 Task: Find connections with filter location Granollers with filter topic #Inspirationwith filter profile language French with filter current company Cadila Pharmaceuticals Limited with filter school Guru Jambheshwar University of Science and Technology, Hissar with filter industry Book and Periodical Publishing with filter service category Software Testing with filter keywords title Program Manager
Action: Mouse moved to (169, 262)
Screenshot: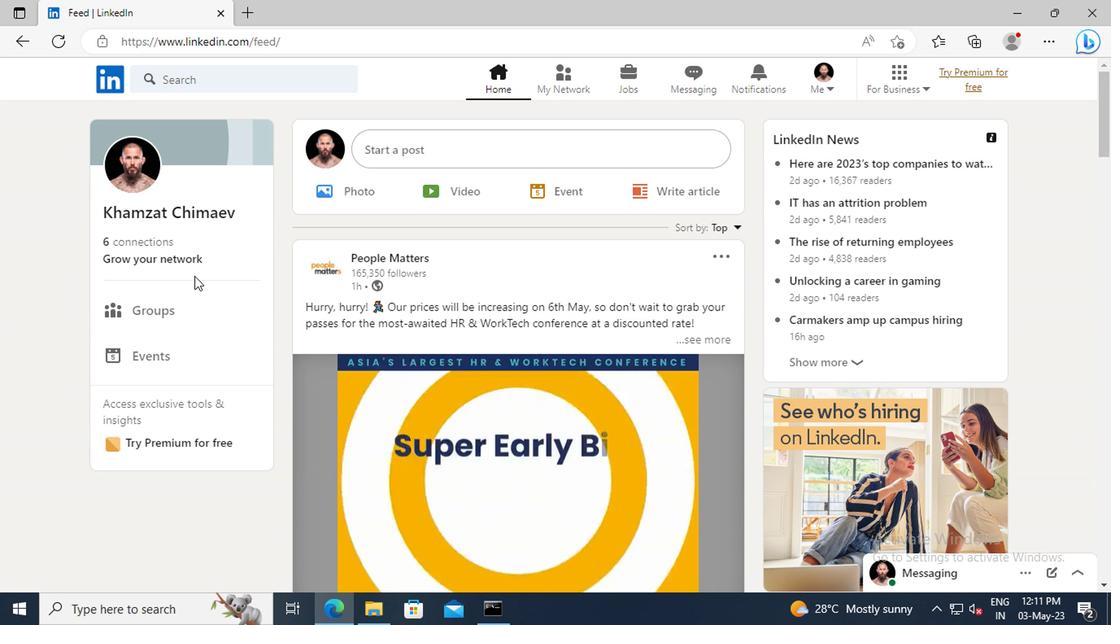 
Action: Mouse pressed left at (169, 262)
Screenshot: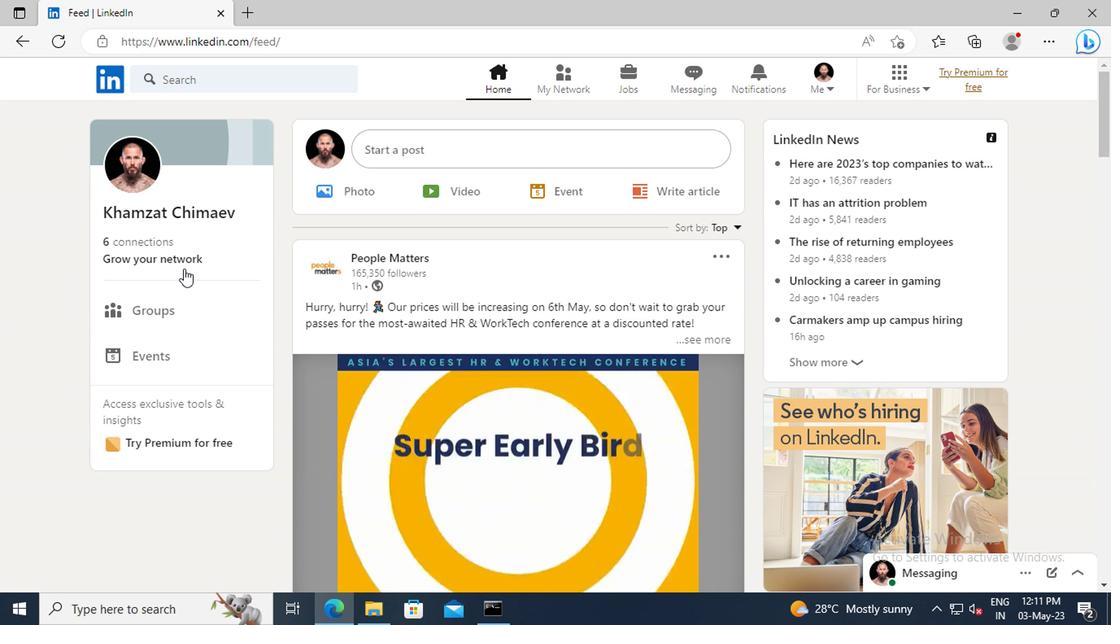 
Action: Mouse moved to (169, 170)
Screenshot: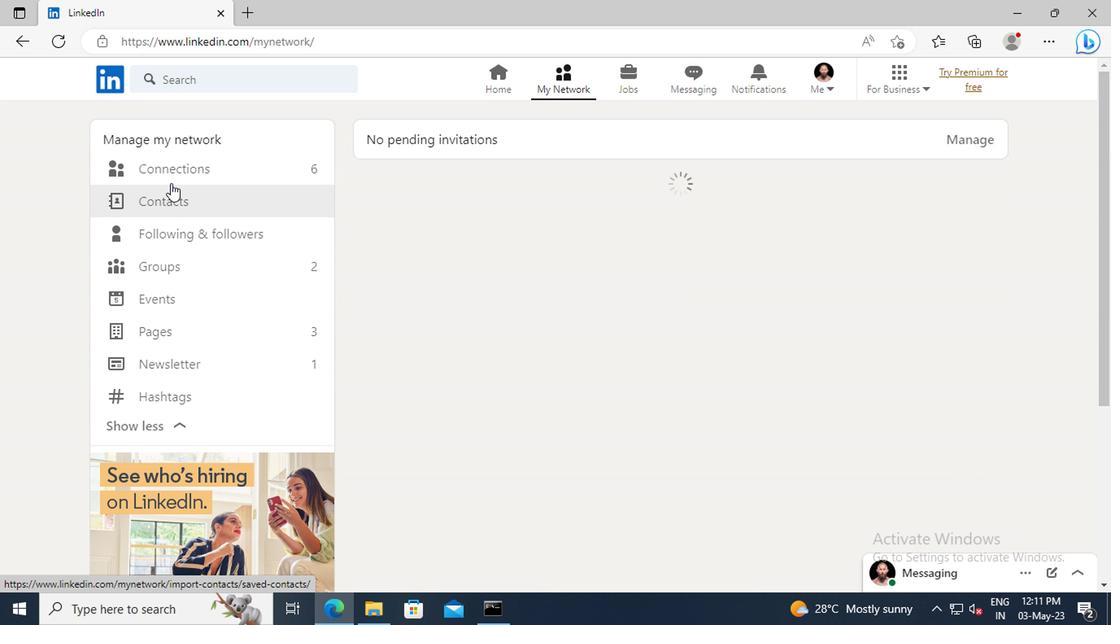 
Action: Mouse pressed left at (169, 170)
Screenshot: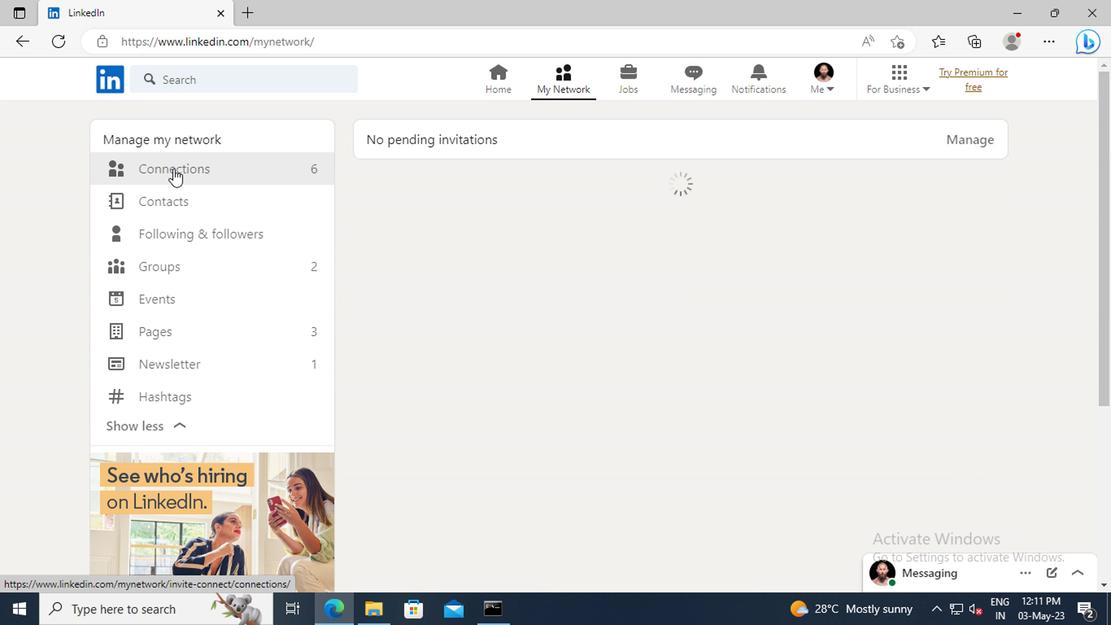 
Action: Mouse moved to (662, 174)
Screenshot: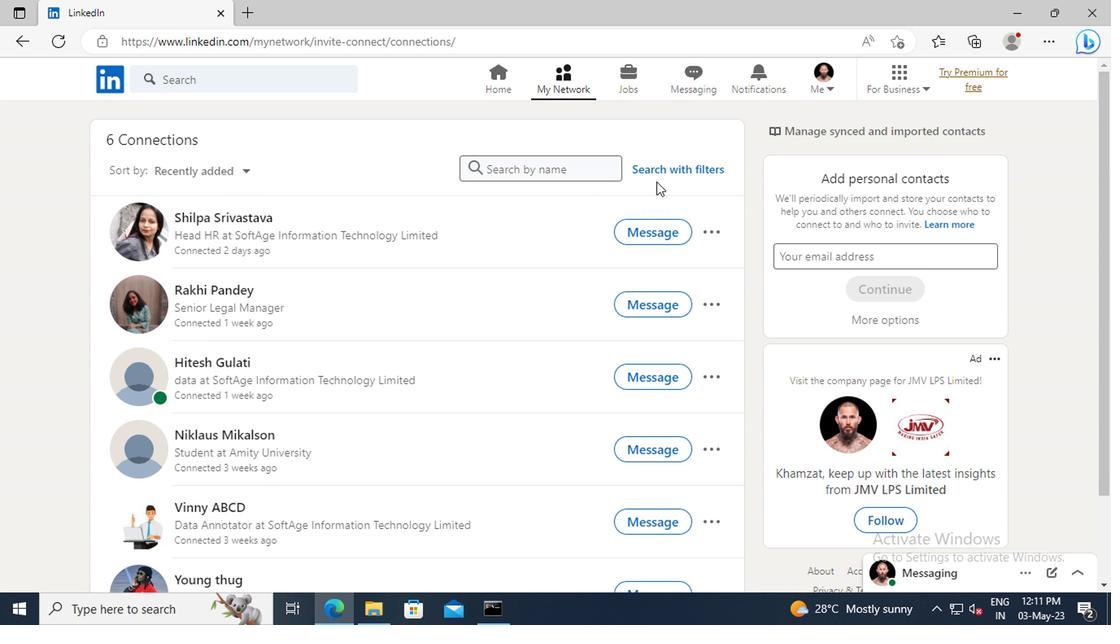 
Action: Mouse pressed left at (662, 174)
Screenshot: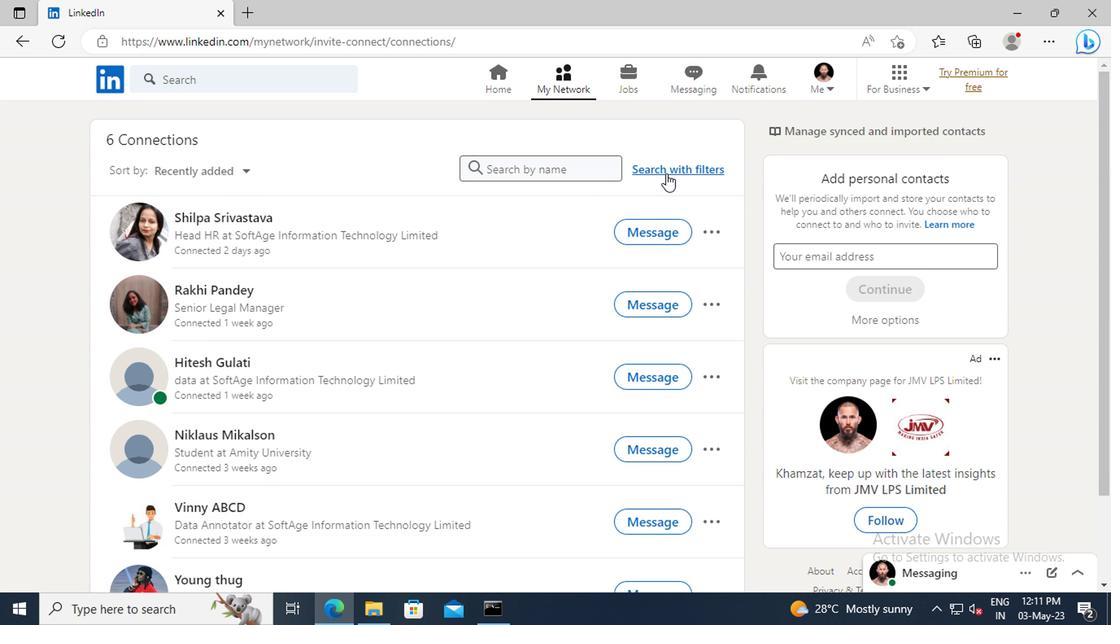 
Action: Mouse moved to (616, 129)
Screenshot: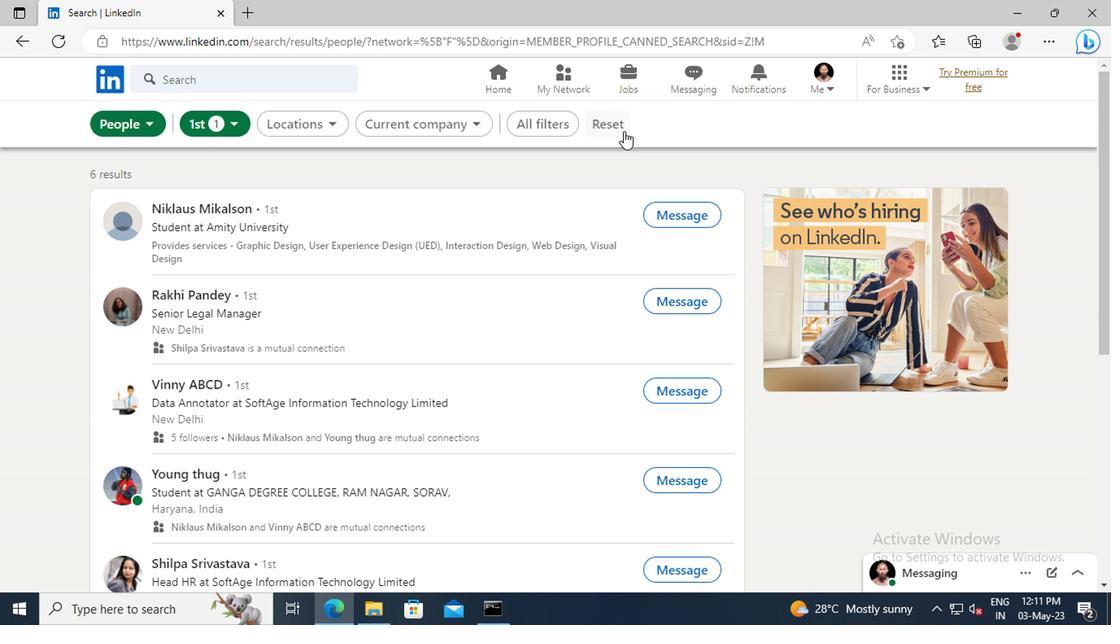 
Action: Mouse pressed left at (616, 129)
Screenshot: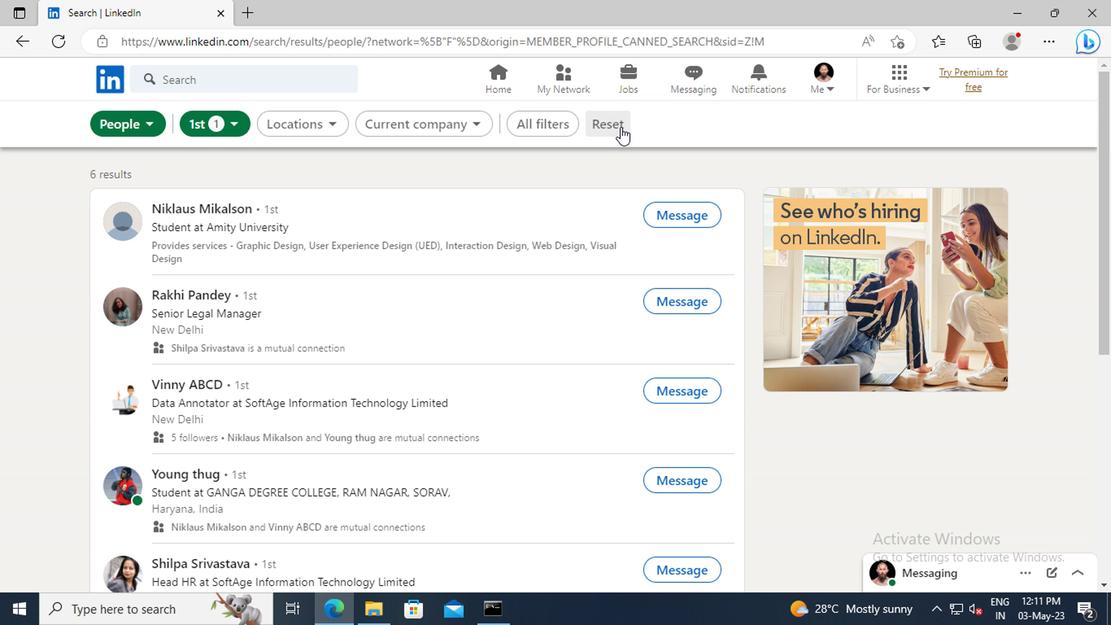 
Action: Mouse moved to (589, 127)
Screenshot: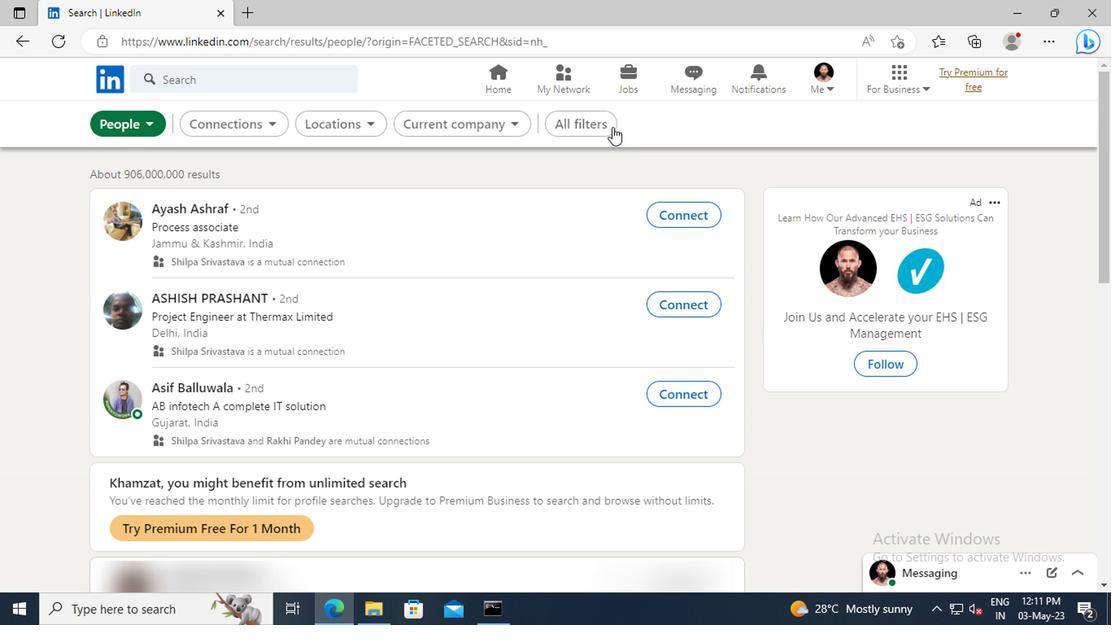 
Action: Mouse pressed left at (589, 127)
Screenshot: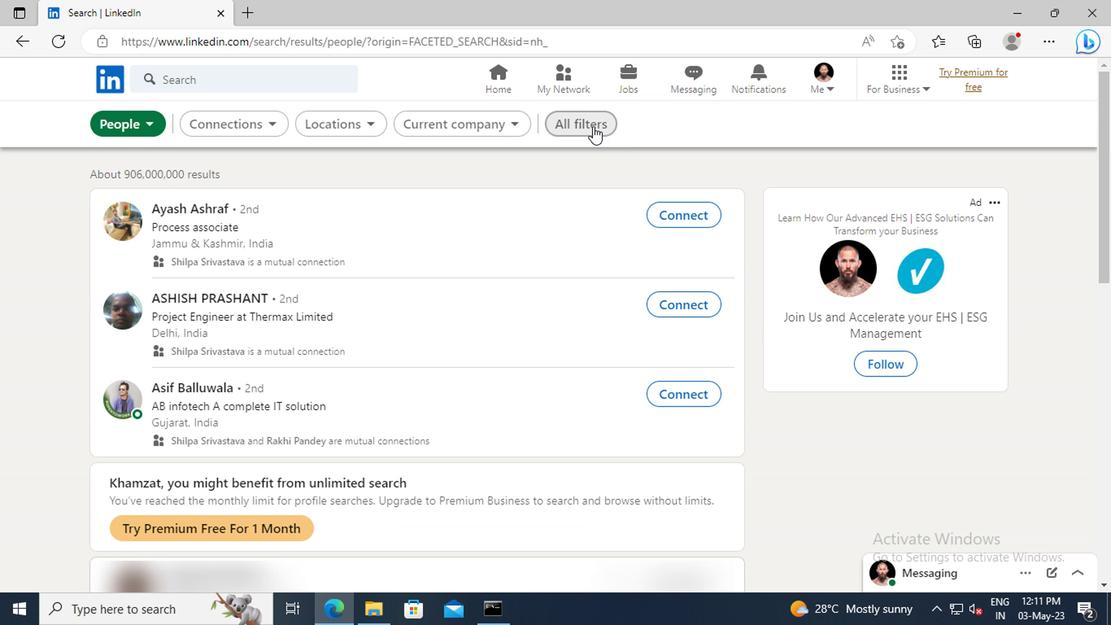 
Action: Mouse moved to (866, 305)
Screenshot: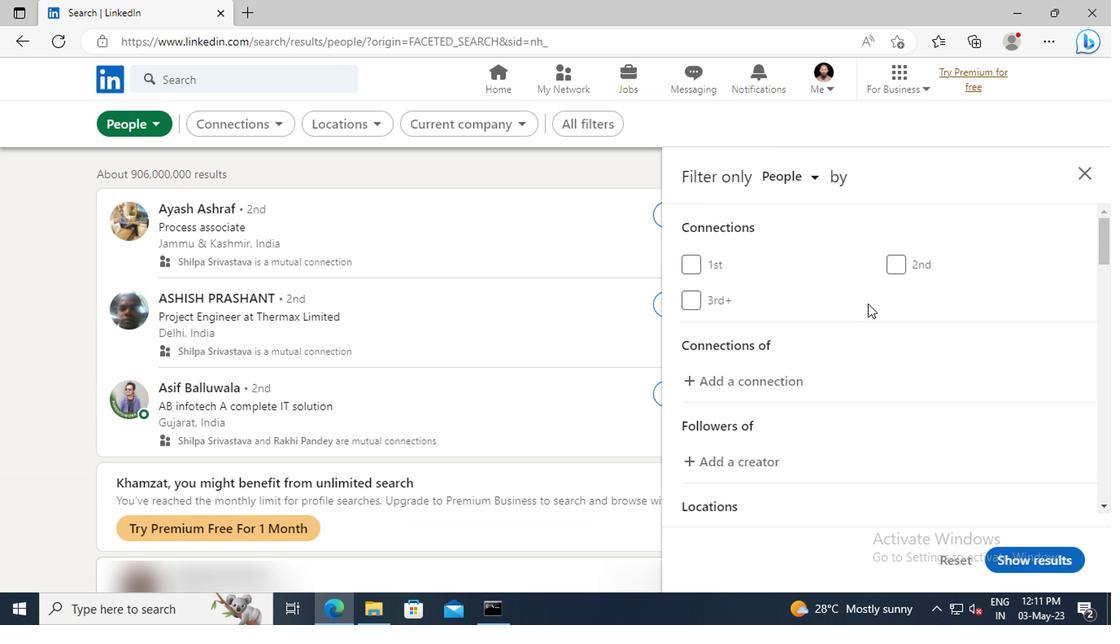 
Action: Mouse scrolled (866, 305) with delta (0, 0)
Screenshot: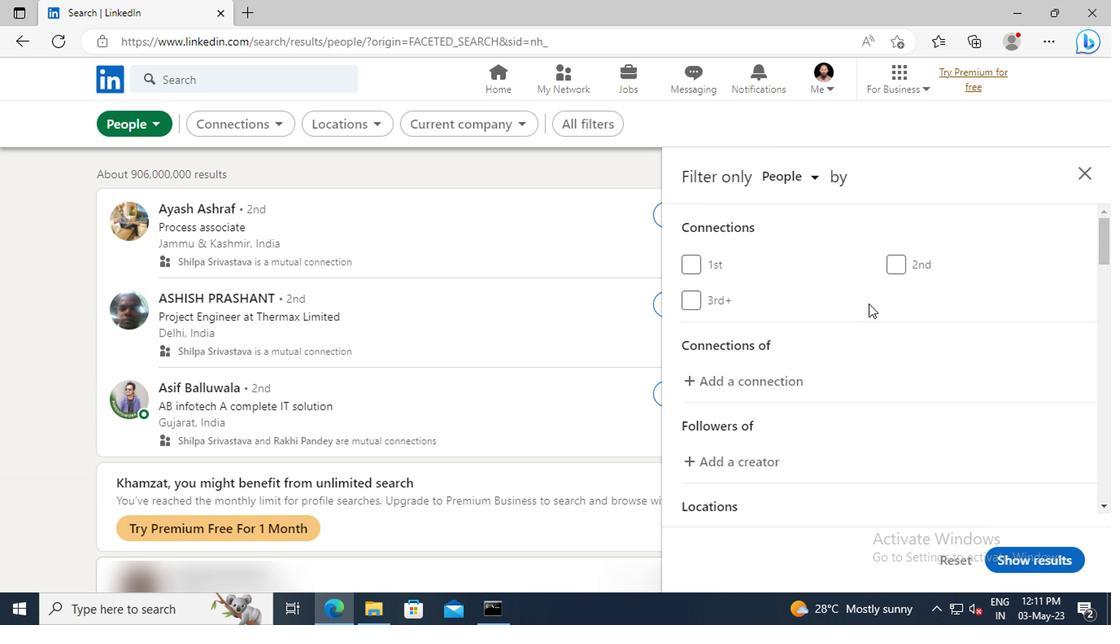 
Action: Mouse moved to (866, 309)
Screenshot: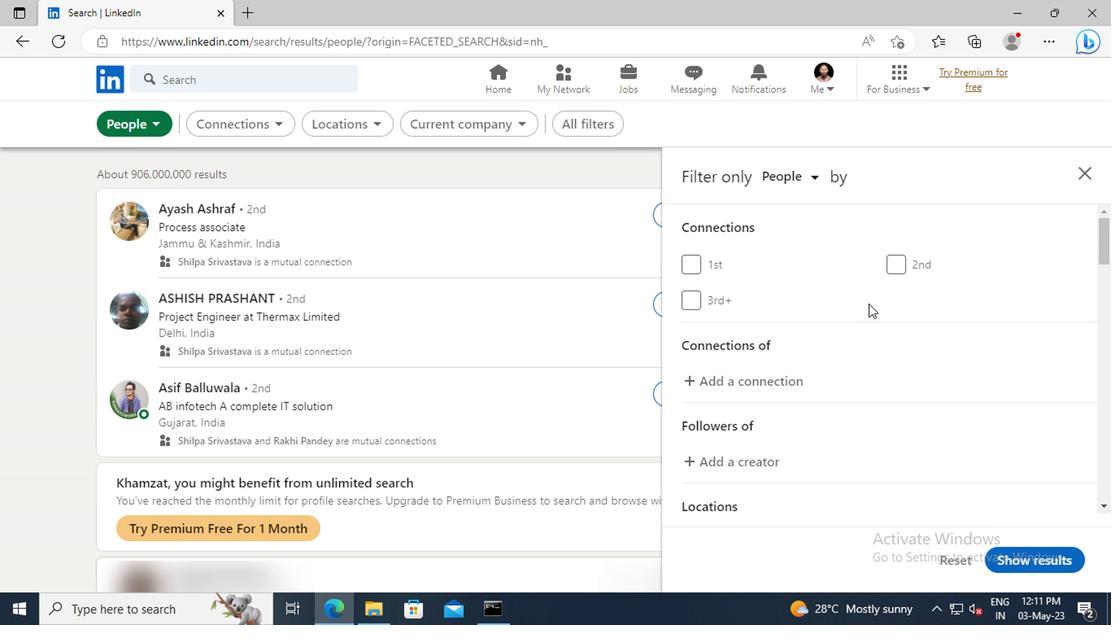 
Action: Mouse scrolled (866, 308) with delta (0, 0)
Screenshot: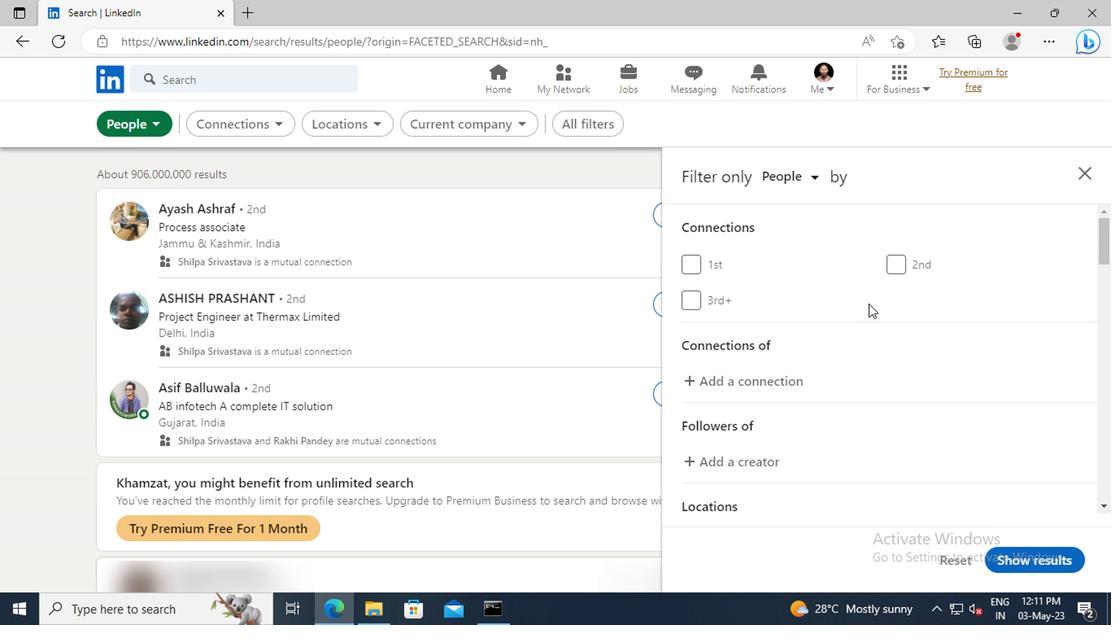 
Action: Mouse scrolled (866, 308) with delta (0, 0)
Screenshot: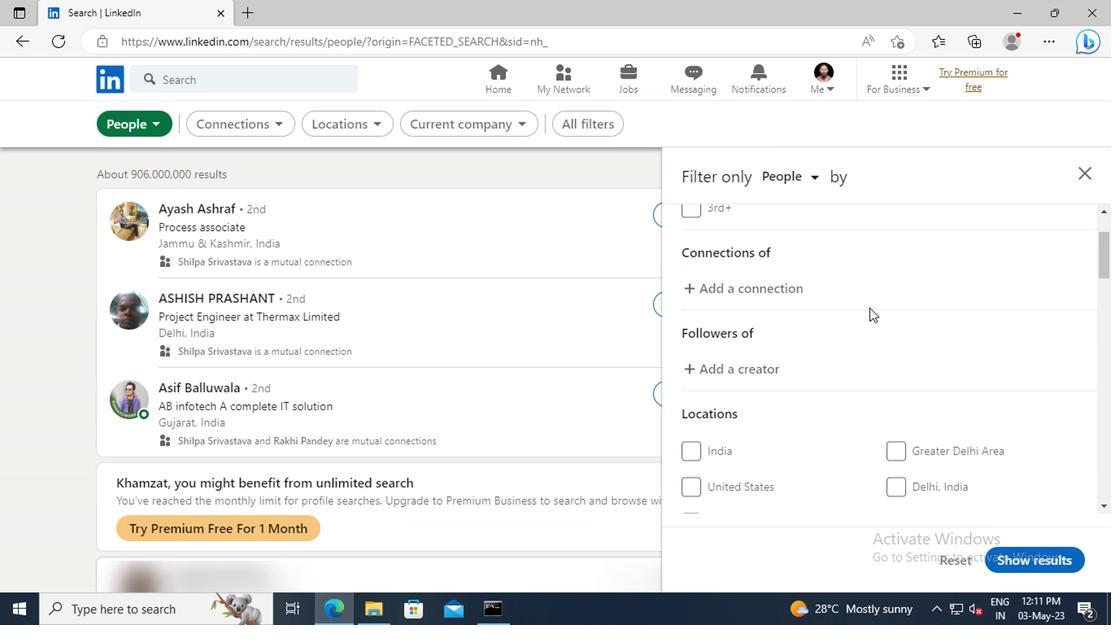 
Action: Mouse moved to (865, 309)
Screenshot: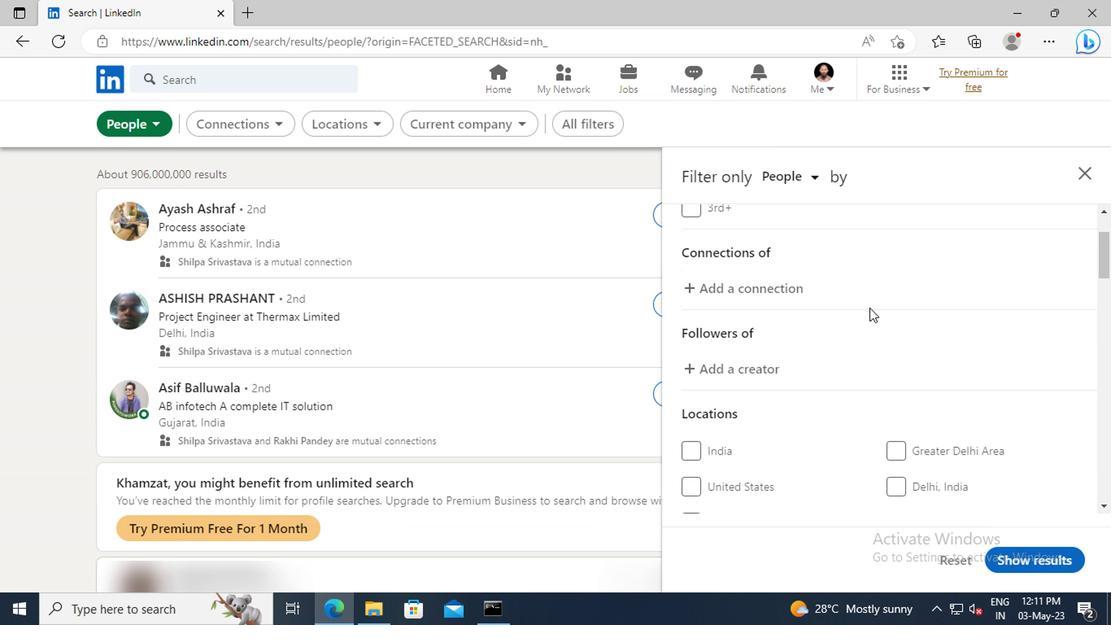 
Action: Mouse scrolled (865, 308) with delta (0, 0)
Screenshot: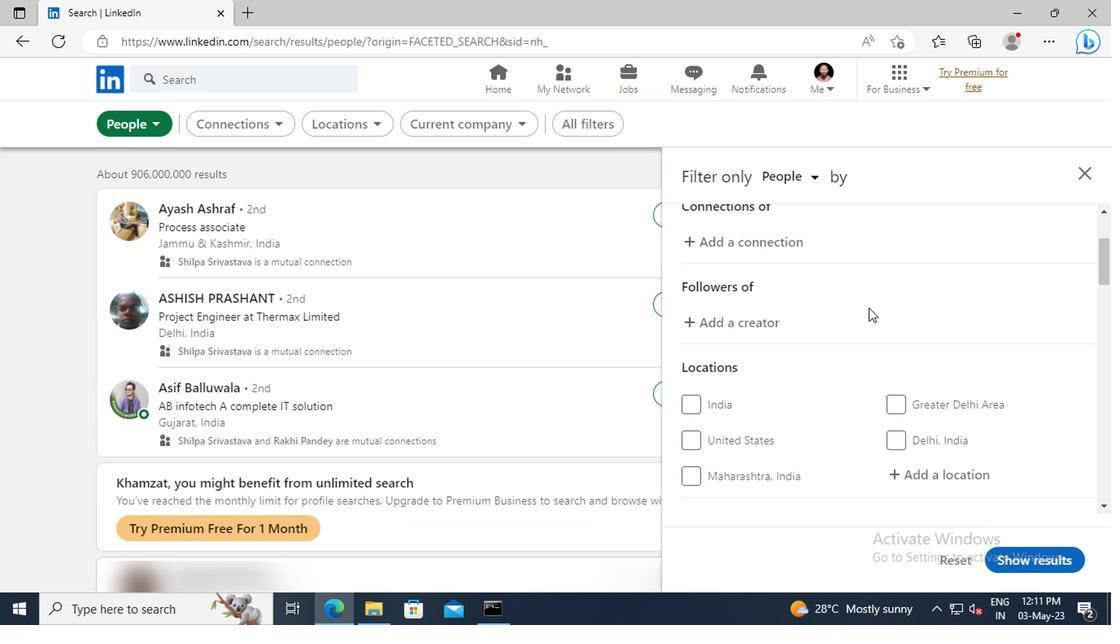 
Action: Mouse scrolled (865, 308) with delta (0, 0)
Screenshot: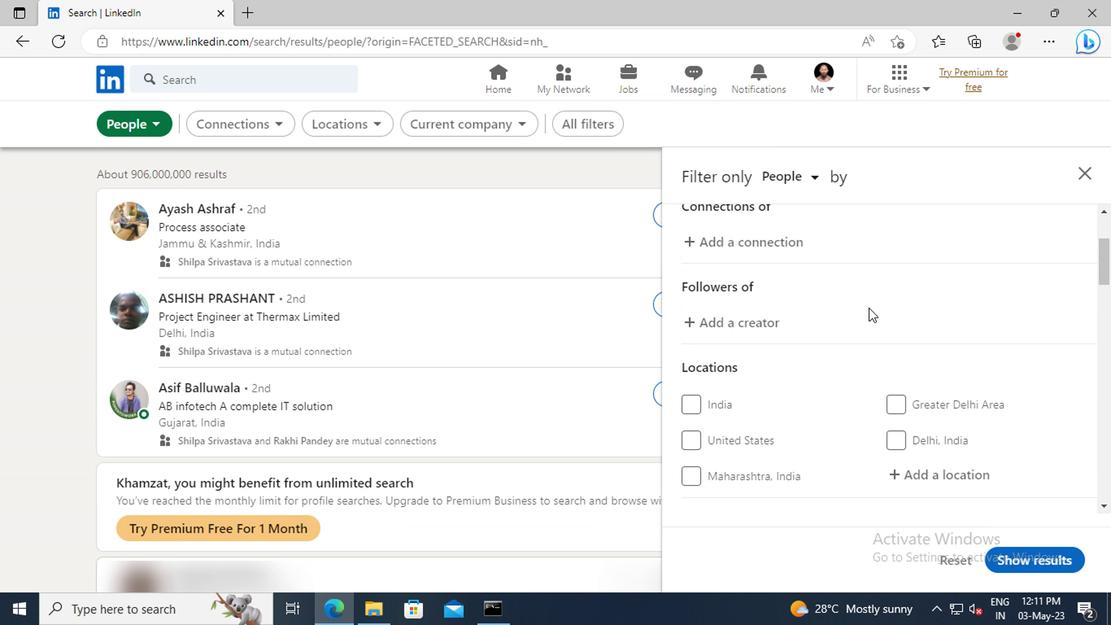 
Action: Mouse moved to (902, 383)
Screenshot: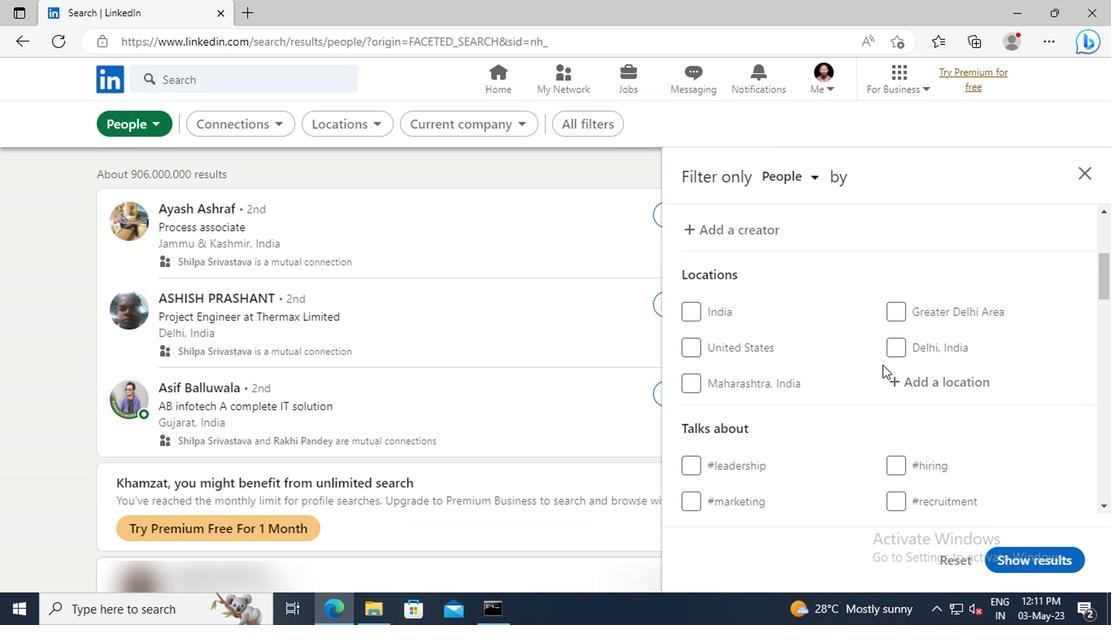 
Action: Mouse pressed left at (902, 383)
Screenshot: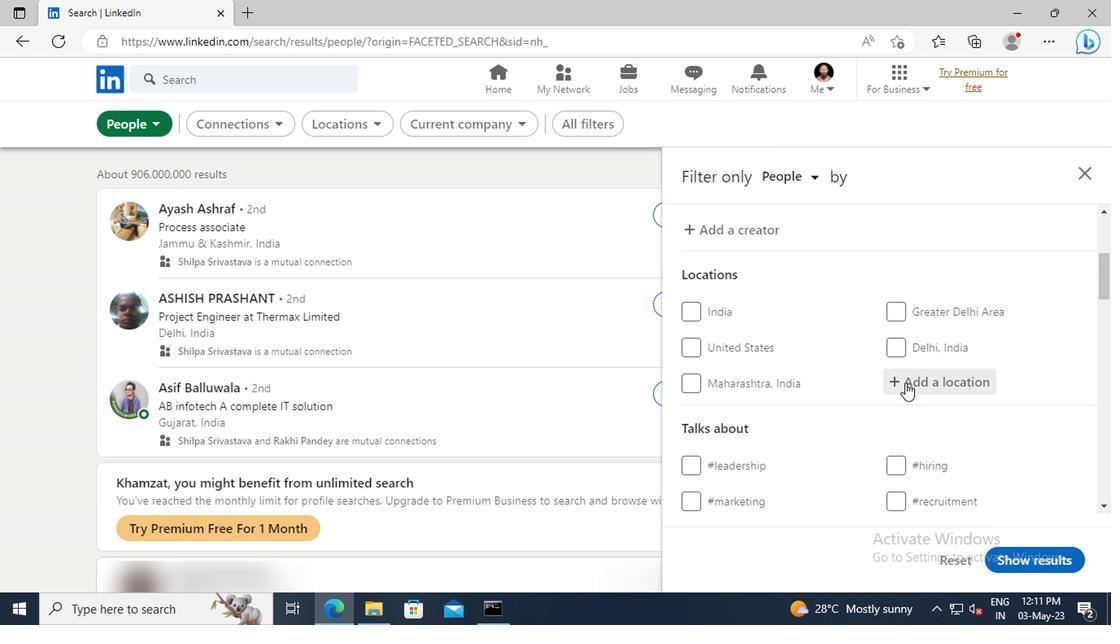 
Action: Key pressed <Key.shift>GRANOLL
Screenshot: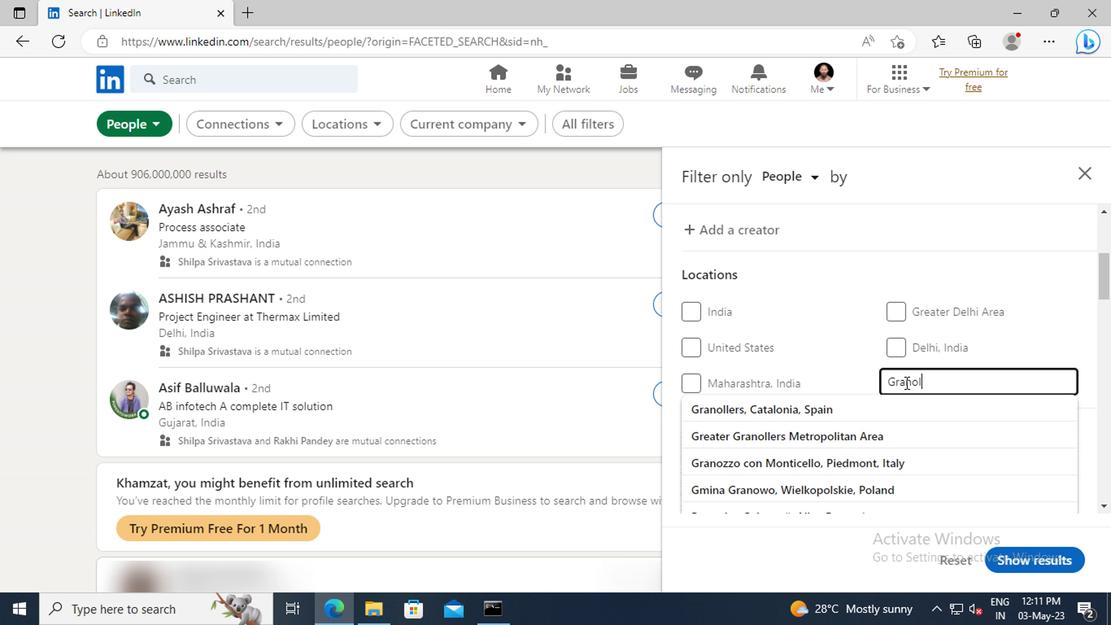 
Action: Mouse moved to (905, 400)
Screenshot: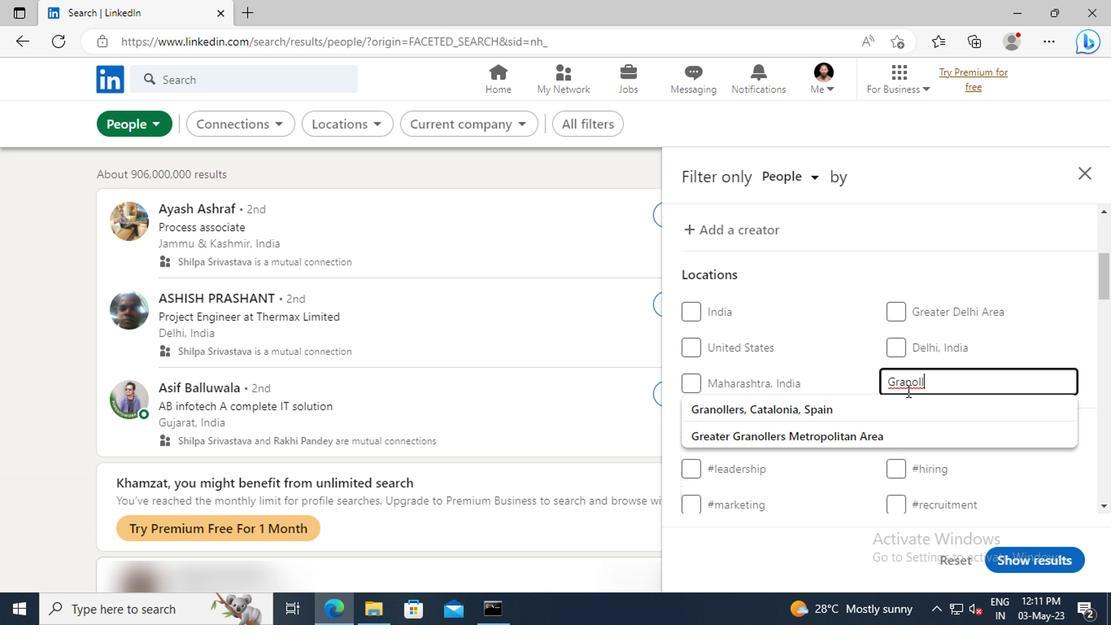 
Action: Mouse pressed left at (905, 400)
Screenshot: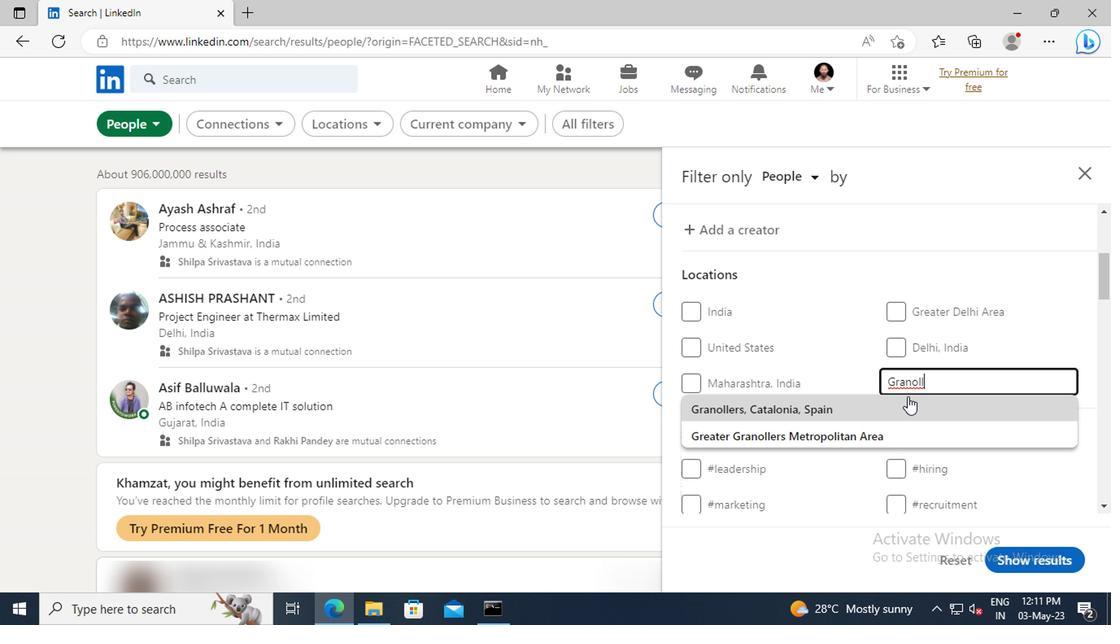 
Action: Mouse scrolled (905, 399) with delta (0, 0)
Screenshot: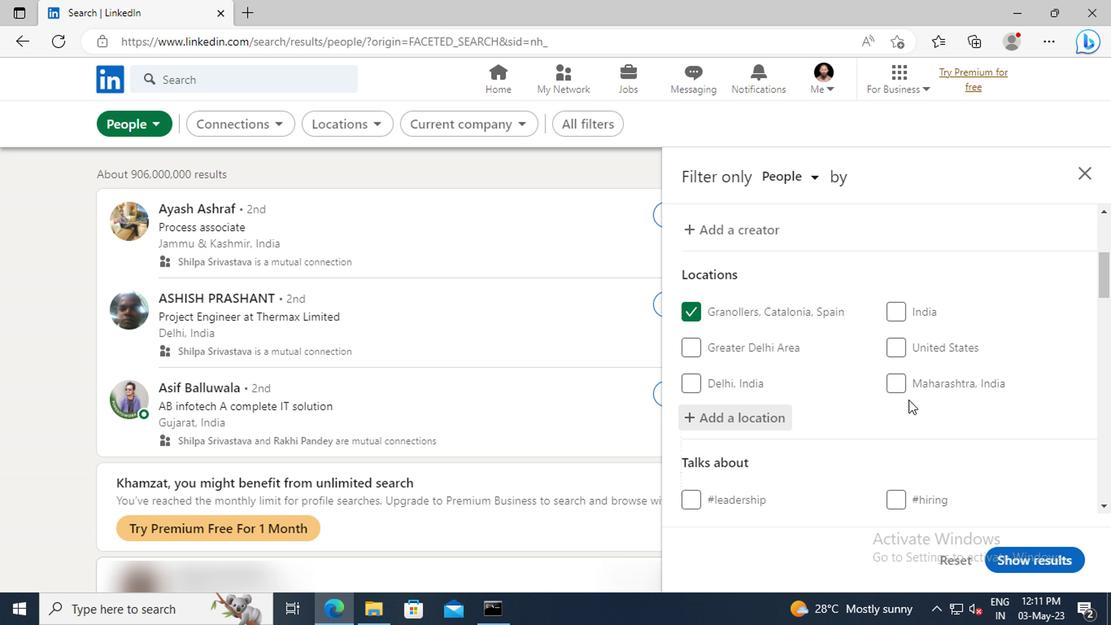 
Action: Mouse scrolled (905, 399) with delta (0, 0)
Screenshot: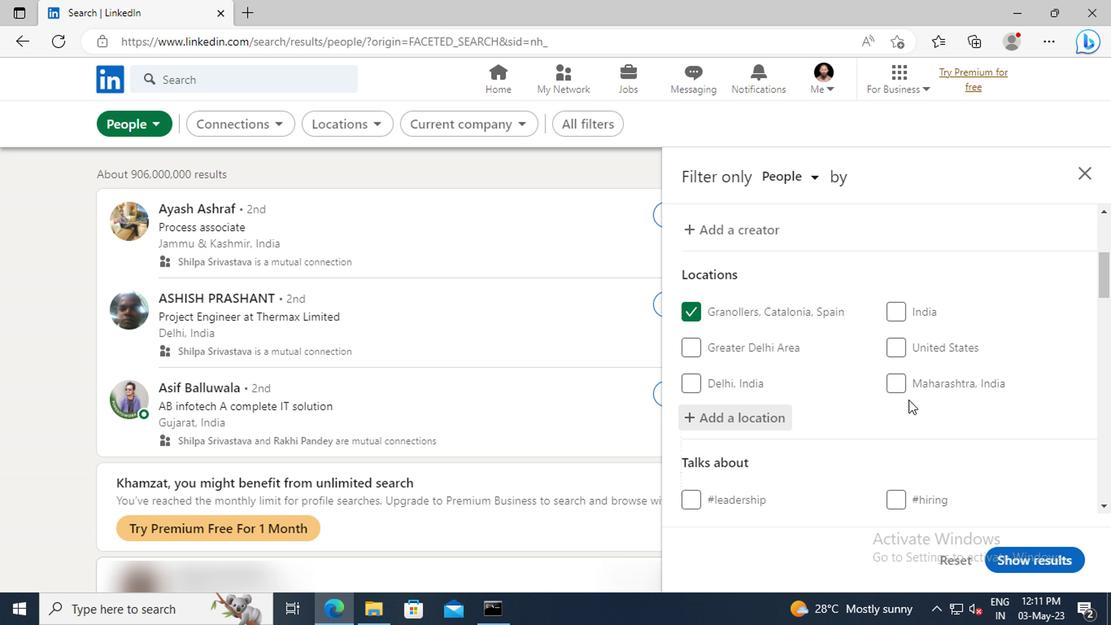 
Action: Mouse moved to (890, 349)
Screenshot: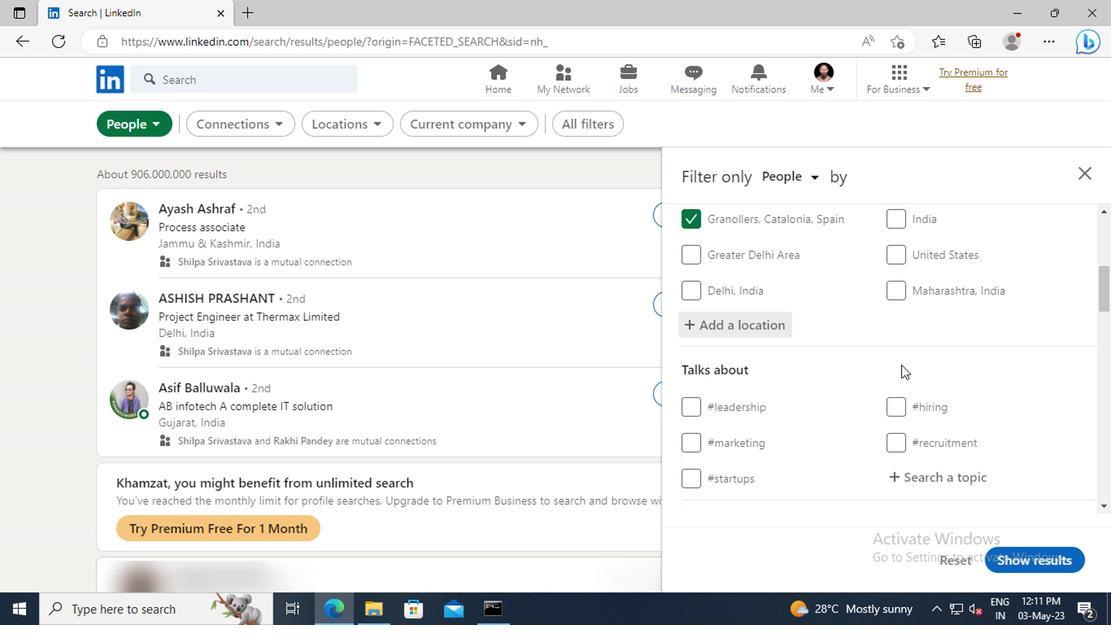 
Action: Mouse scrolled (890, 348) with delta (0, 0)
Screenshot: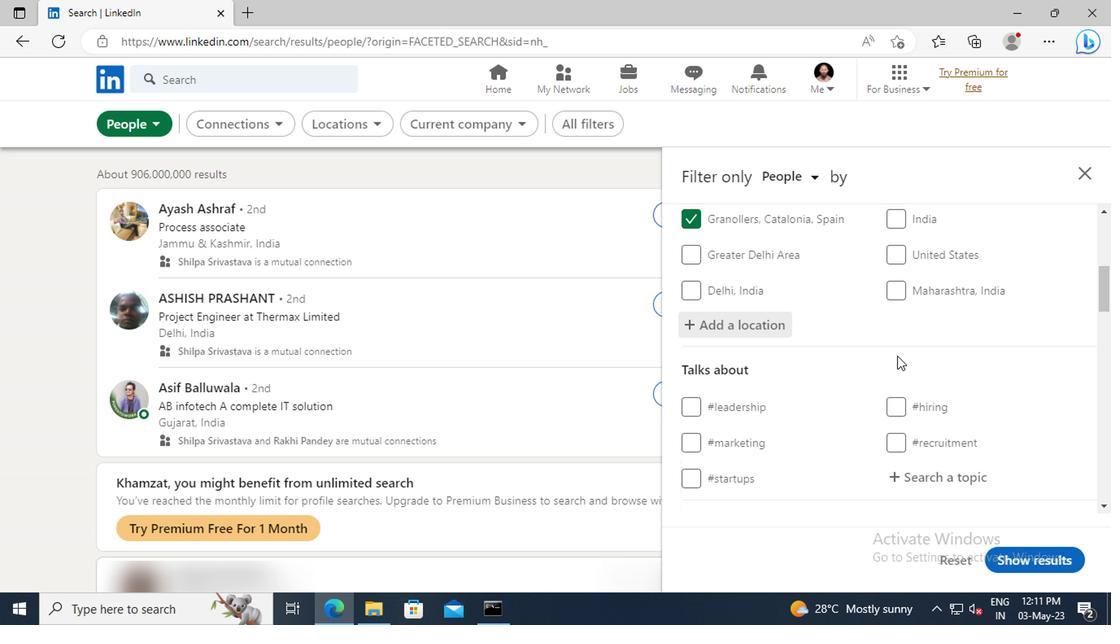 
Action: Mouse moved to (887, 346)
Screenshot: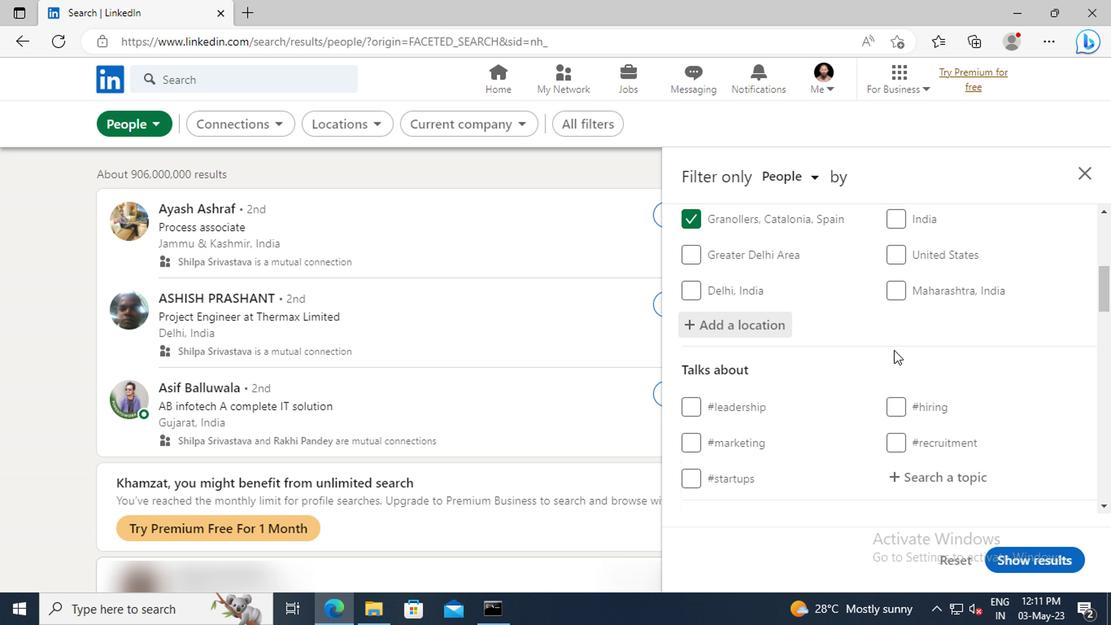 
Action: Mouse scrolled (887, 345) with delta (0, 0)
Screenshot: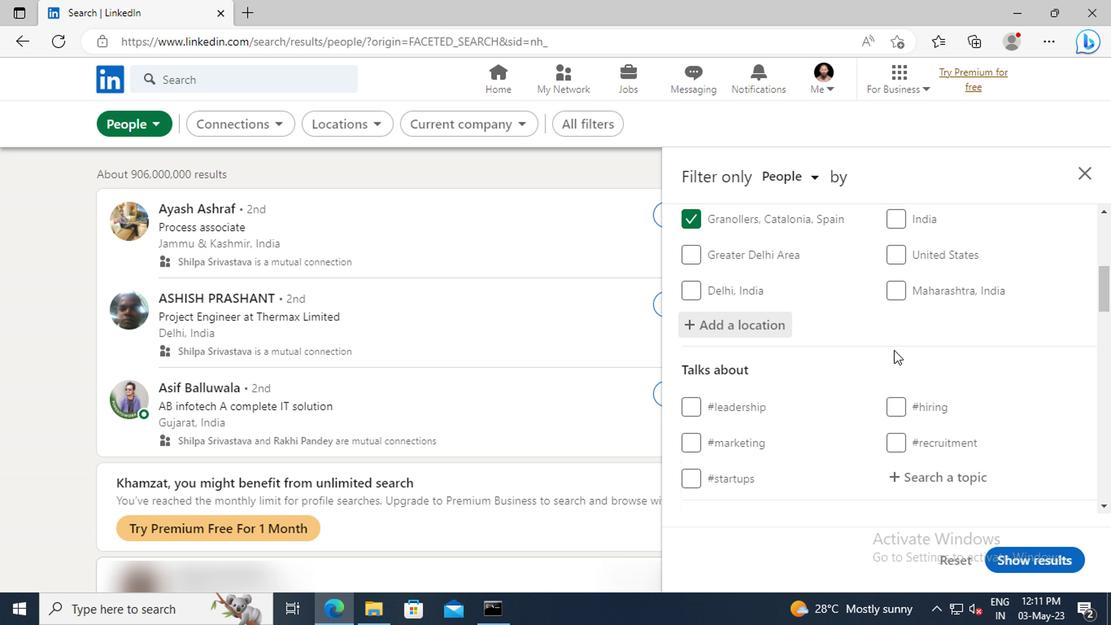
Action: Mouse moved to (886, 344)
Screenshot: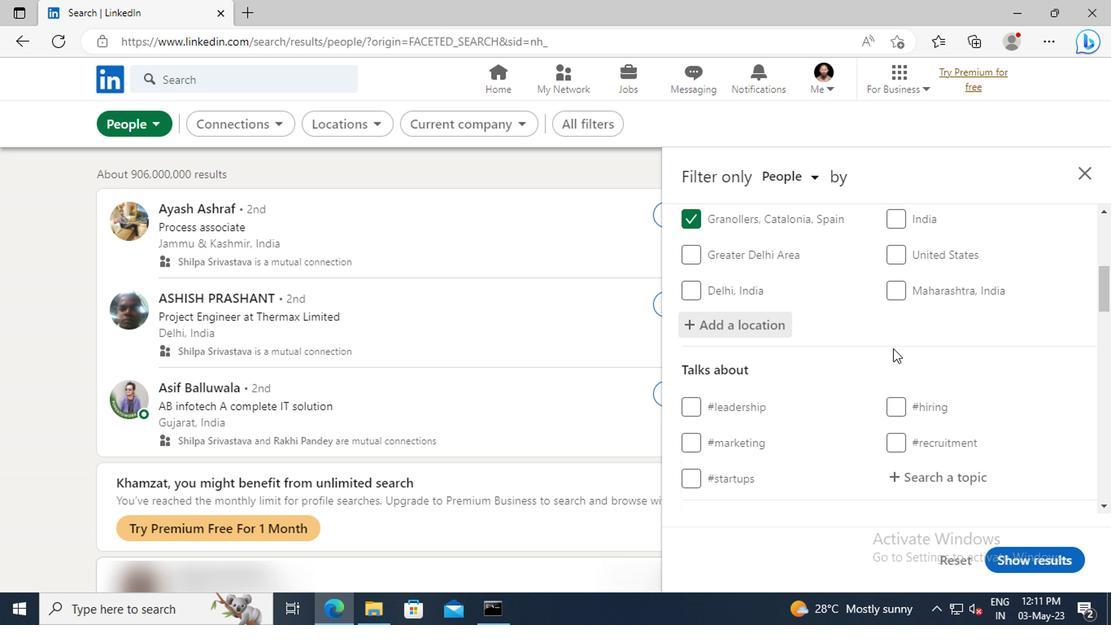 
Action: Mouse scrolled (886, 343) with delta (0, -1)
Screenshot: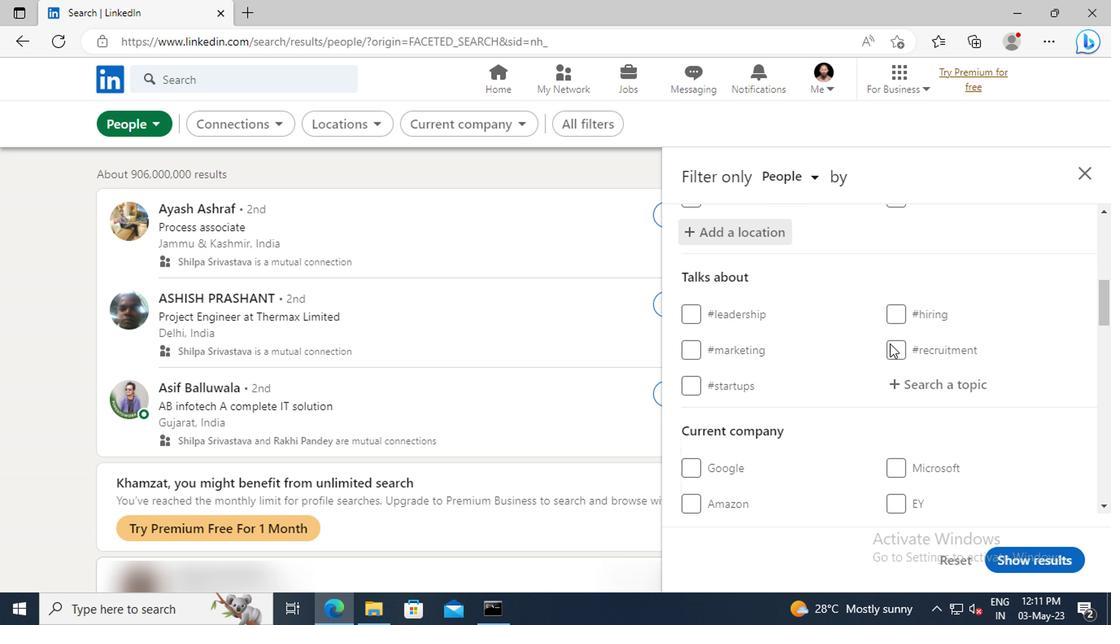 
Action: Mouse moved to (894, 347)
Screenshot: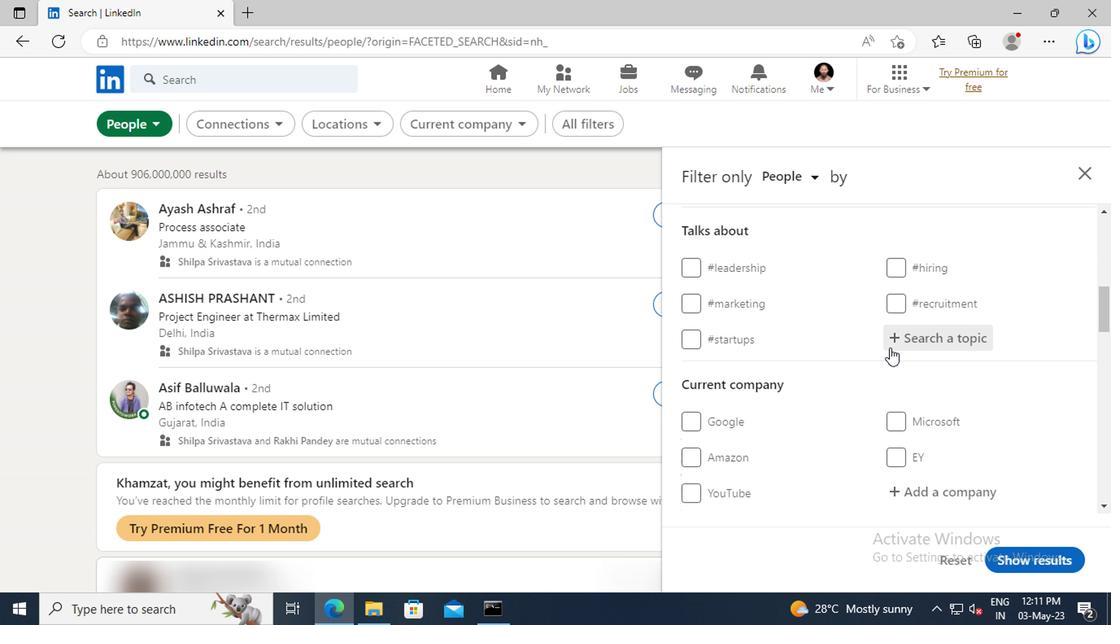 
Action: Mouse pressed left at (894, 347)
Screenshot: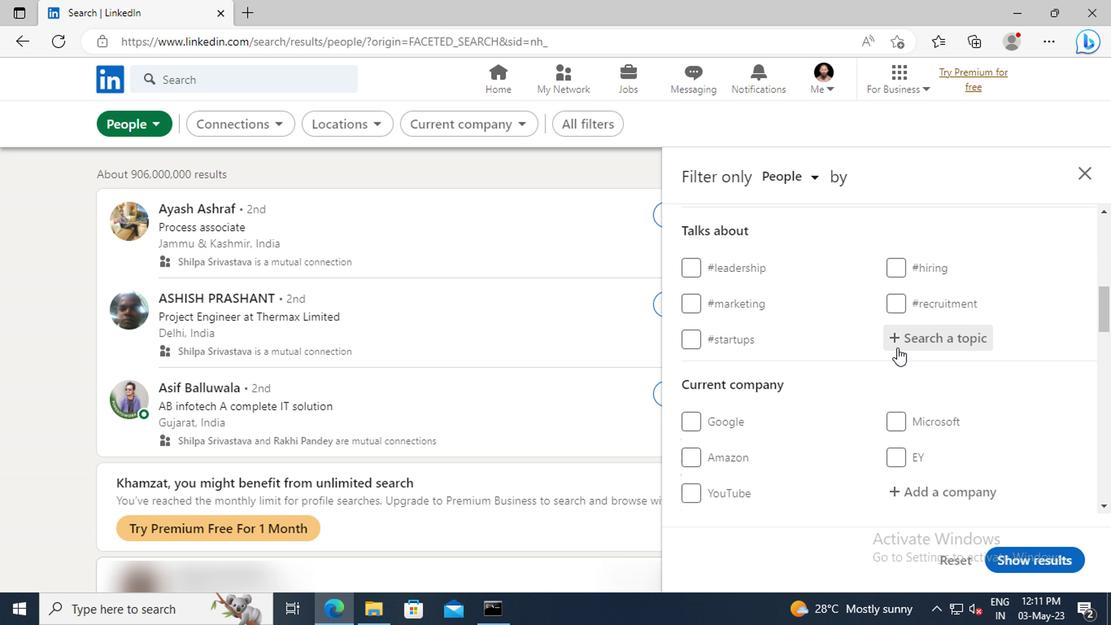 
Action: Key pressed <Key.shift>INSPI
Screenshot: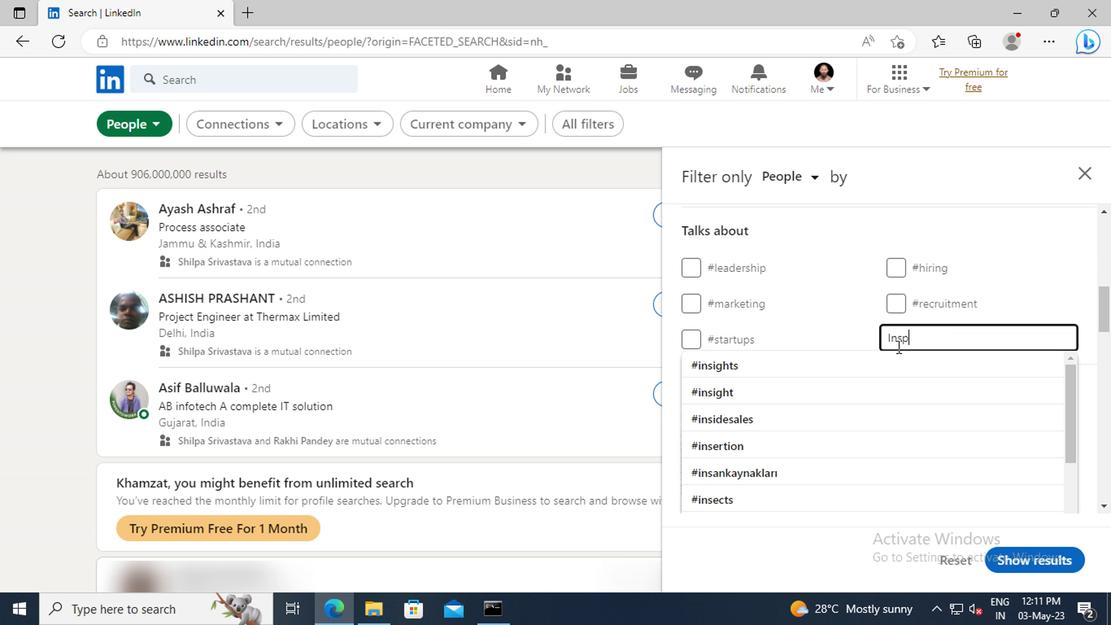 
Action: Mouse moved to (894, 358)
Screenshot: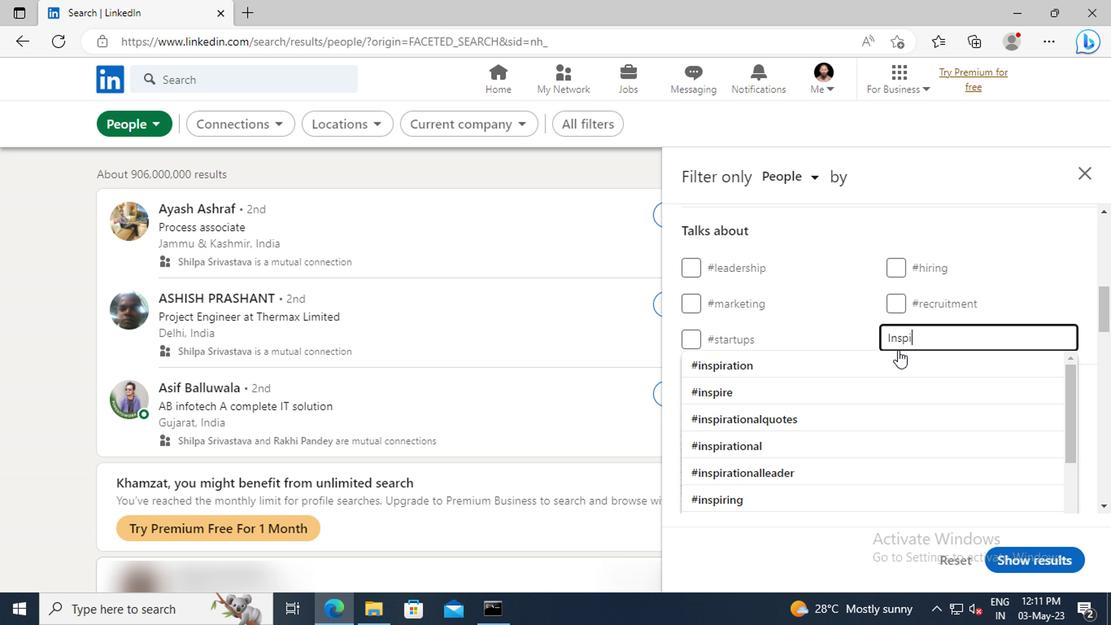 
Action: Mouse pressed left at (894, 358)
Screenshot: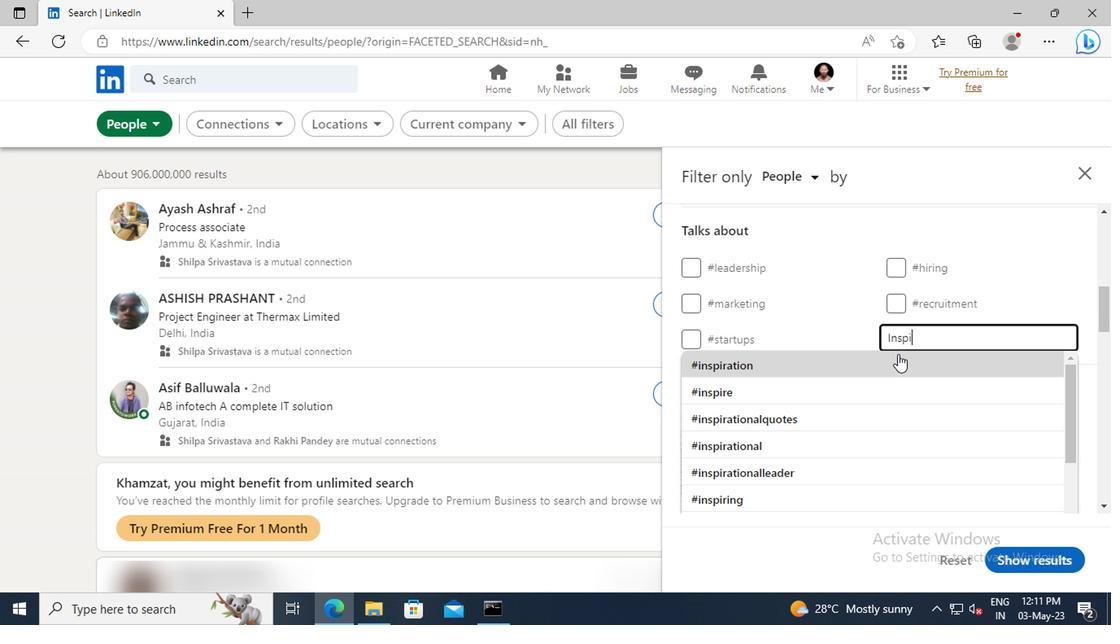 
Action: Mouse scrolled (894, 357) with delta (0, -1)
Screenshot: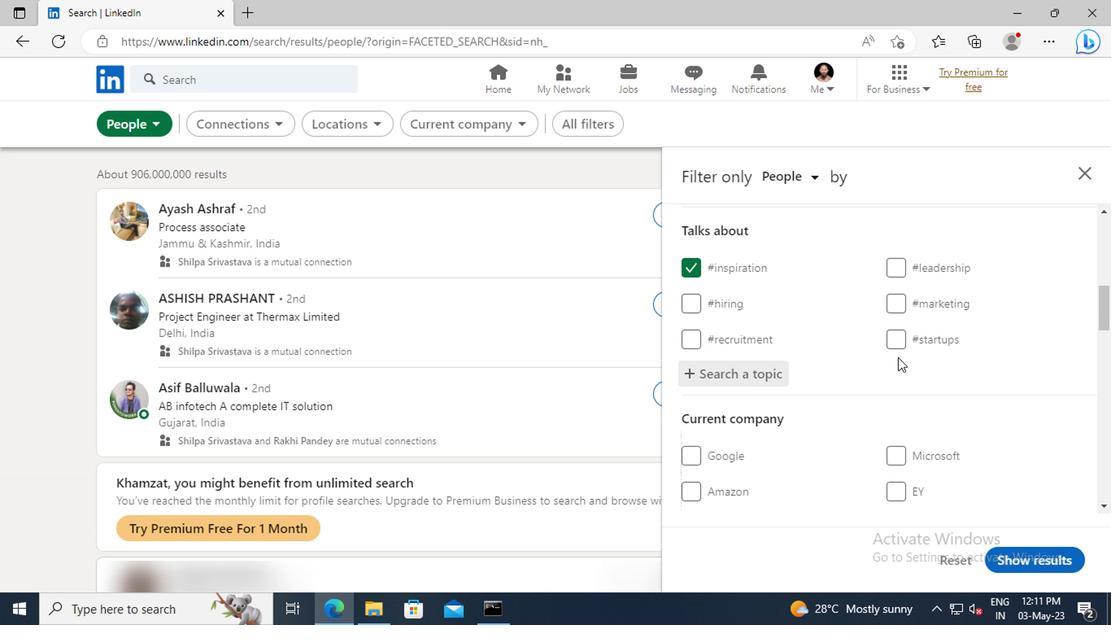 
Action: Mouse scrolled (894, 357) with delta (0, -1)
Screenshot: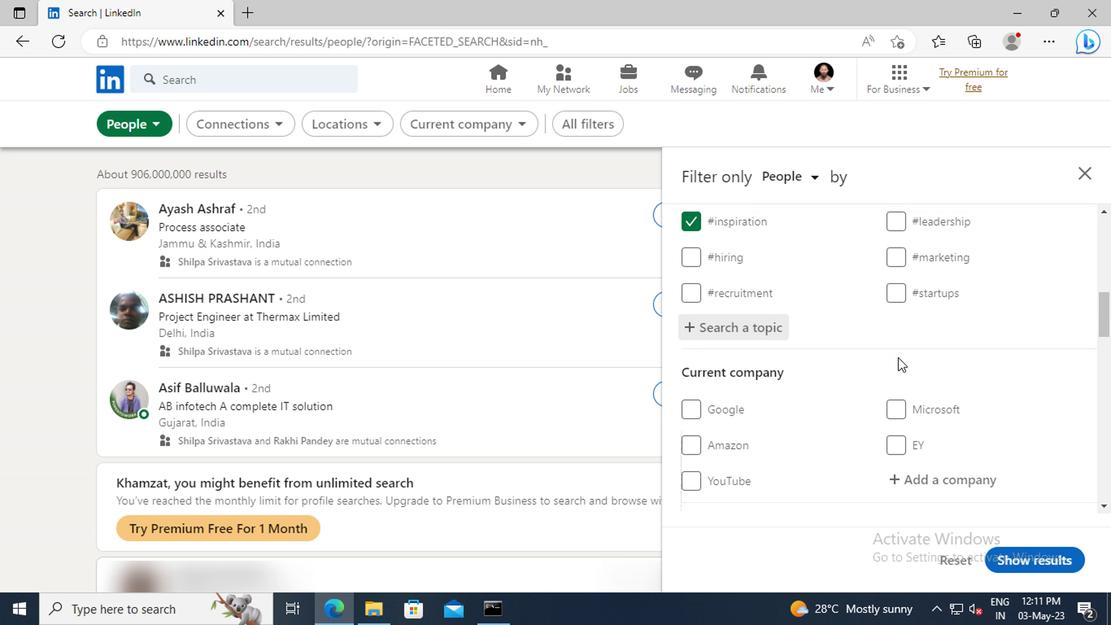 
Action: Mouse scrolled (894, 357) with delta (0, -1)
Screenshot: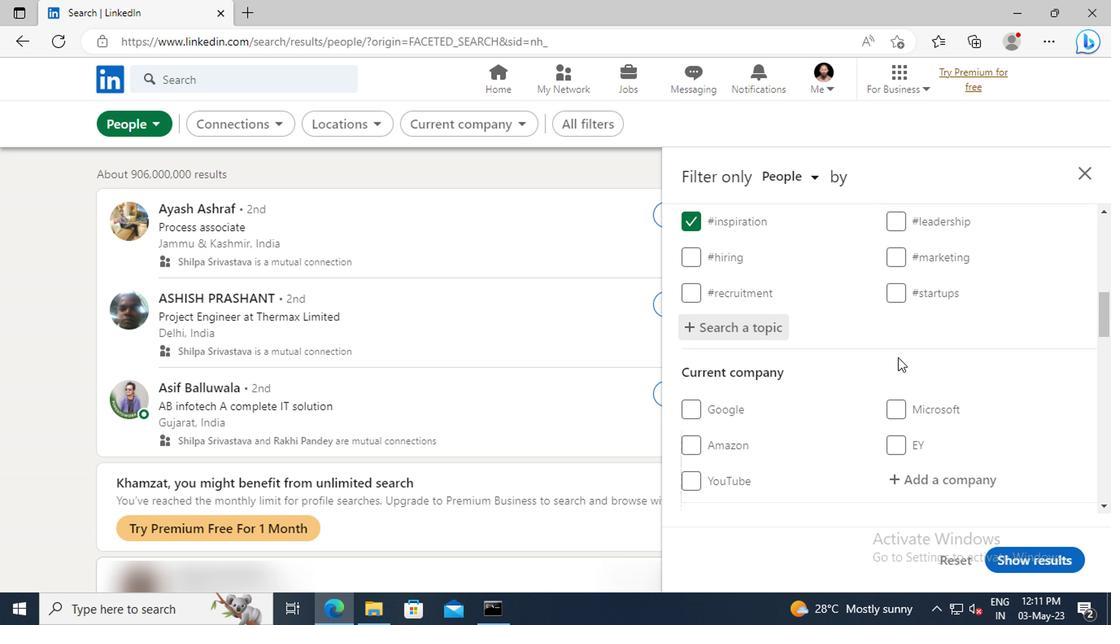 
Action: Mouse scrolled (894, 357) with delta (0, -1)
Screenshot: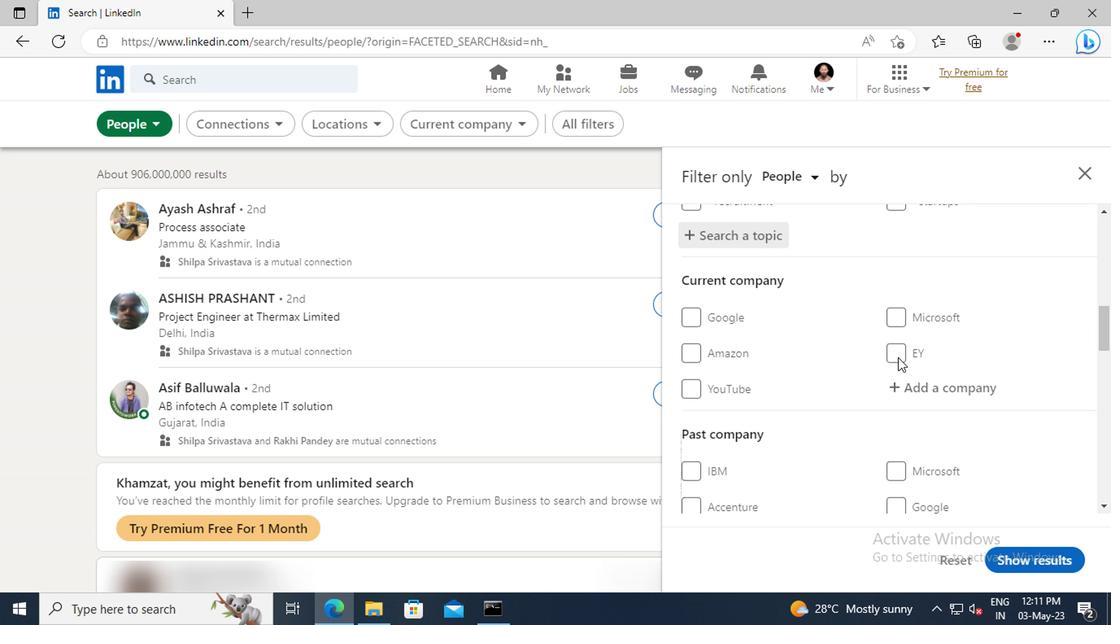 
Action: Mouse scrolled (894, 357) with delta (0, -1)
Screenshot: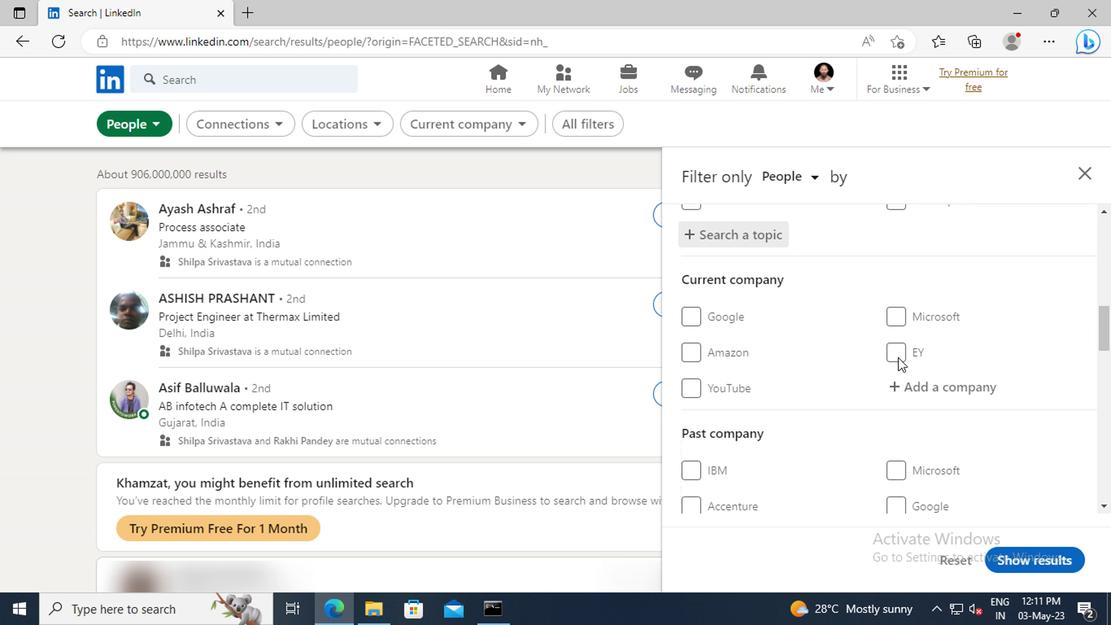 
Action: Mouse scrolled (894, 357) with delta (0, -1)
Screenshot: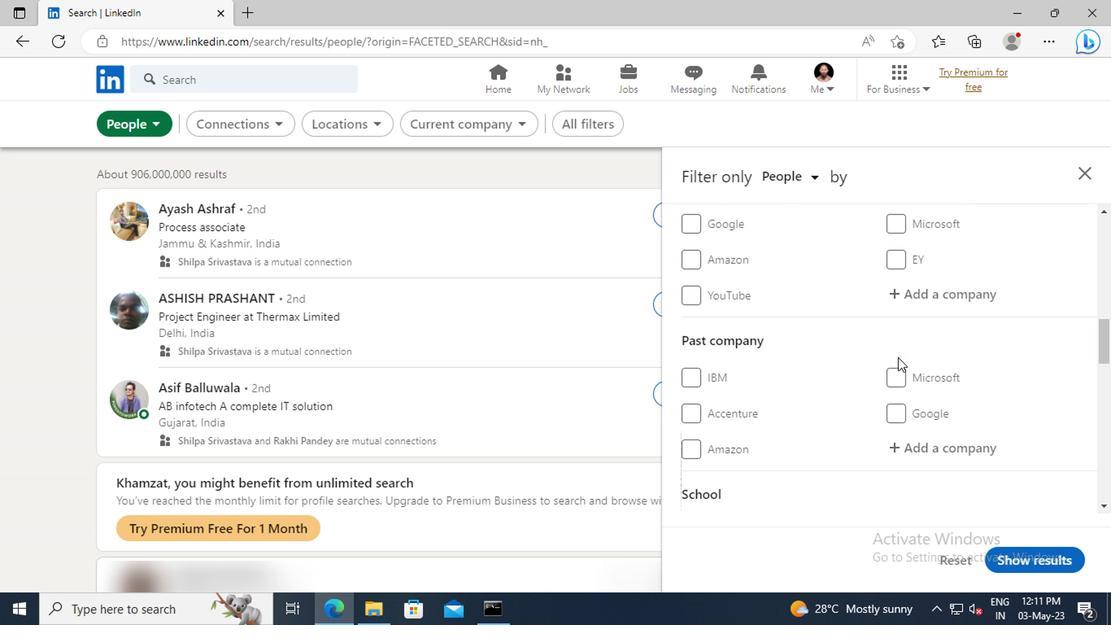 
Action: Mouse scrolled (894, 357) with delta (0, -1)
Screenshot: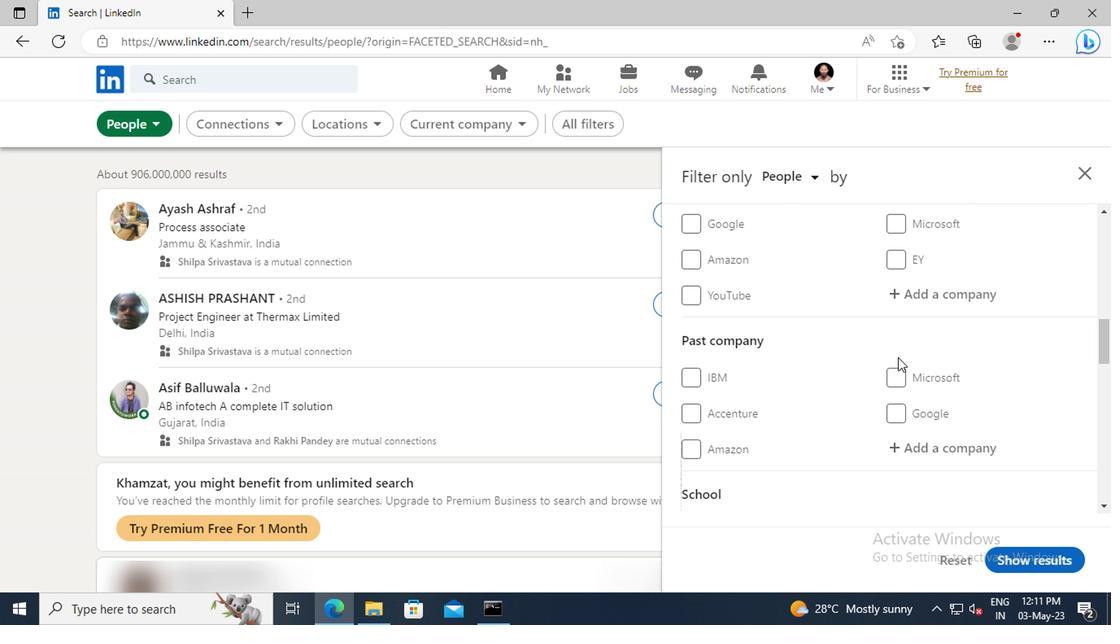 
Action: Mouse scrolled (894, 357) with delta (0, -1)
Screenshot: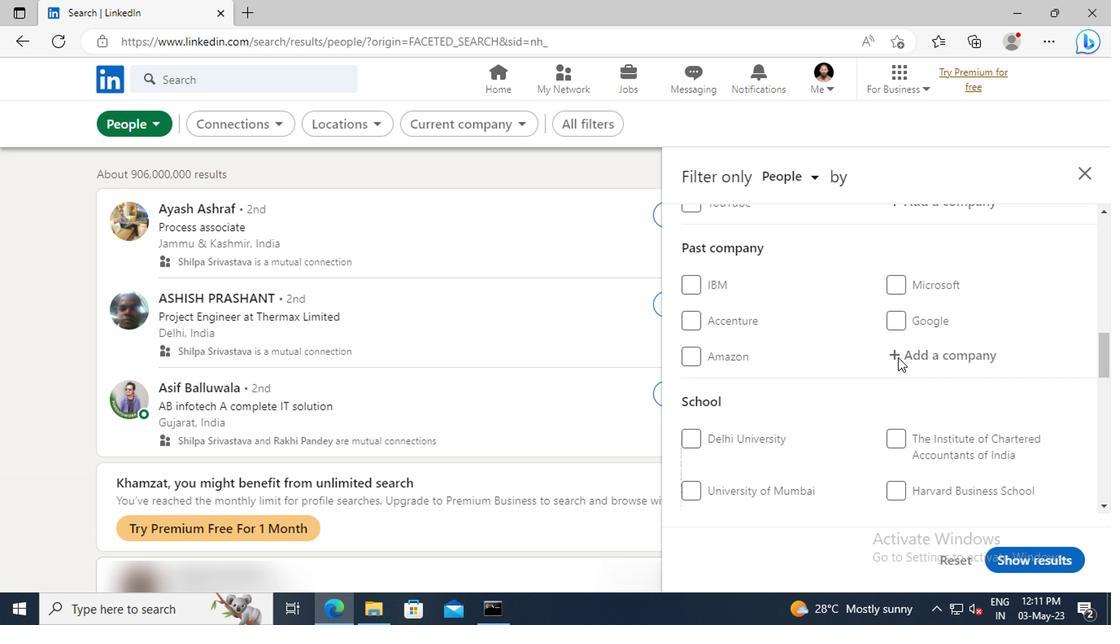 
Action: Mouse scrolled (894, 357) with delta (0, -1)
Screenshot: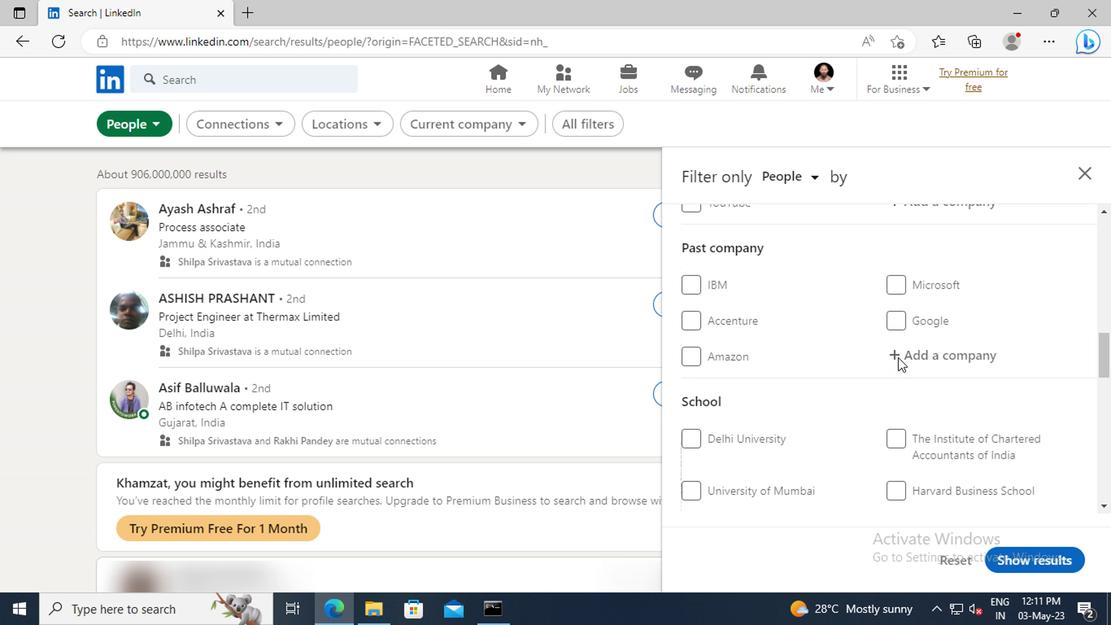
Action: Mouse scrolled (894, 357) with delta (0, -1)
Screenshot: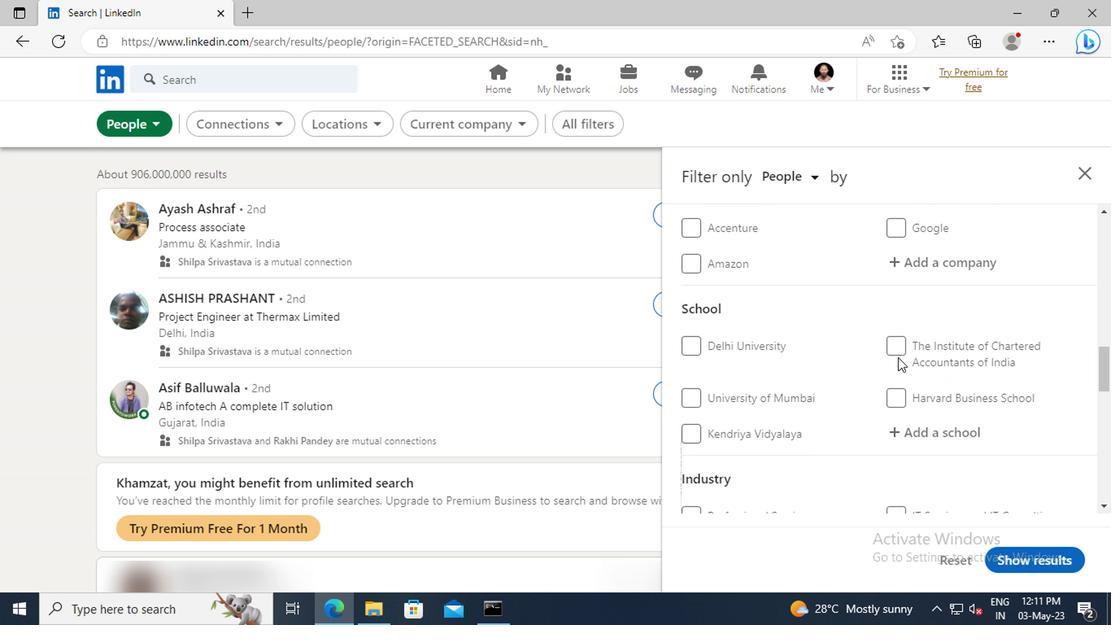 
Action: Mouse scrolled (894, 357) with delta (0, -1)
Screenshot: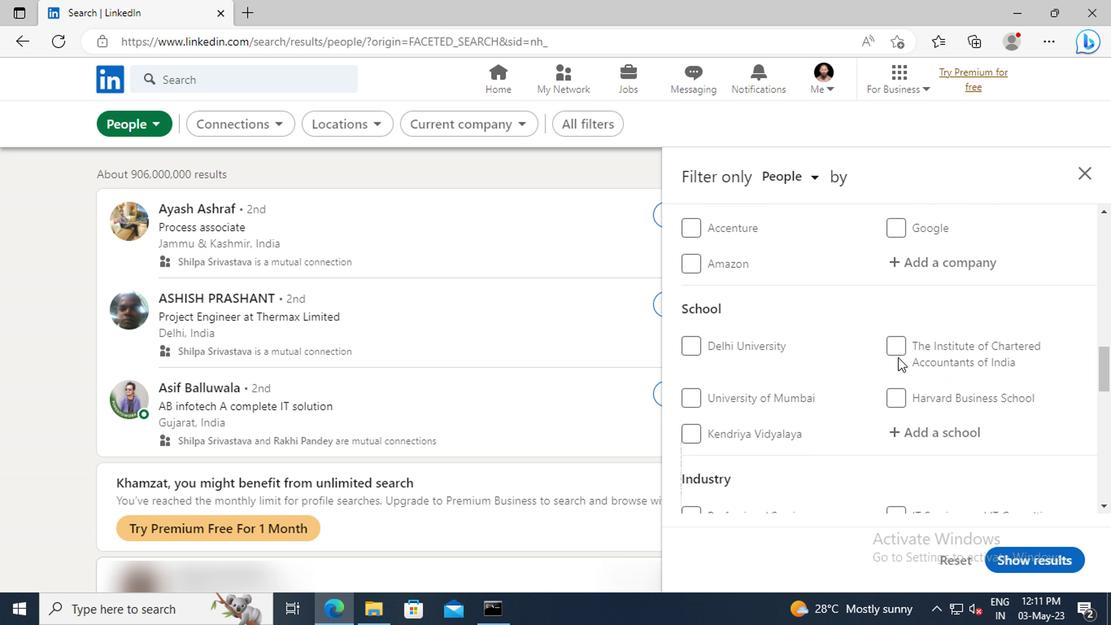 
Action: Mouse scrolled (894, 357) with delta (0, -1)
Screenshot: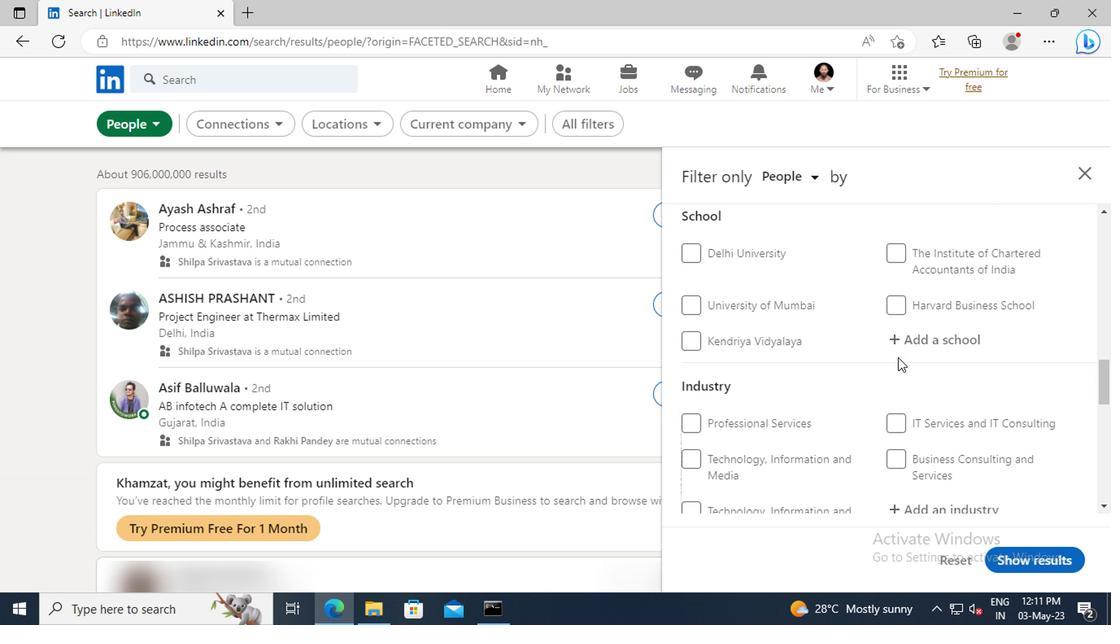 
Action: Mouse scrolled (894, 357) with delta (0, -1)
Screenshot: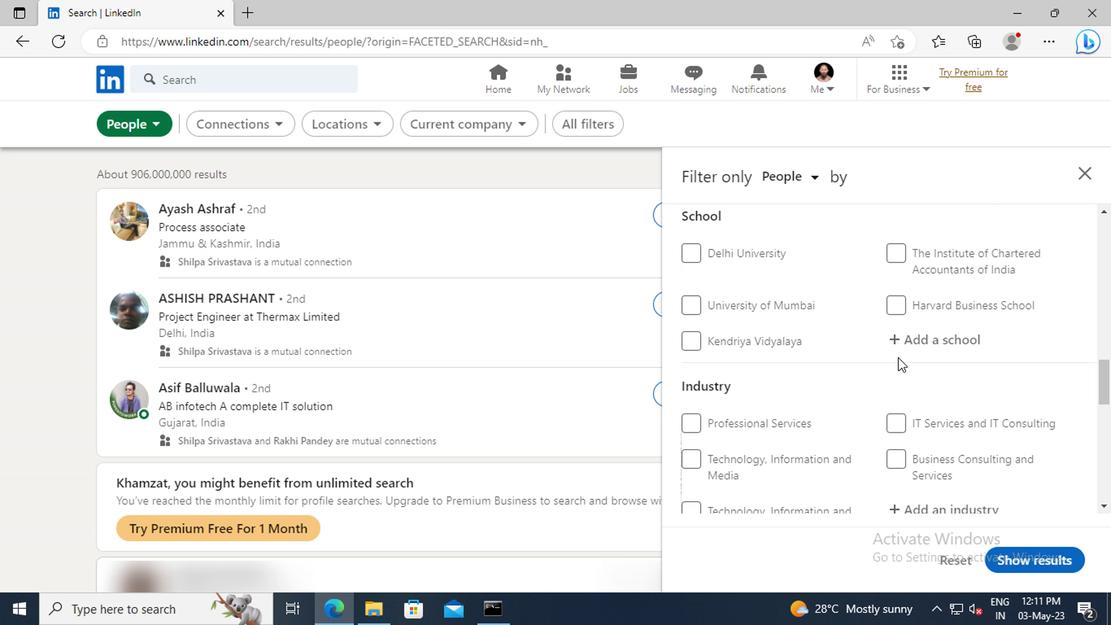 
Action: Mouse scrolled (894, 357) with delta (0, -1)
Screenshot: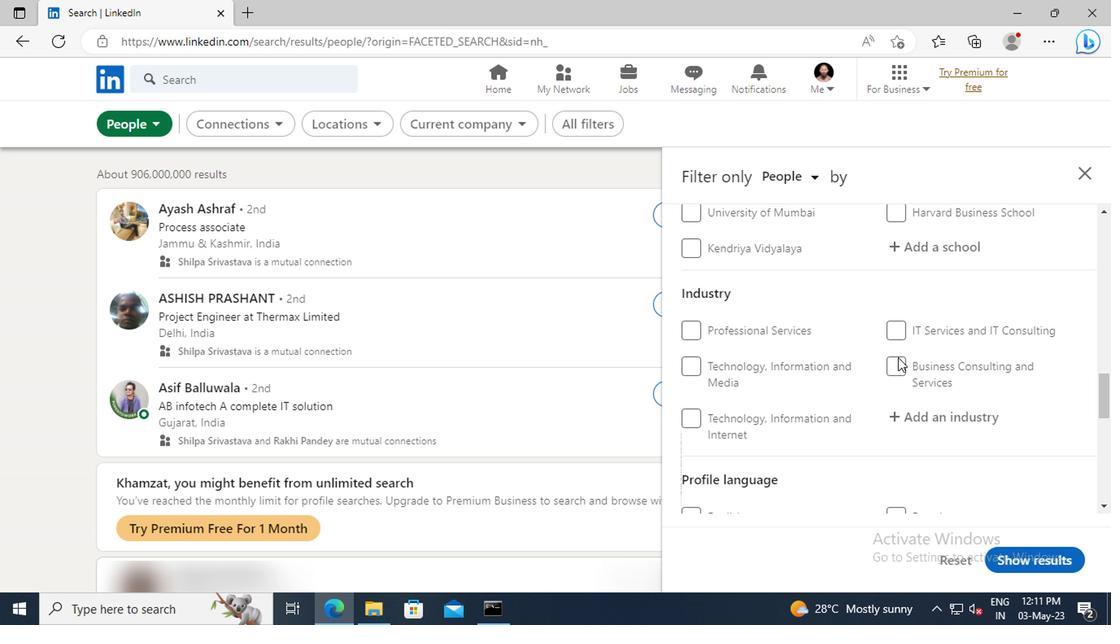 
Action: Mouse scrolled (894, 357) with delta (0, -1)
Screenshot: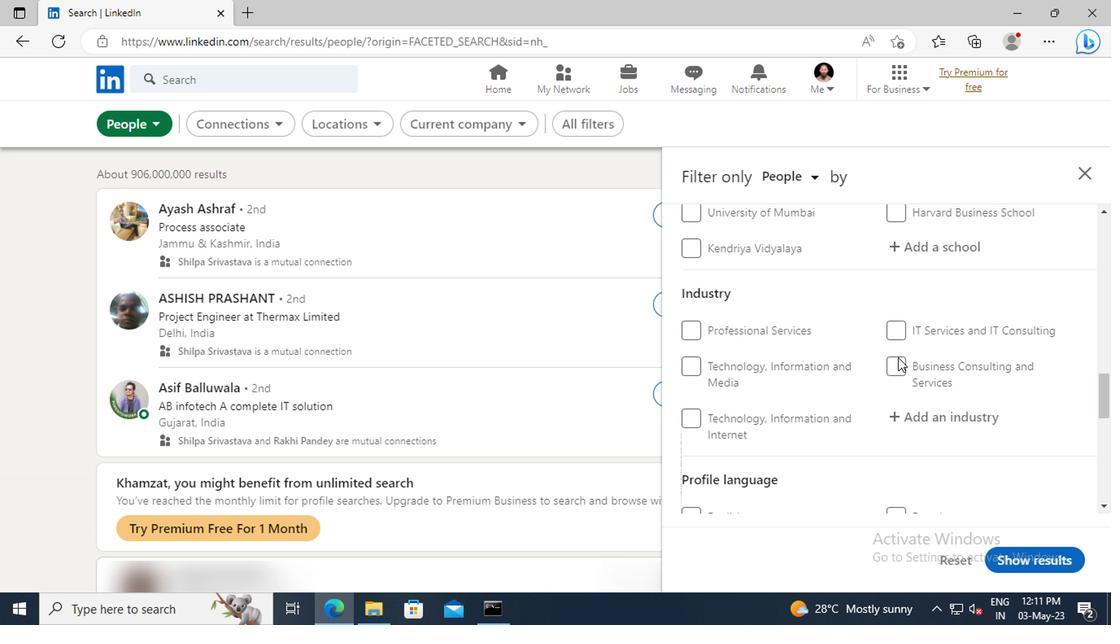 
Action: Mouse scrolled (894, 357) with delta (0, -1)
Screenshot: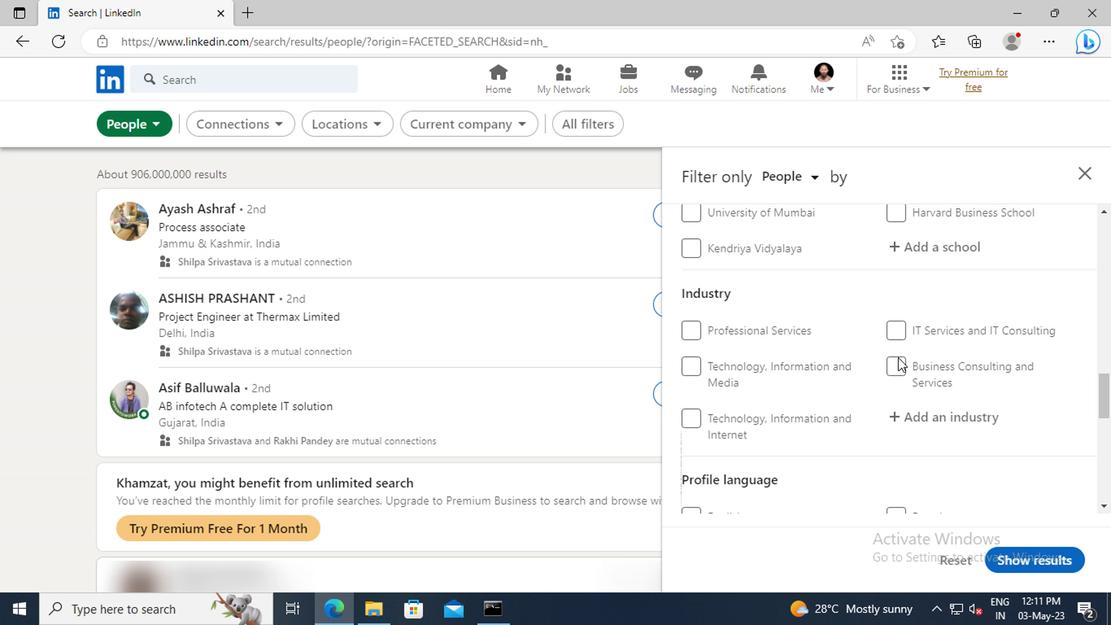 
Action: Mouse moved to (894, 381)
Screenshot: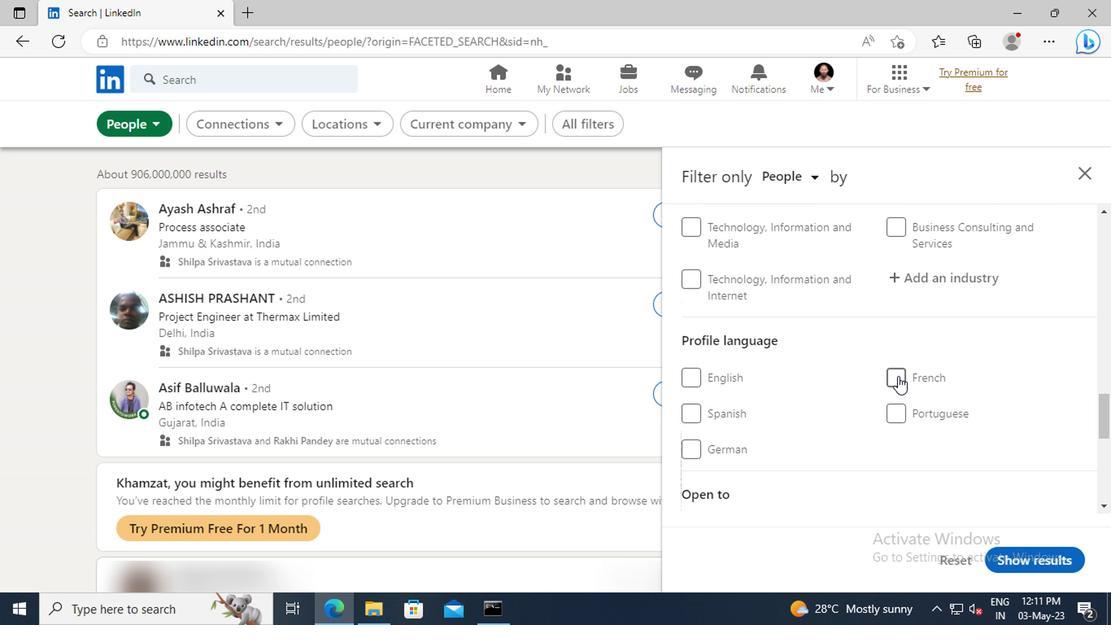 
Action: Mouse pressed left at (894, 381)
Screenshot: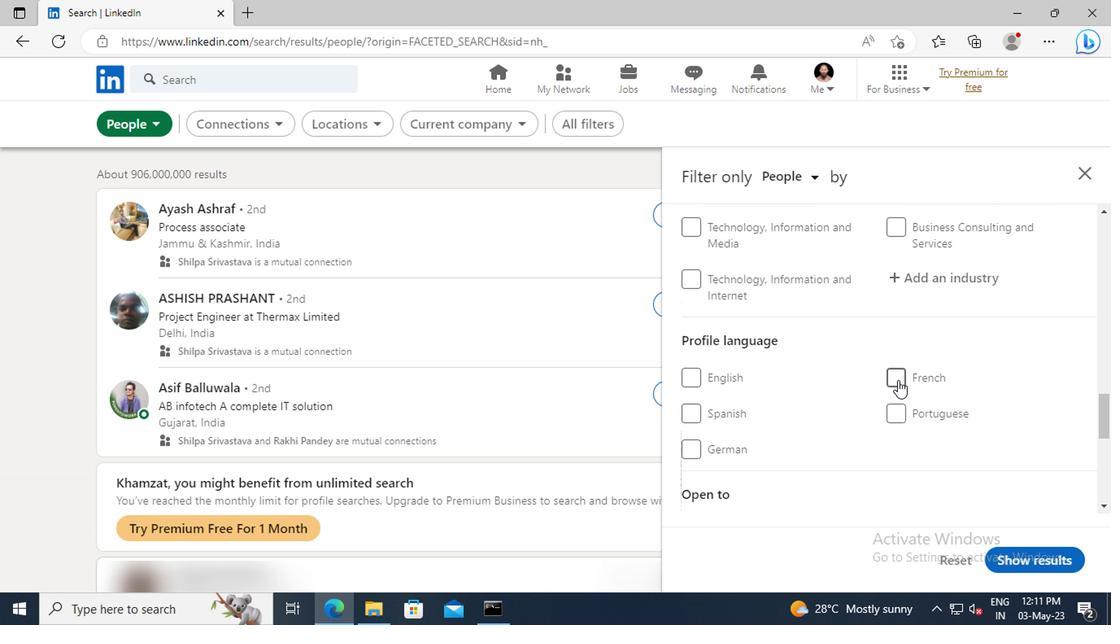 
Action: Mouse moved to (898, 357)
Screenshot: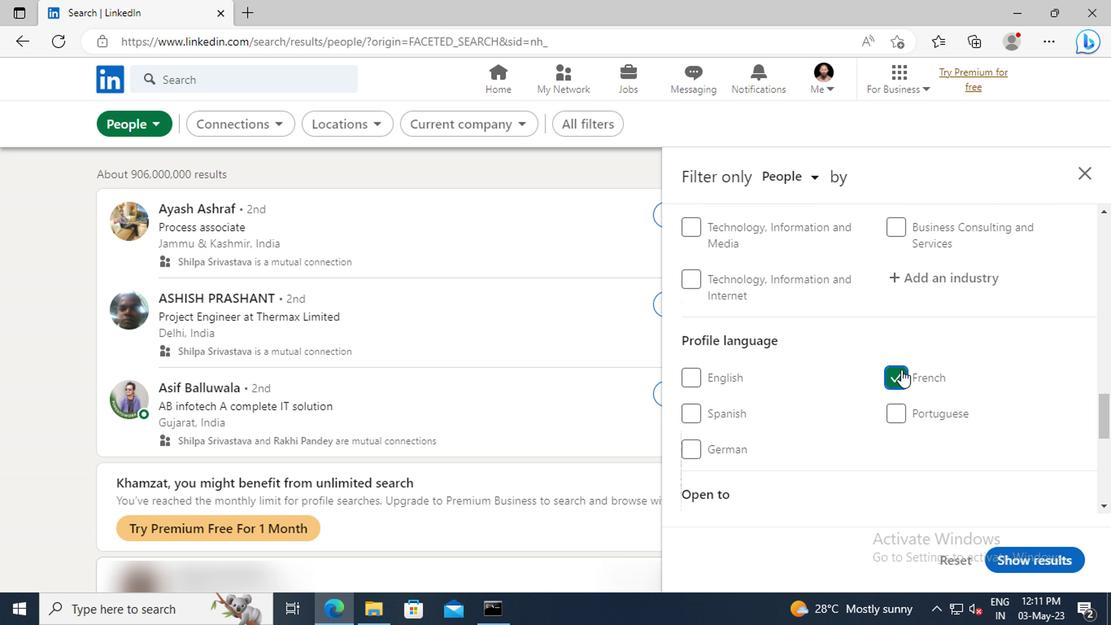 
Action: Mouse scrolled (898, 358) with delta (0, 1)
Screenshot: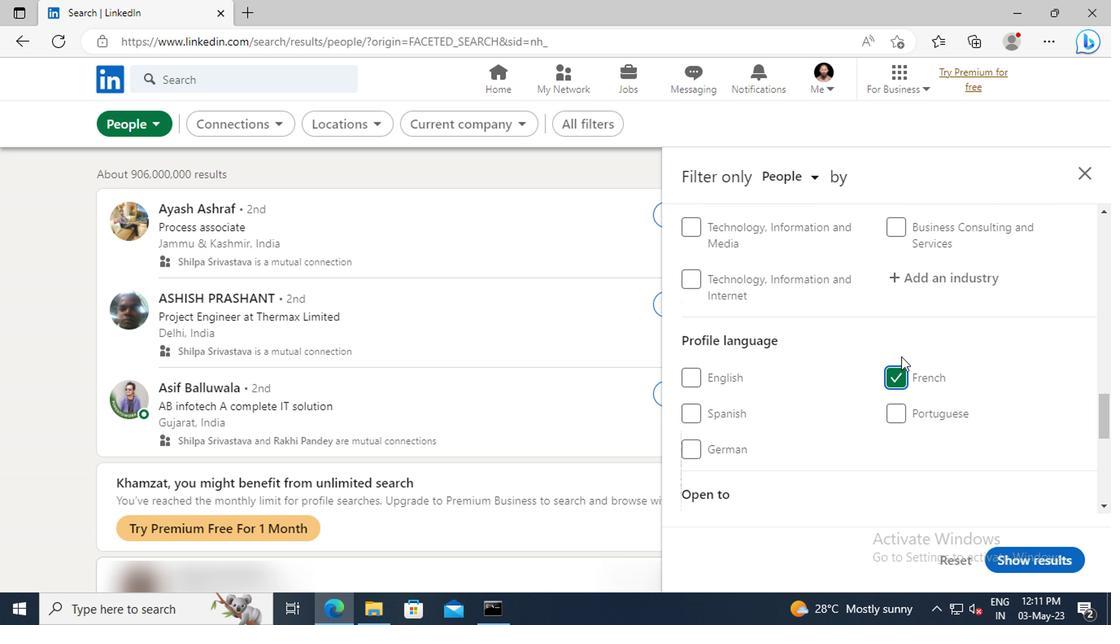 
Action: Mouse scrolled (898, 358) with delta (0, 1)
Screenshot: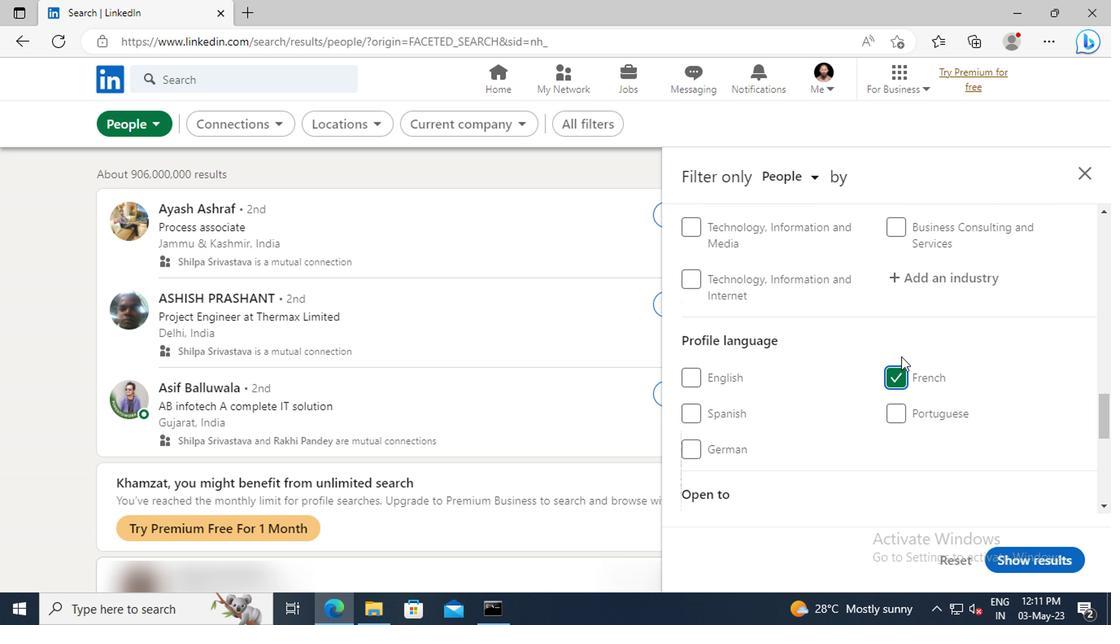 
Action: Mouse scrolled (898, 358) with delta (0, 1)
Screenshot: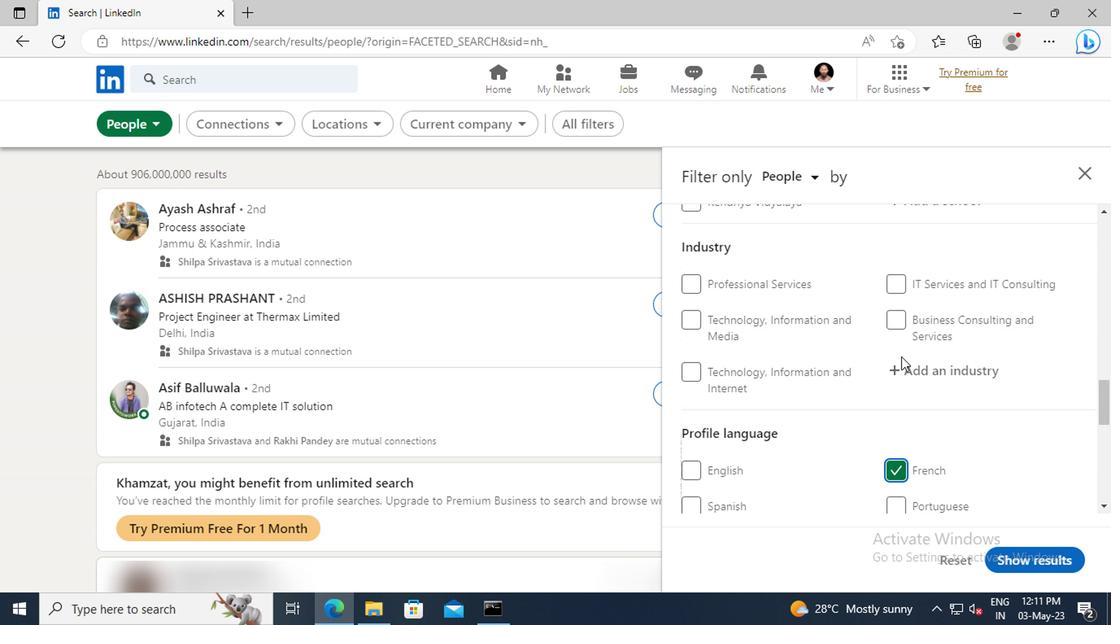 
Action: Mouse scrolled (898, 358) with delta (0, 1)
Screenshot: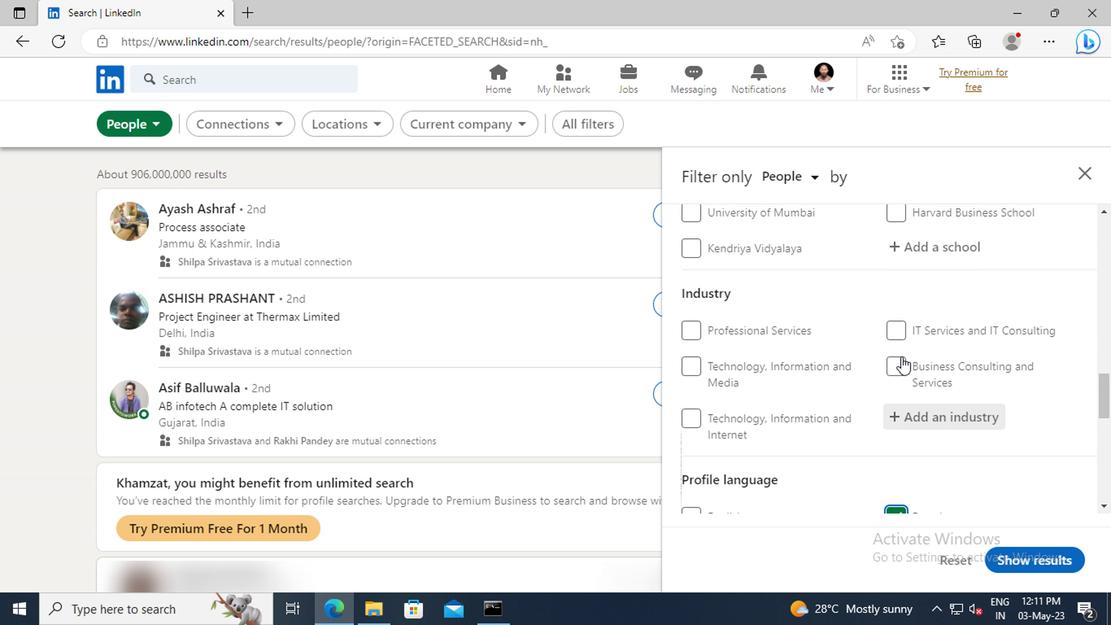 
Action: Mouse scrolled (898, 358) with delta (0, 1)
Screenshot: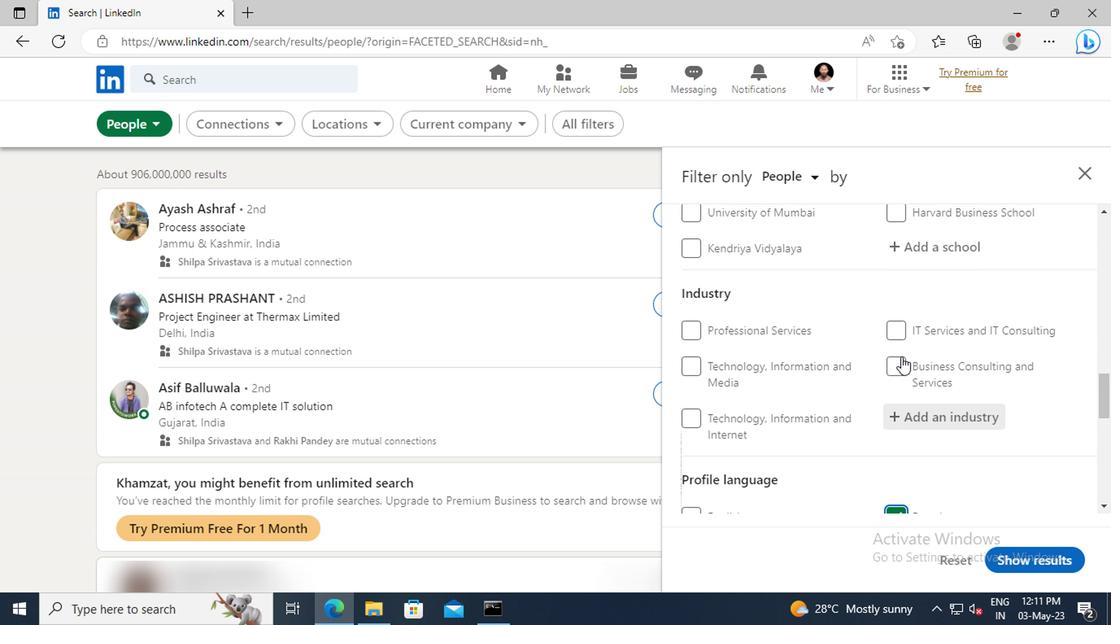 
Action: Mouse scrolled (898, 358) with delta (0, 1)
Screenshot: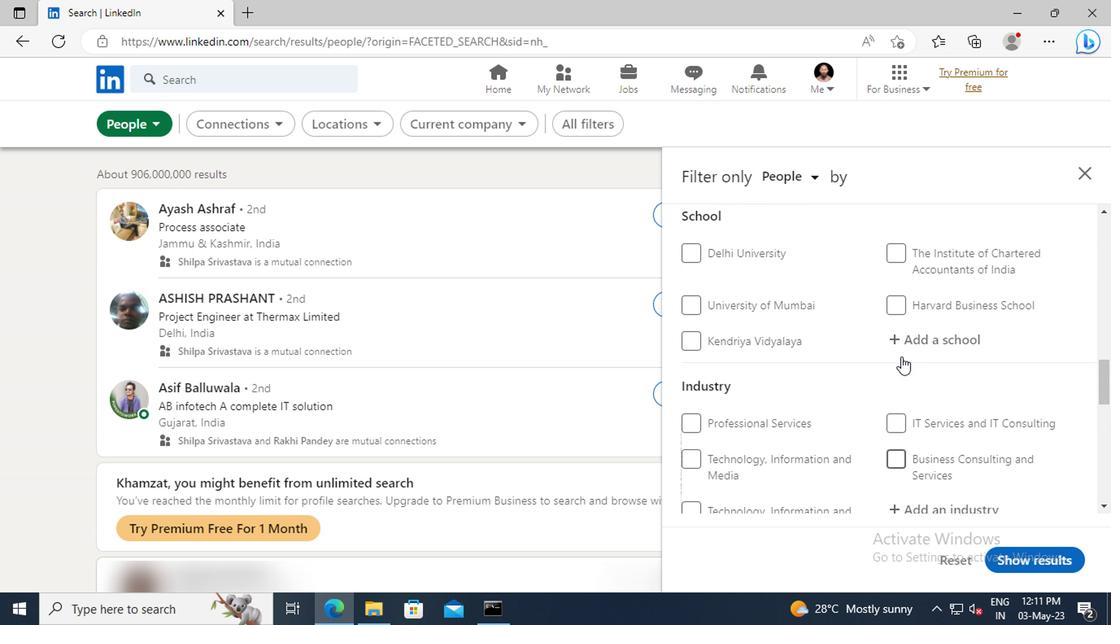 
Action: Mouse scrolled (898, 358) with delta (0, 1)
Screenshot: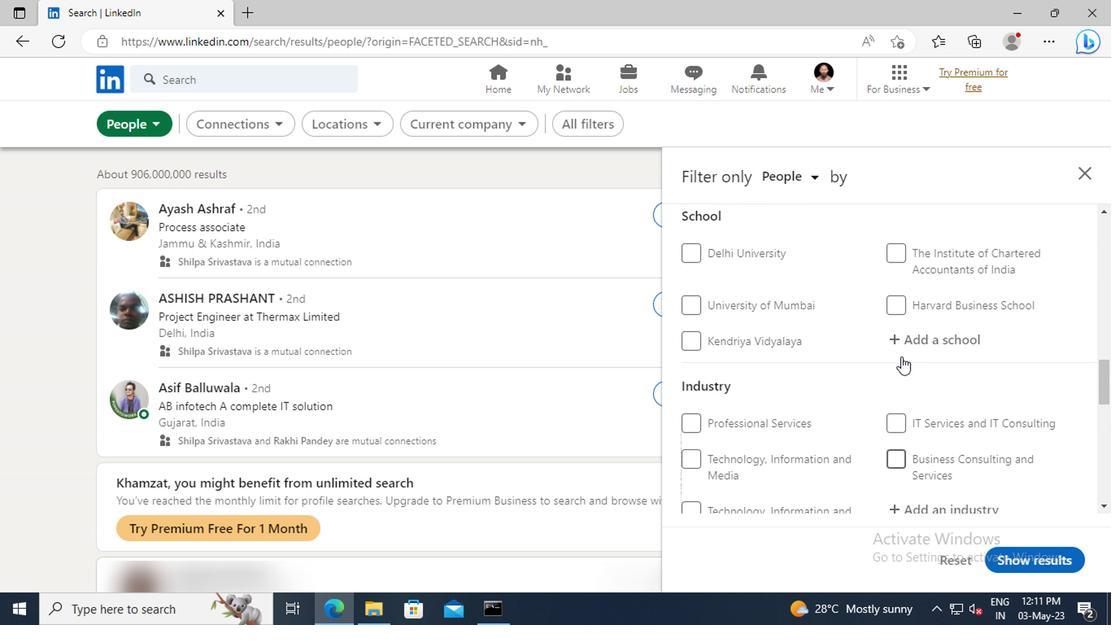 
Action: Mouse scrolled (898, 358) with delta (0, 1)
Screenshot: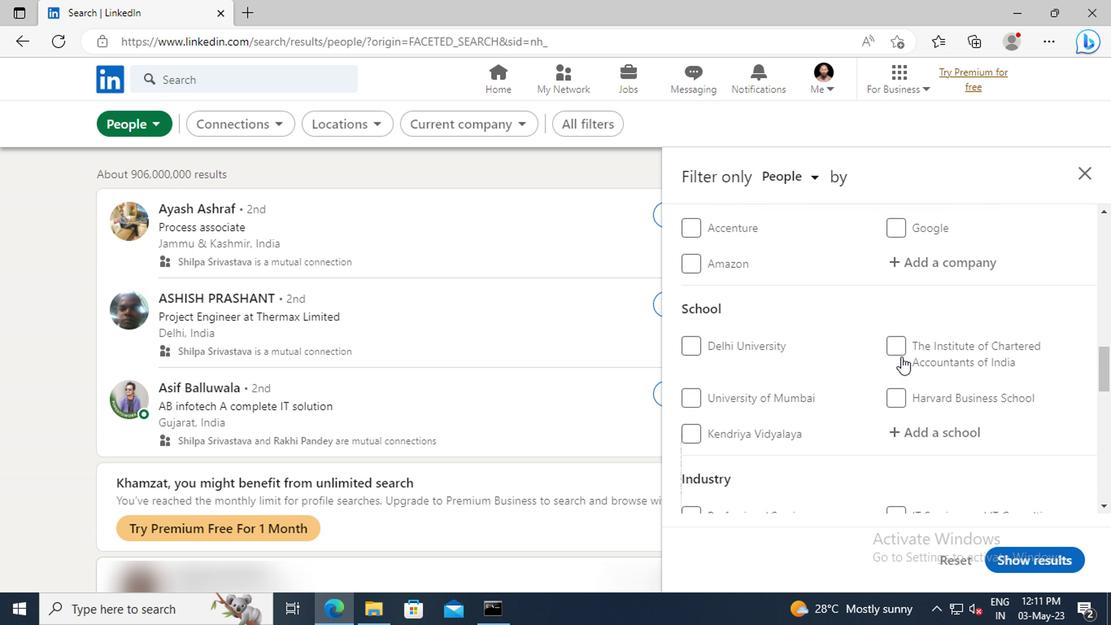 
Action: Mouse scrolled (898, 358) with delta (0, 1)
Screenshot: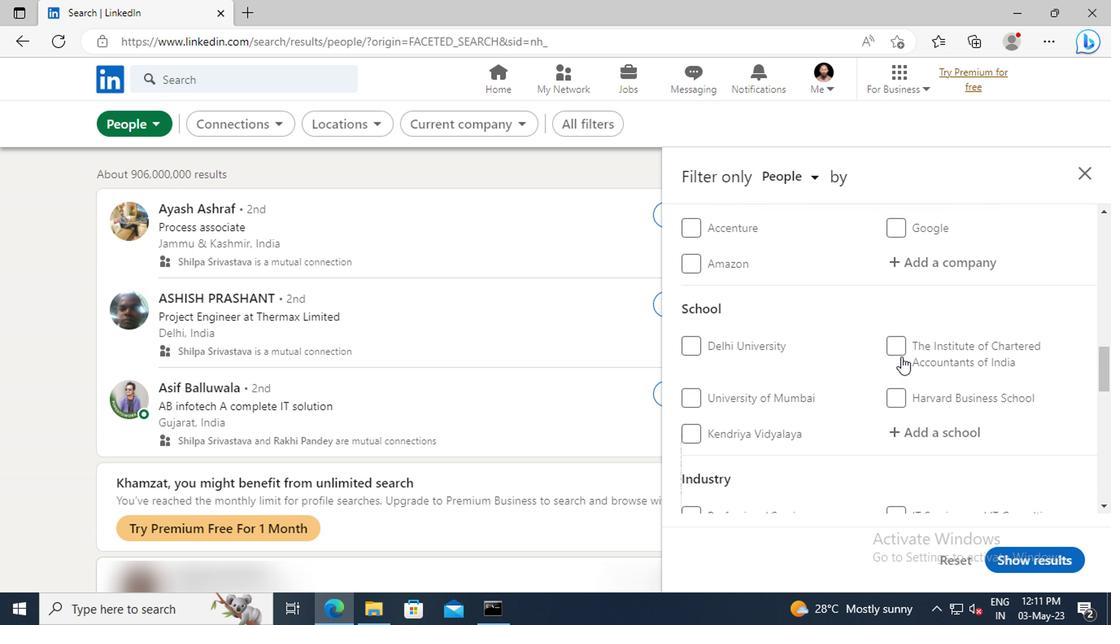 
Action: Mouse scrolled (898, 358) with delta (0, 1)
Screenshot: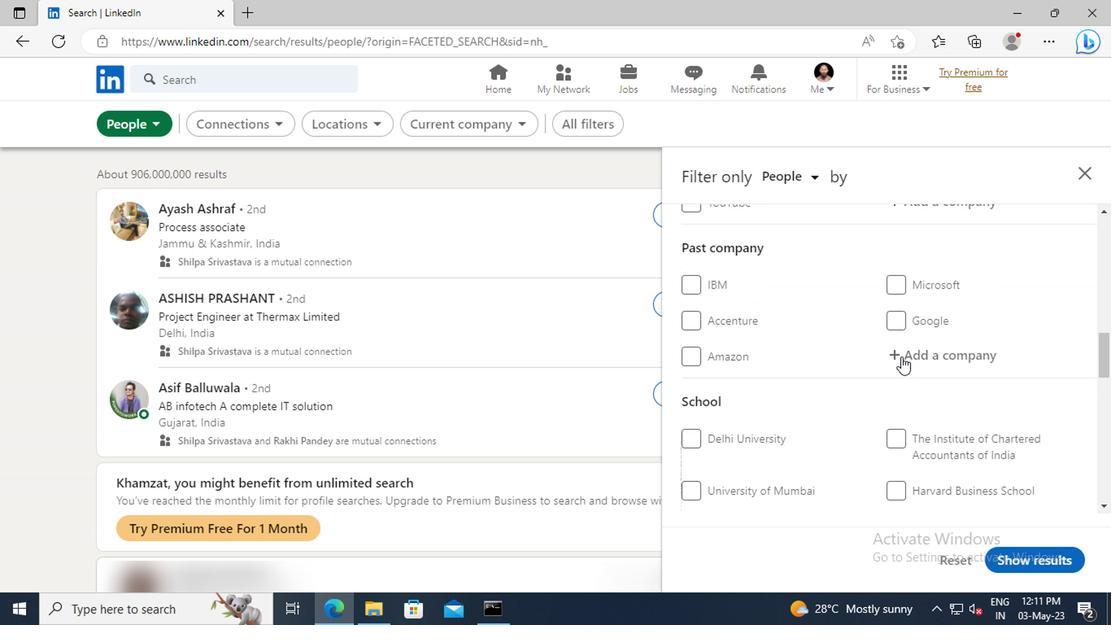 
Action: Mouse scrolled (898, 358) with delta (0, 1)
Screenshot: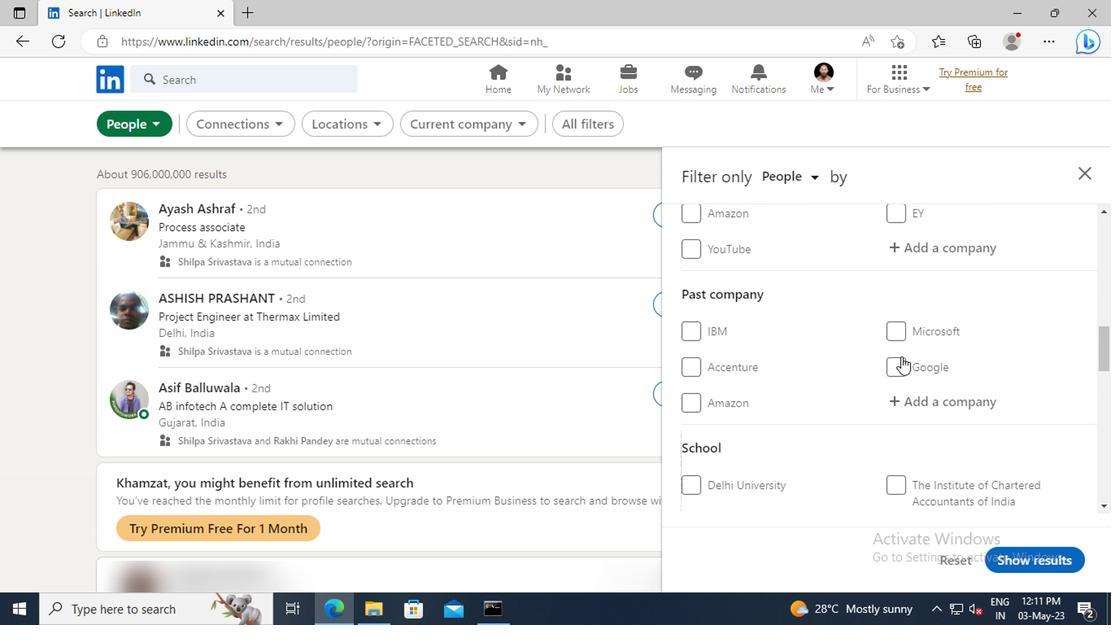 
Action: Mouse scrolled (898, 358) with delta (0, 1)
Screenshot: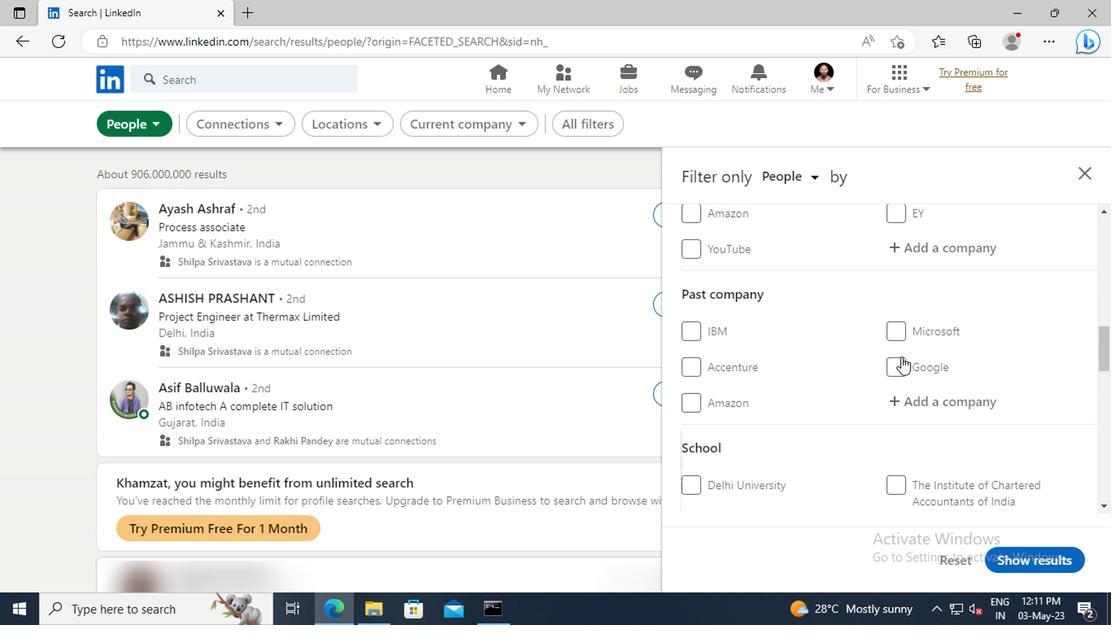 
Action: Mouse moved to (900, 348)
Screenshot: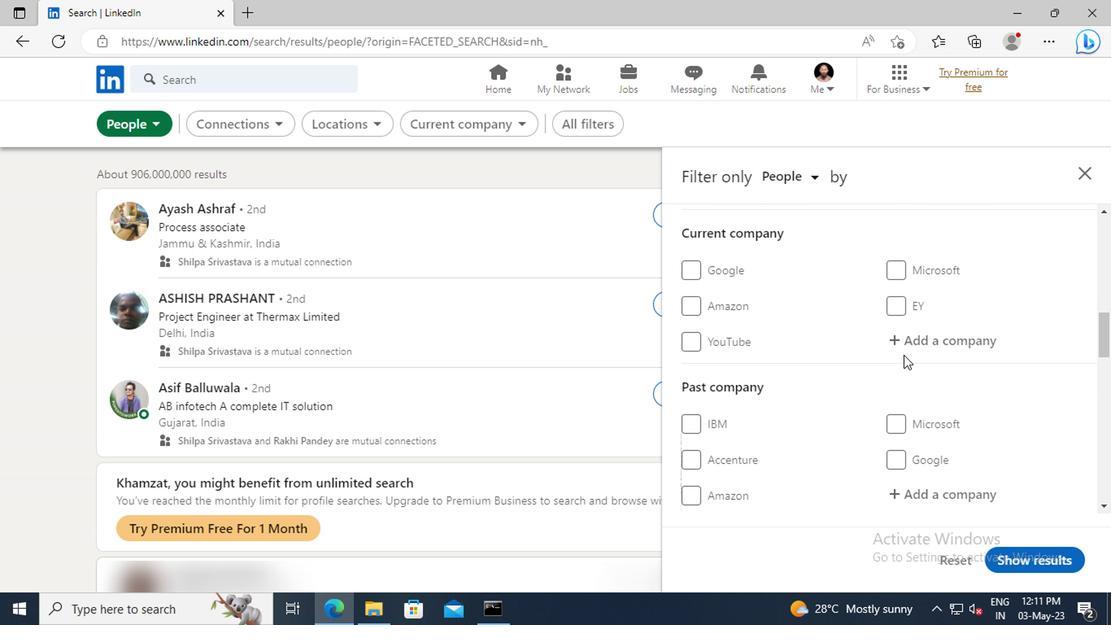 
Action: Mouse pressed left at (900, 348)
Screenshot: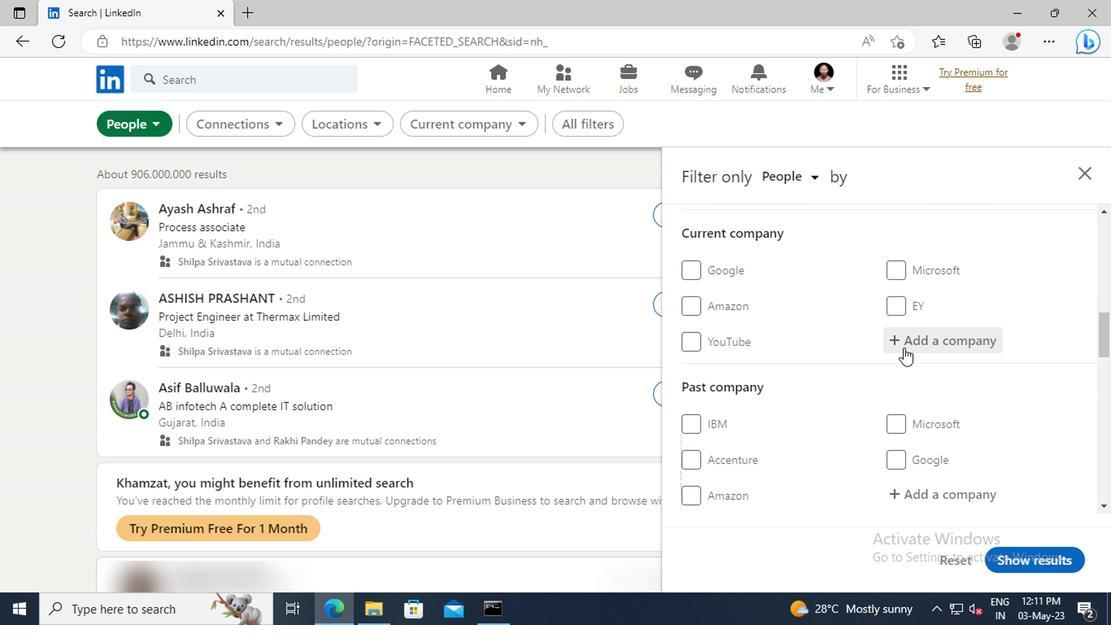 
Action: Key pressed <Key.shift>
Screenshot: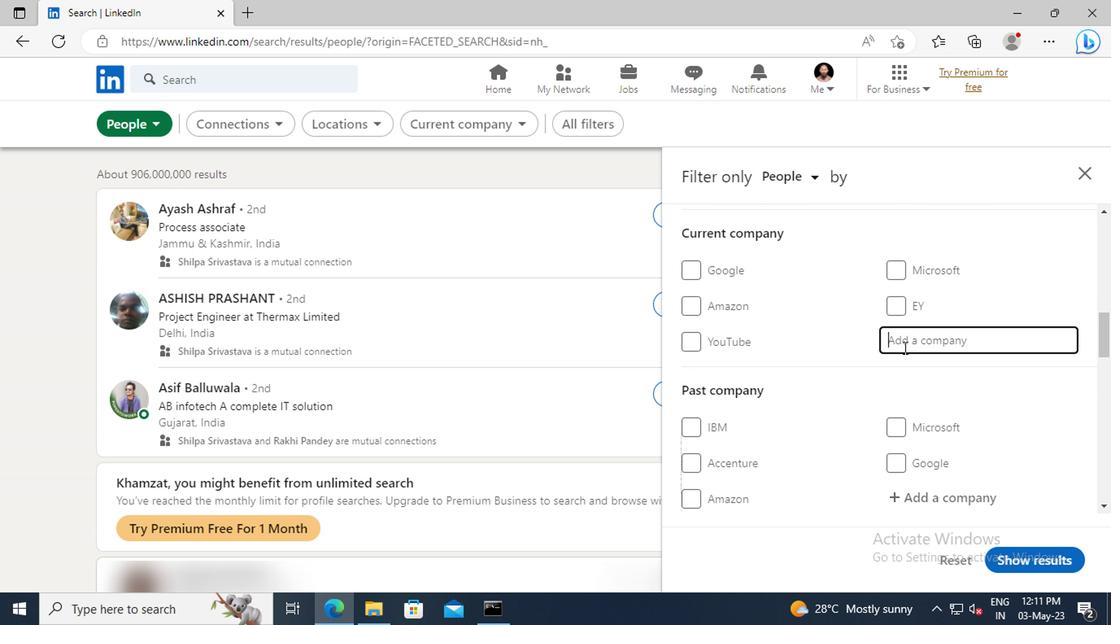 
Action: Mouse moved to (854, 320)
Screenshot: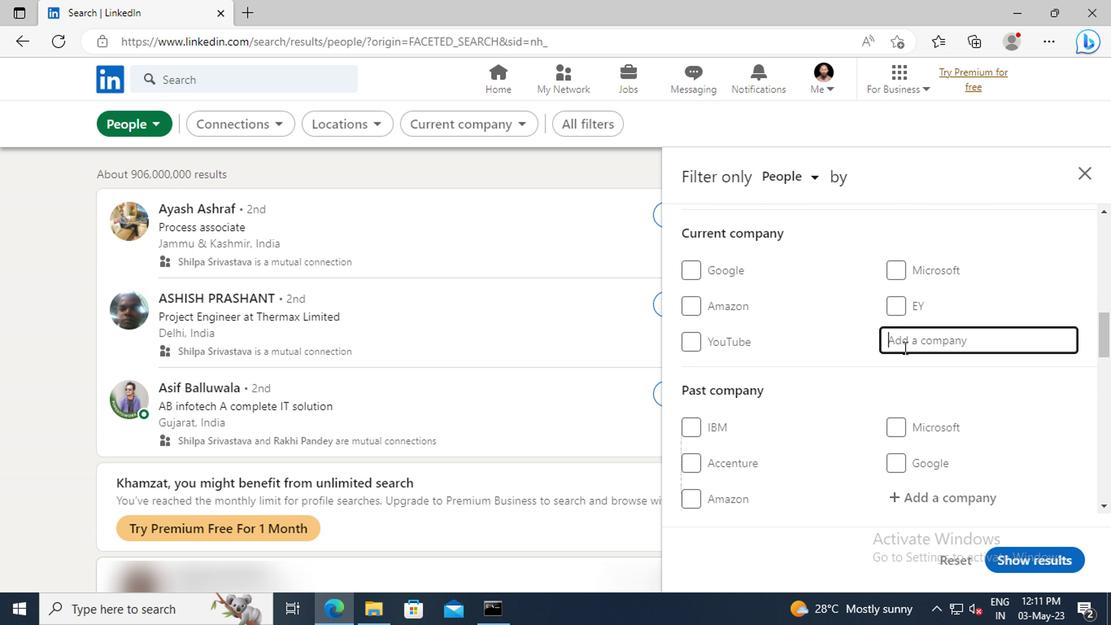 
Action: Key pressed CADILA
Screenshot: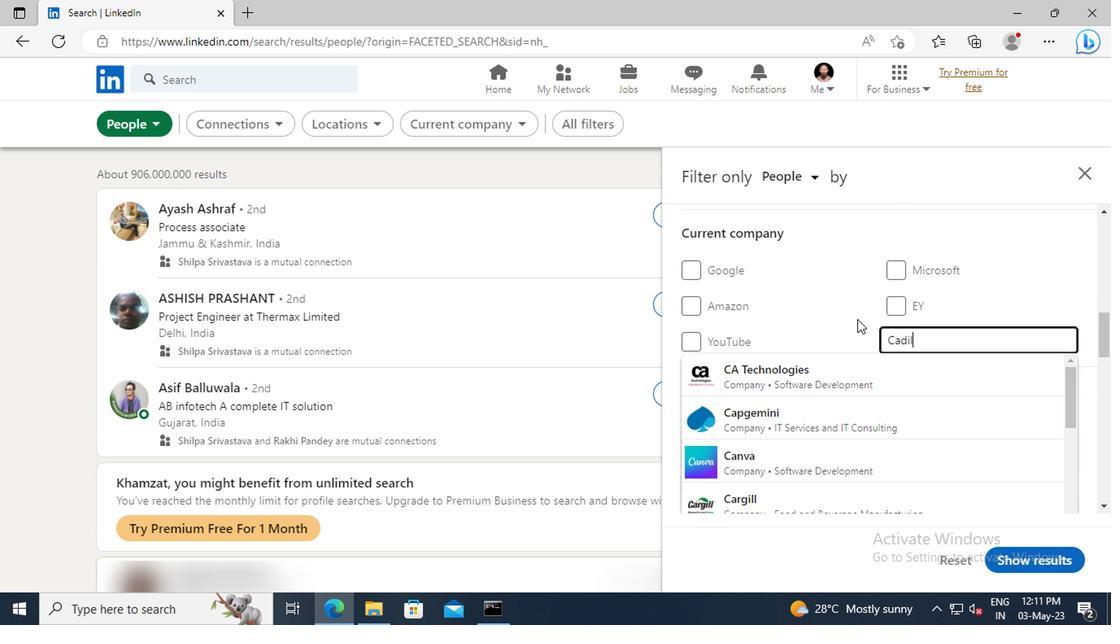 
Action: Mouse moved to (853, 319)
Screenshot: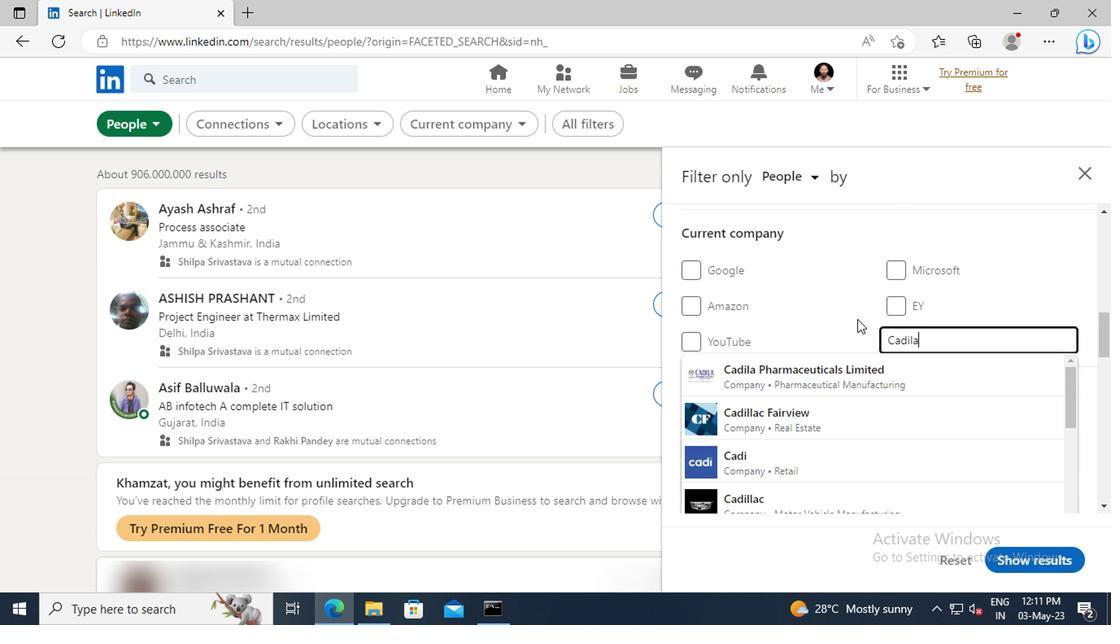
Action: Key pressed <Key.space>
Screenshot: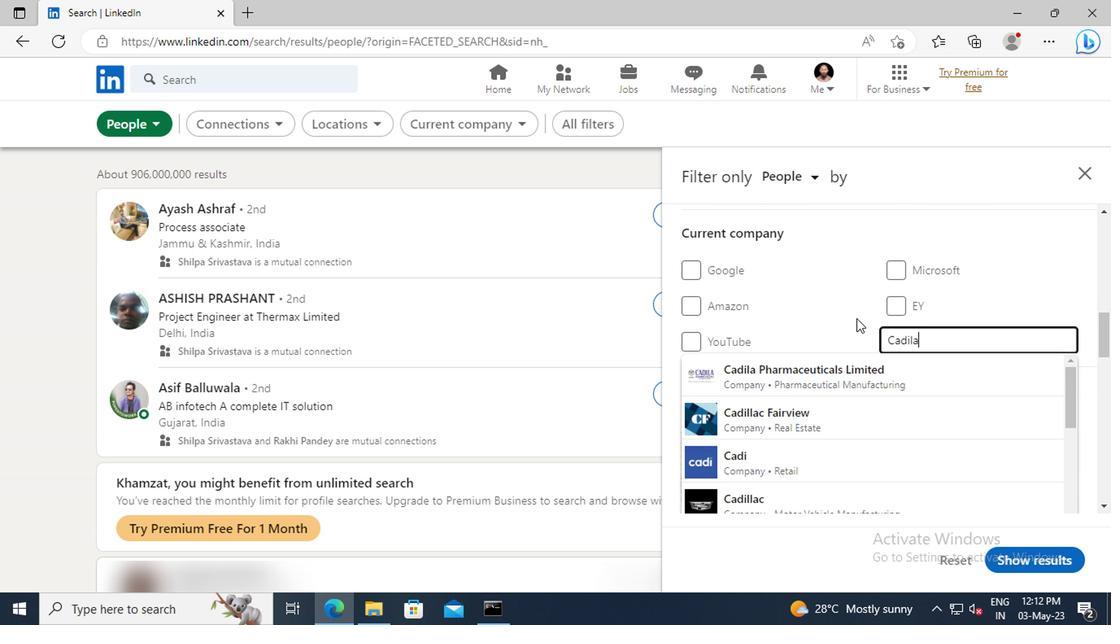 
Action: Mouse moved to (862, 368)
Screenshot: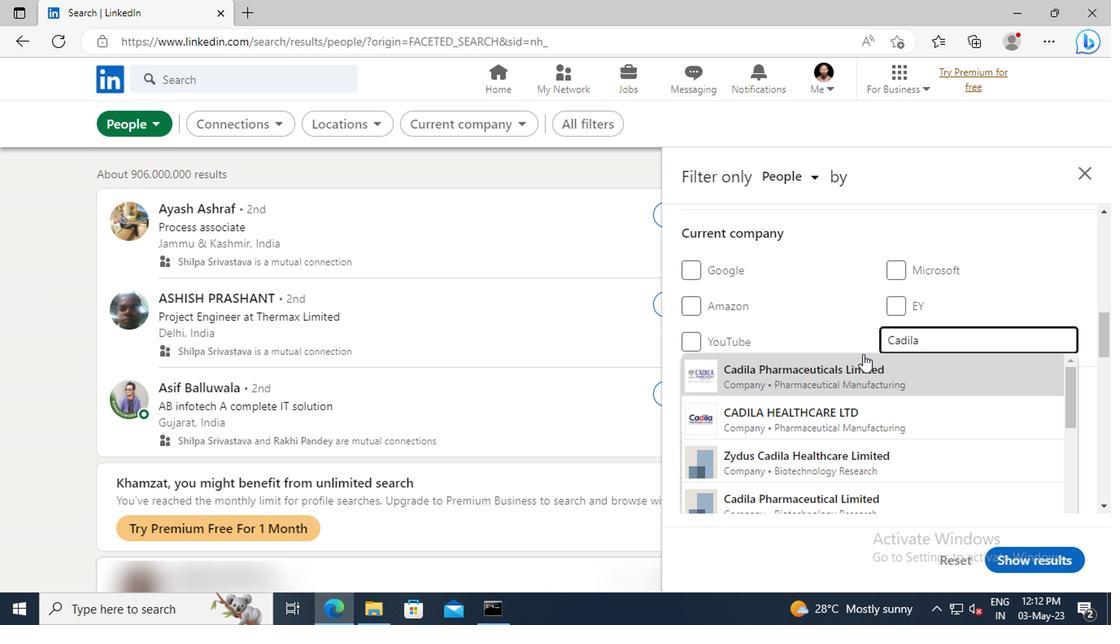 
Action: Mouse pressed left at (862, 368)
Screenshot: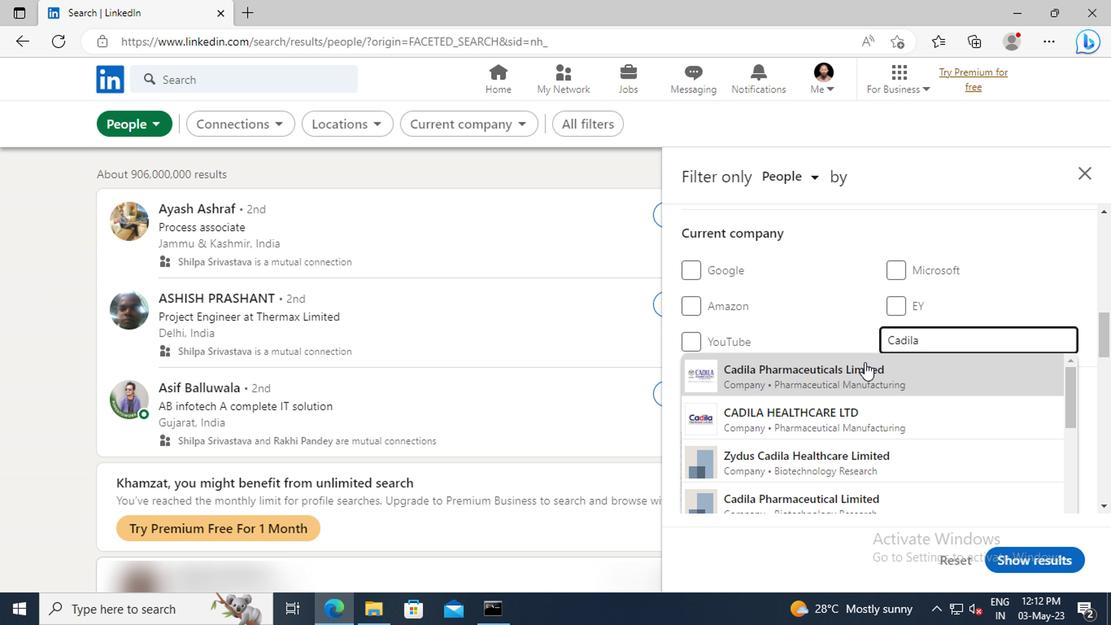
Action: Mouse scrolled (862, 367) with delta (0, 0)
Screenshot: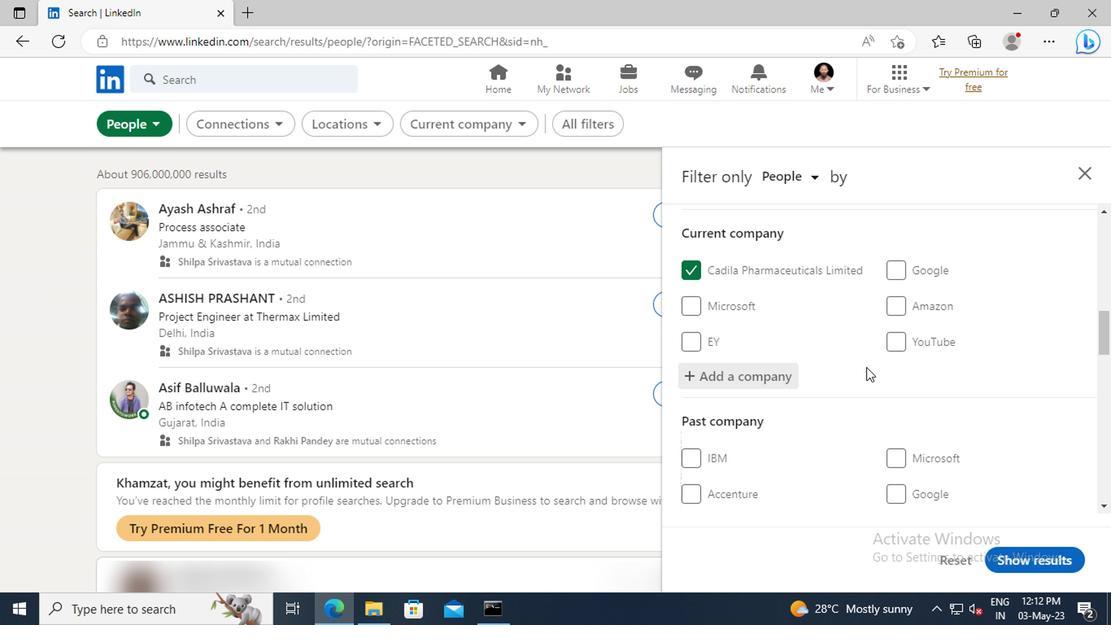 
Action: Mouse scrolled (862, 367) with delta (0, 0)
Screenshot: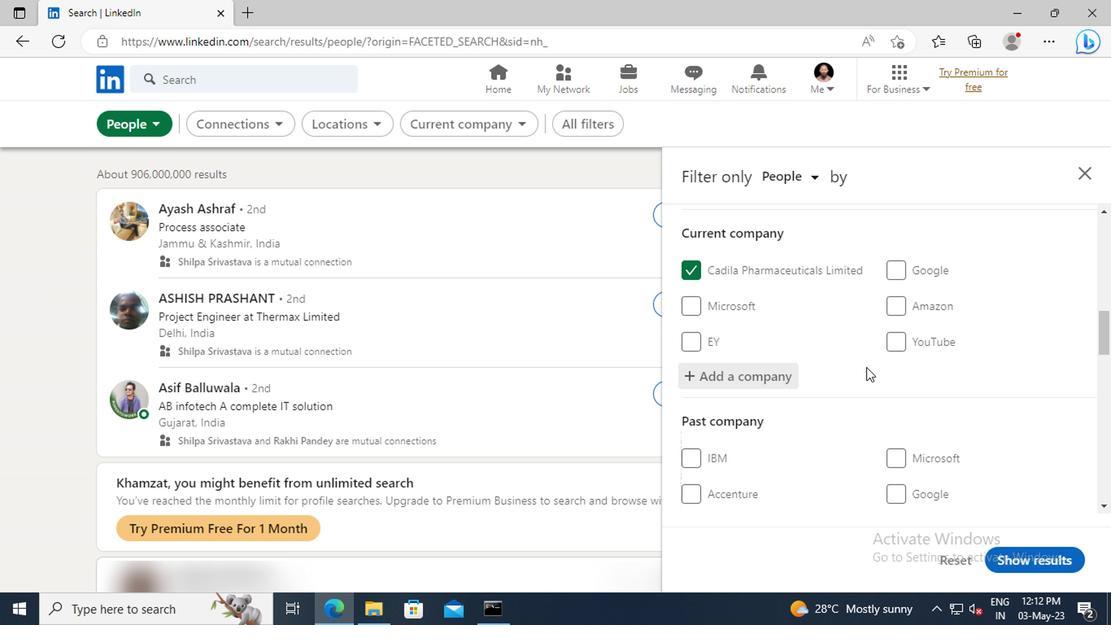 
Action: Mouse moved to (862, 345)
Screenshot: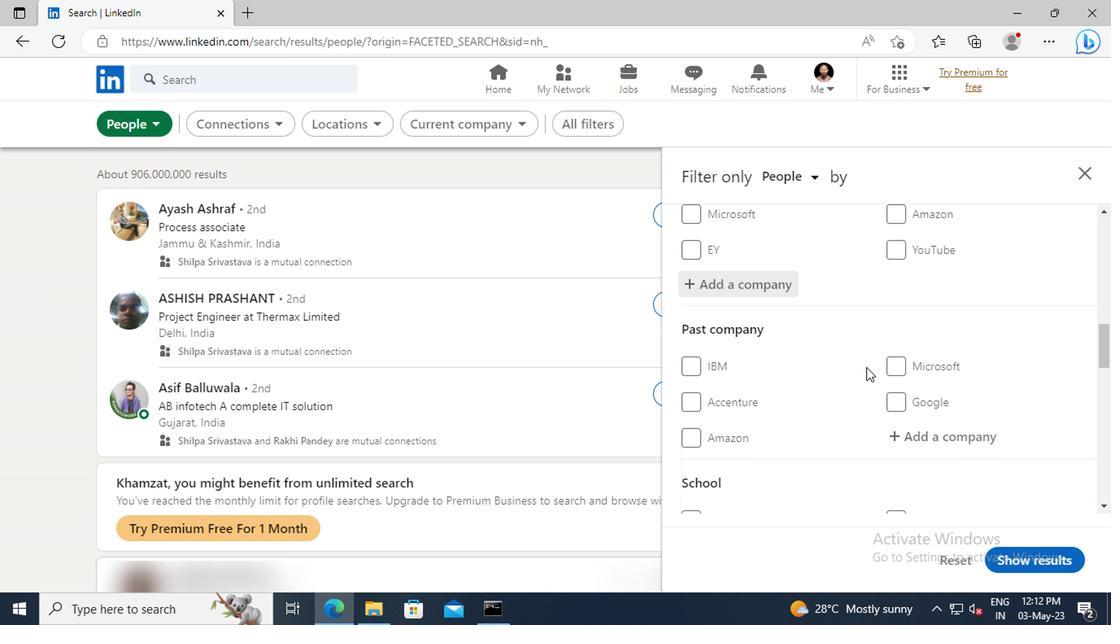 
Action: Mouse scrolled (862, 344) with delta (0, 0)
Screenshot: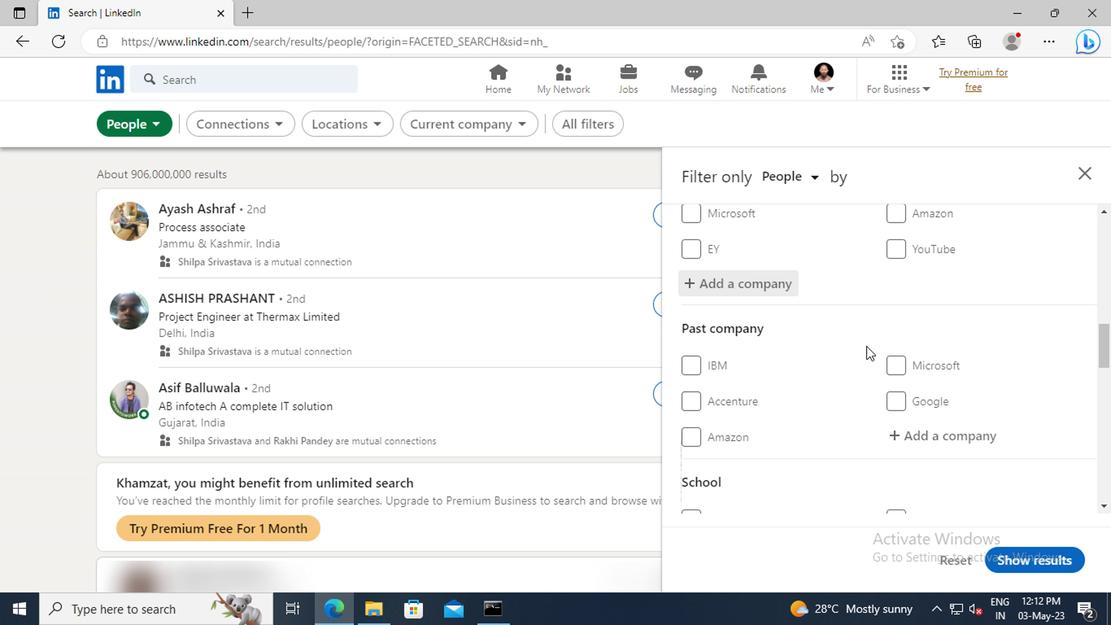 
Action: Mouse scrolled (862, 344) with delta (0, 0)
Screenshot: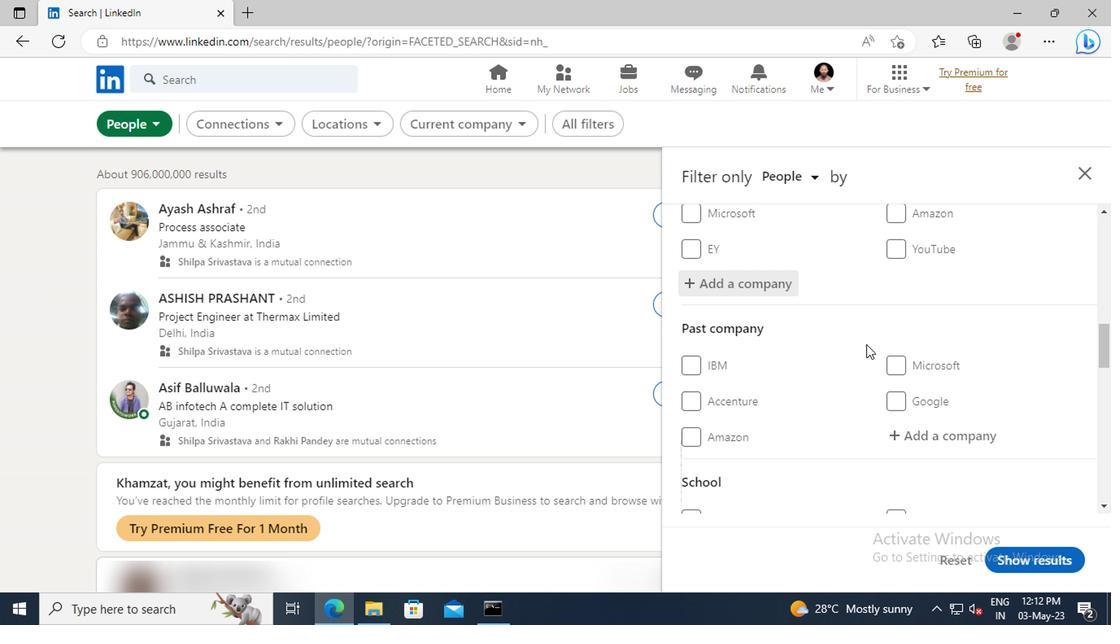 
Action: Mouse scrolled (862, 344) with delta (0, 0)
Screenshot: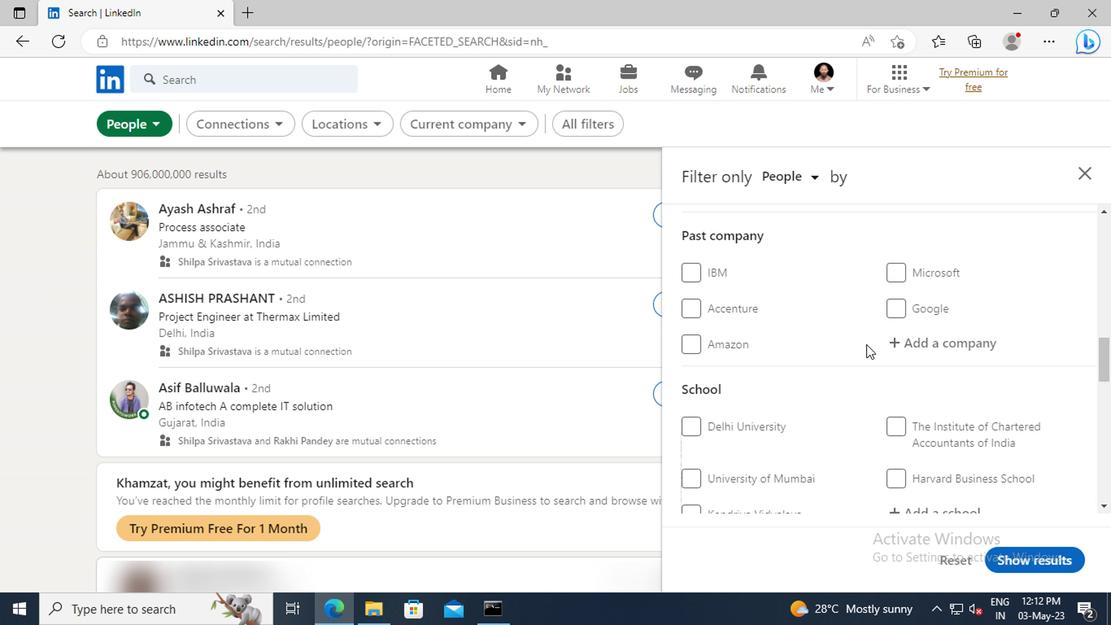 
Action: Mouse scrolled (862, 344) with delta (0, 0)
Screenshot: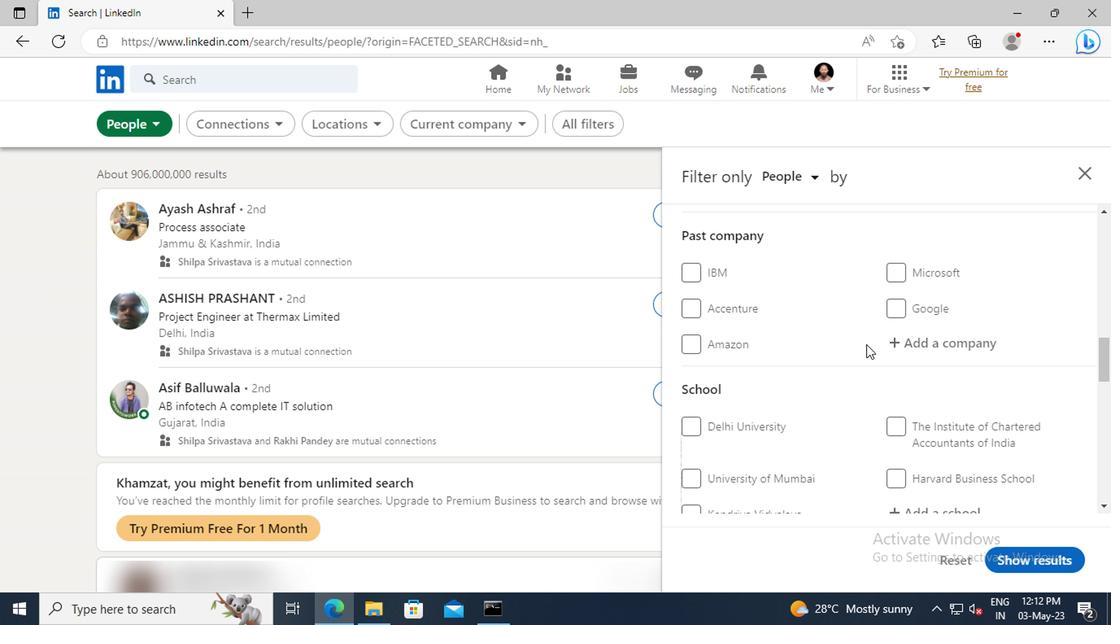 
Action: Mouse scrolled (862, 344) with delta (0, 0)
Screenshot: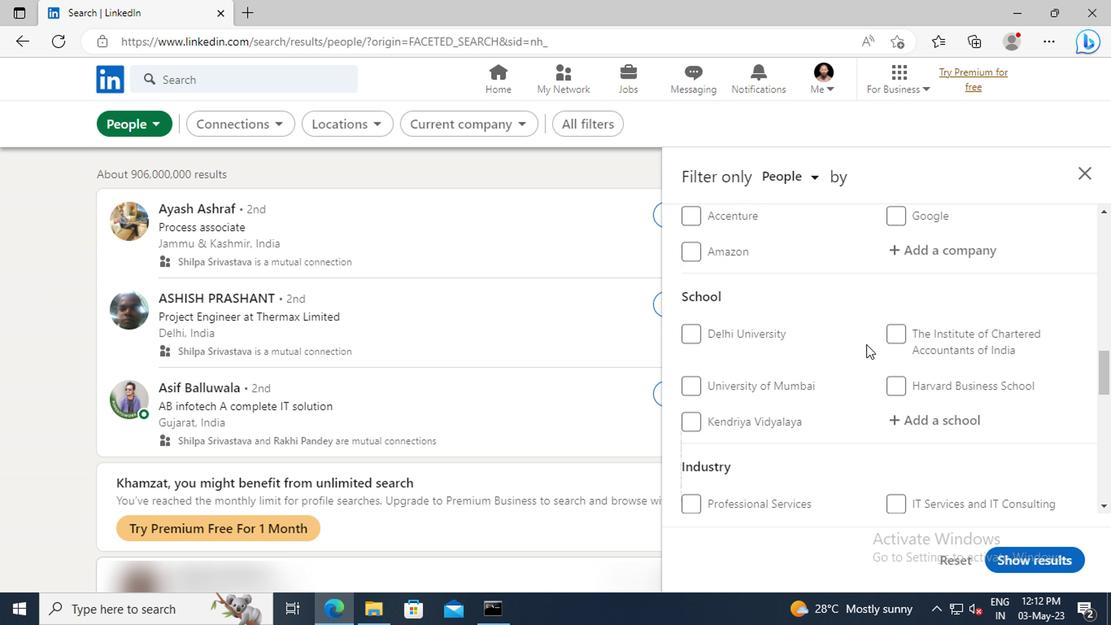 
Action: Mouse scrolled (862, 344) with delta (0, 0)
Screenshot: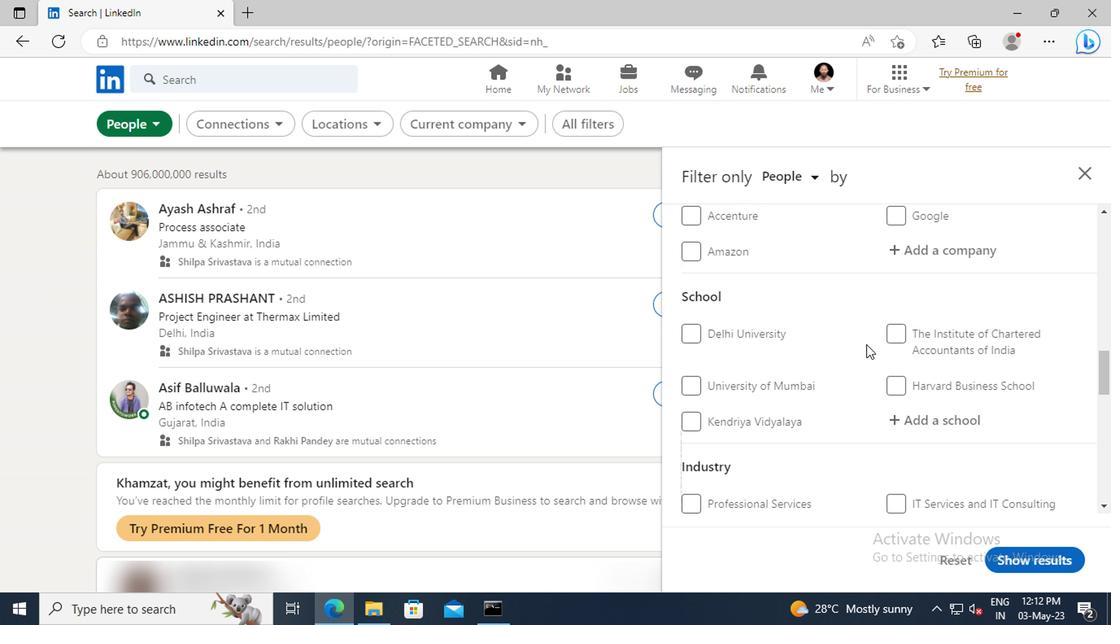 
Action: Mouse moved to (902, 335)
Screenshot: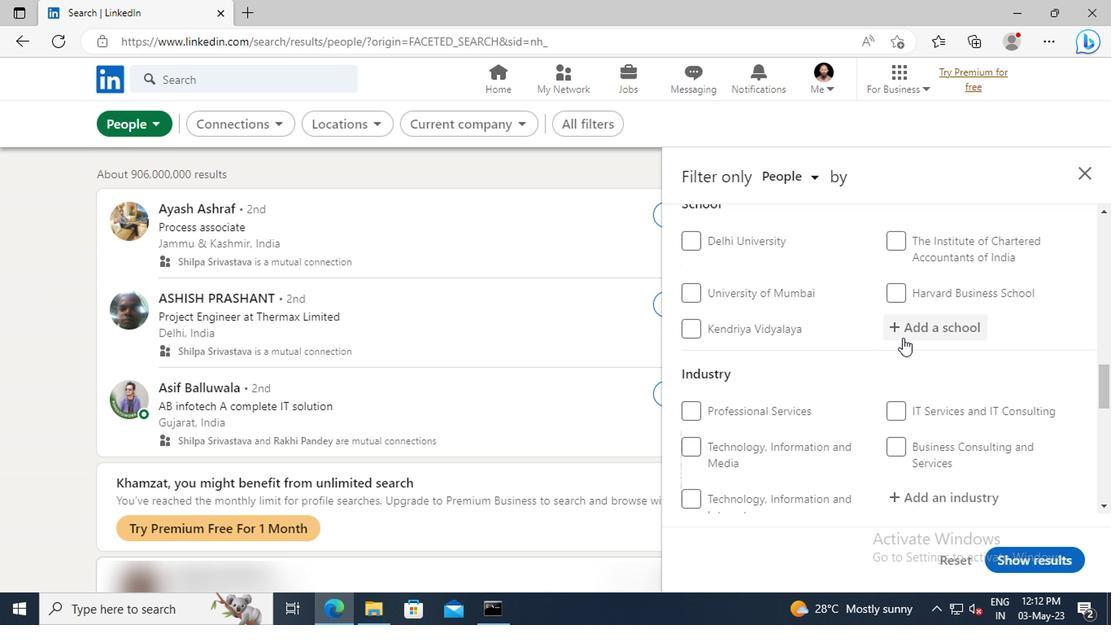 
Action: Mouse pressed left at (902, 335)
Screenshot: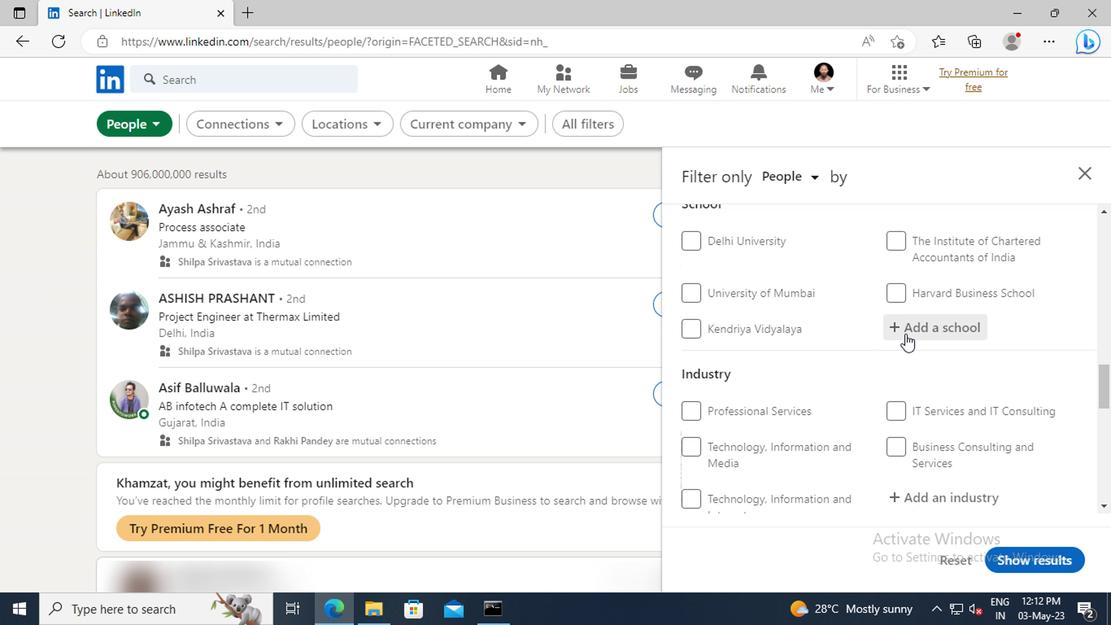 
Action: Mouse moved to (884, 323)
Screenshot: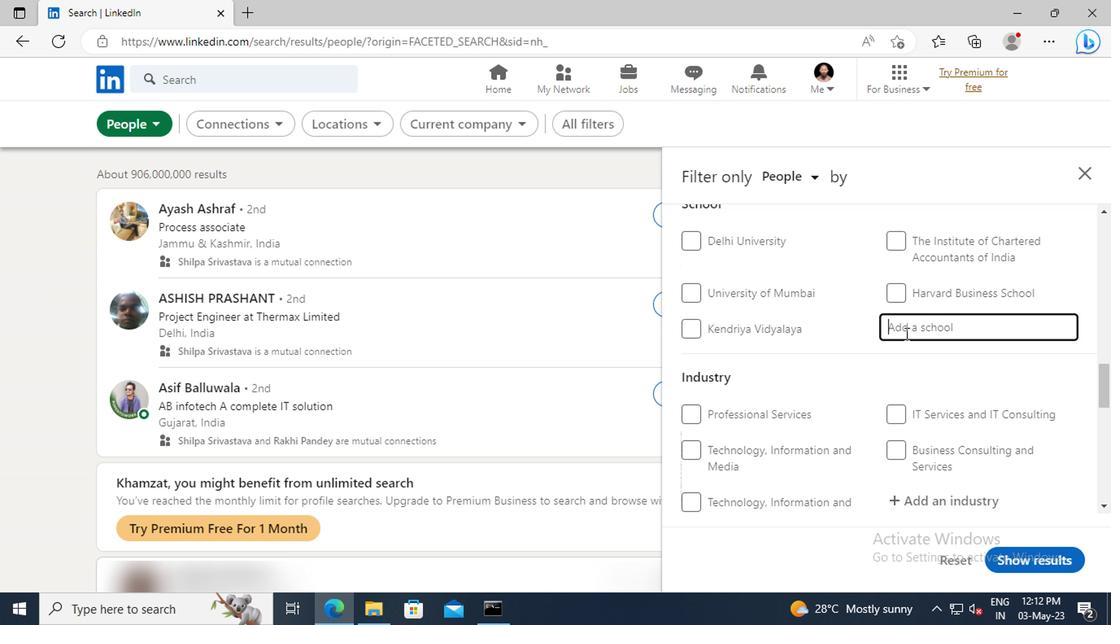 
Action: Key pressed <Key.shift>GURU<Key.space><Key.shift>JAMBH
Screenshot: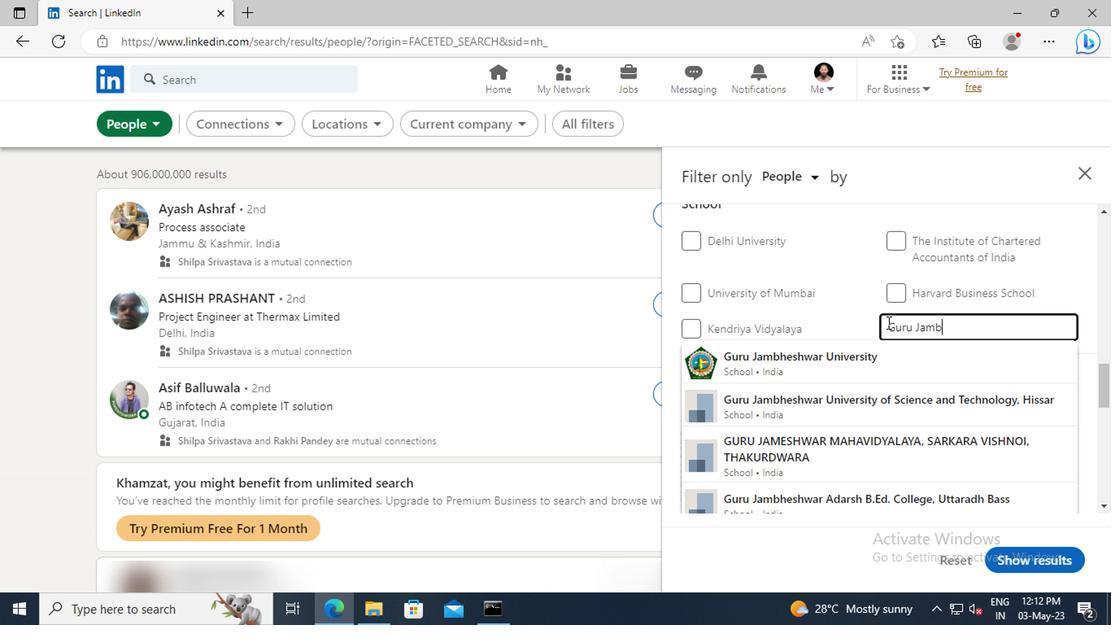 
Action: Mouse moved to (906, 402)
Screenshot: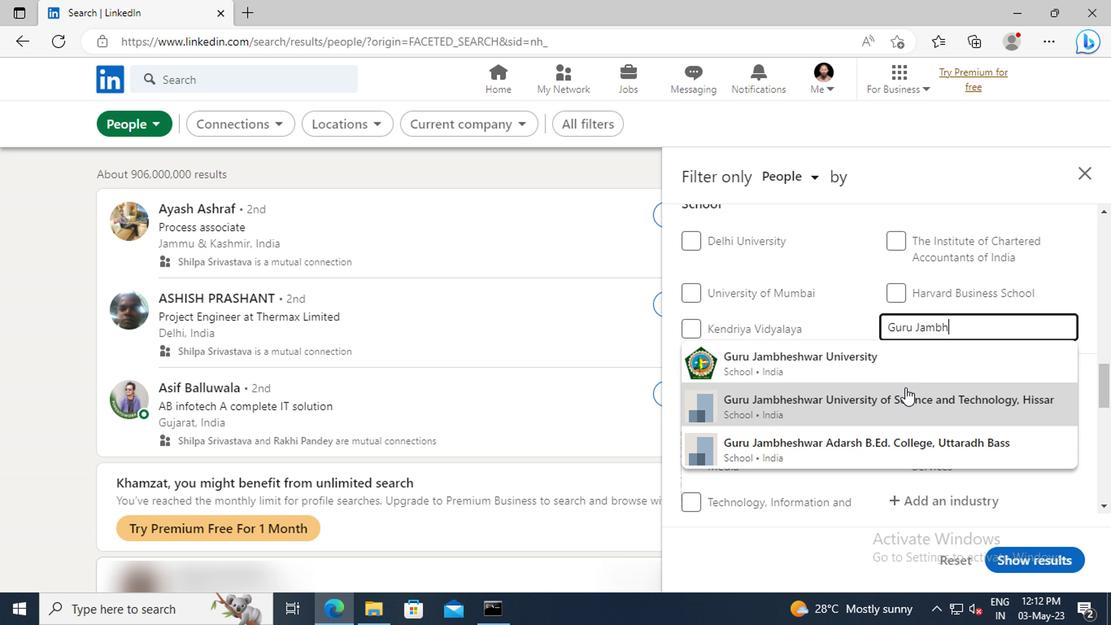 
Action: Mouse pressed left at (906, 402)
Screenshot: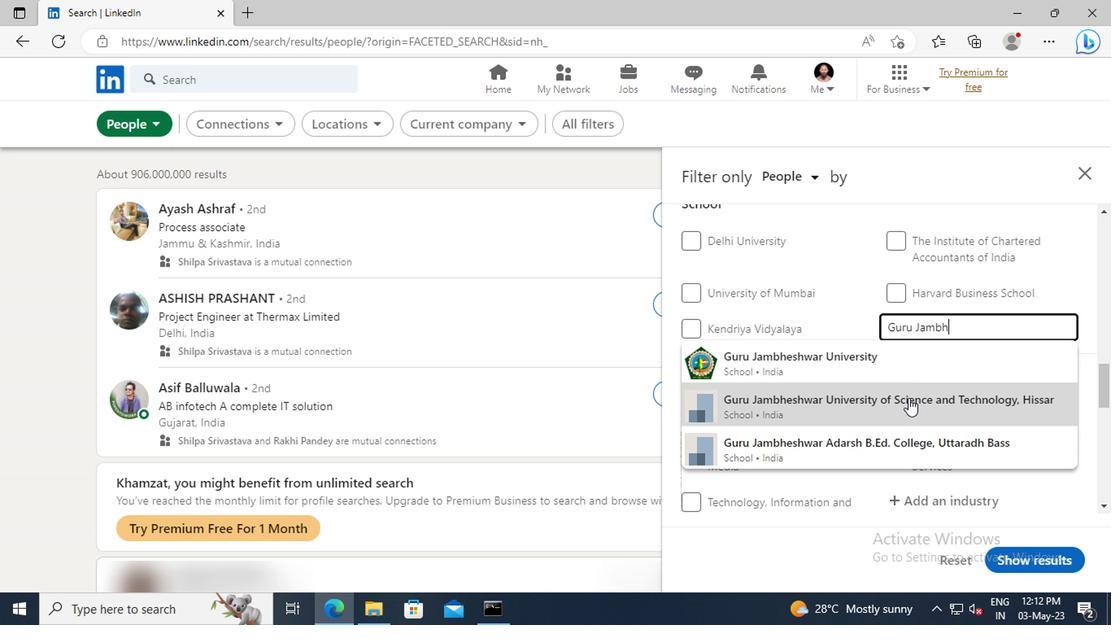 
Action: Mouse scrolled (906, 401) with delta (0, 0)
Screenshot: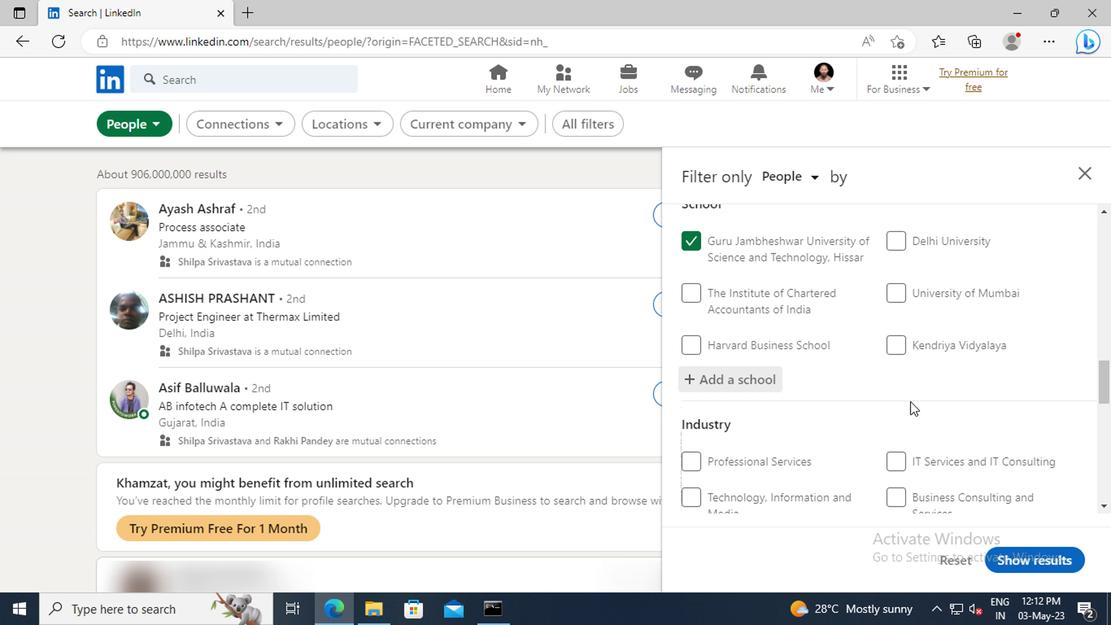 
Action: Mouse moved to (906, 394)
Screenshot: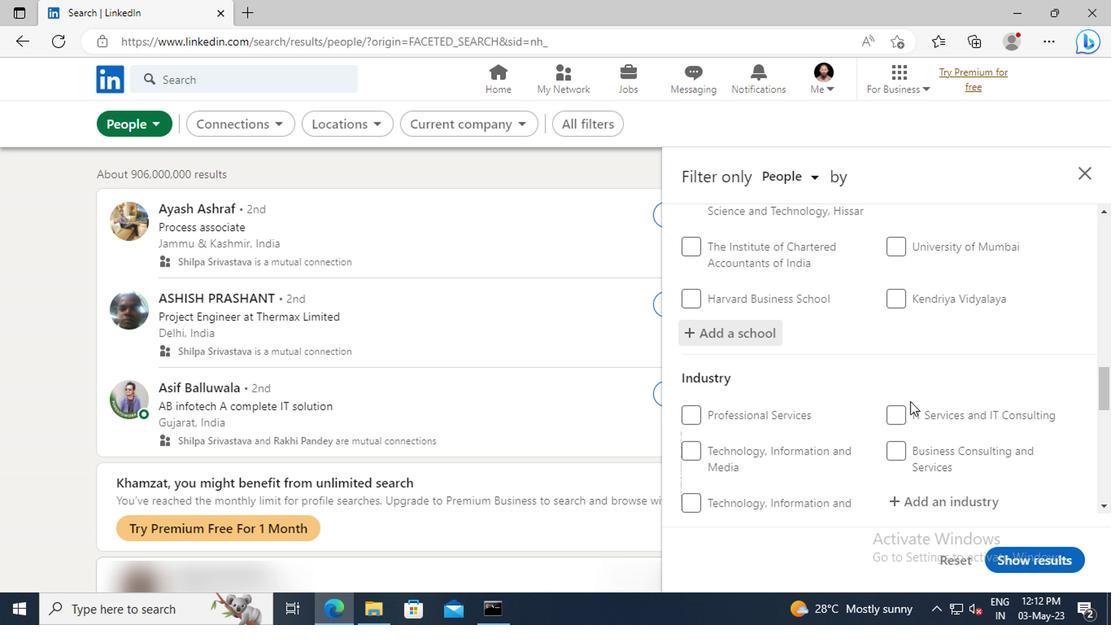 
Action: Mouse scrolled (906, 393) with delta (0, 0)
Screenshot: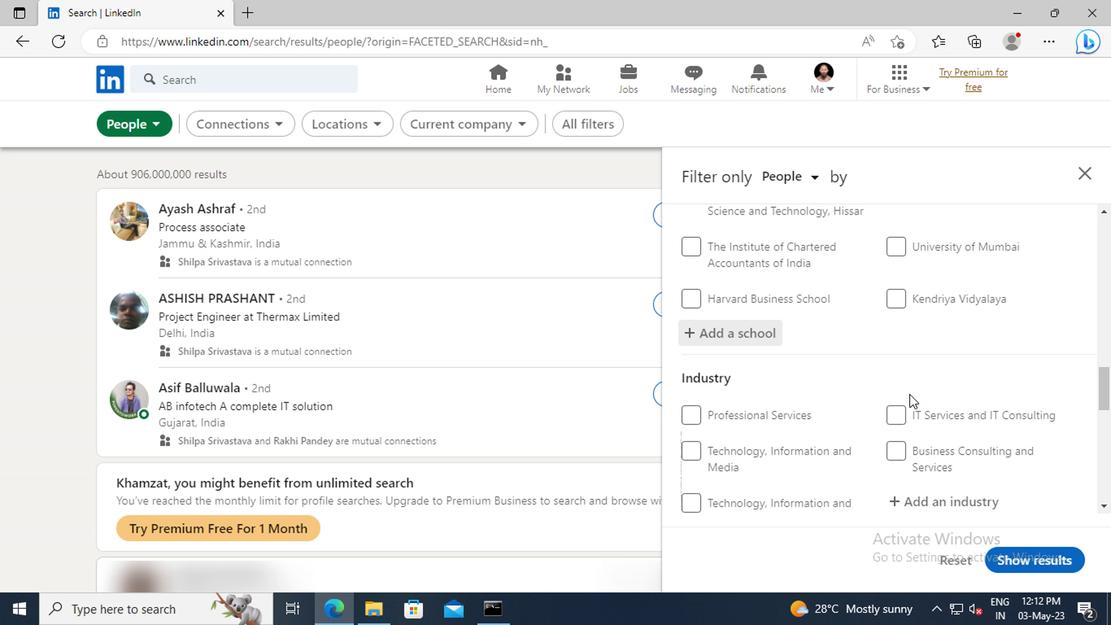 
Action: Mouse scrolled (906, 393) with delta (0, 0)
Screenshot: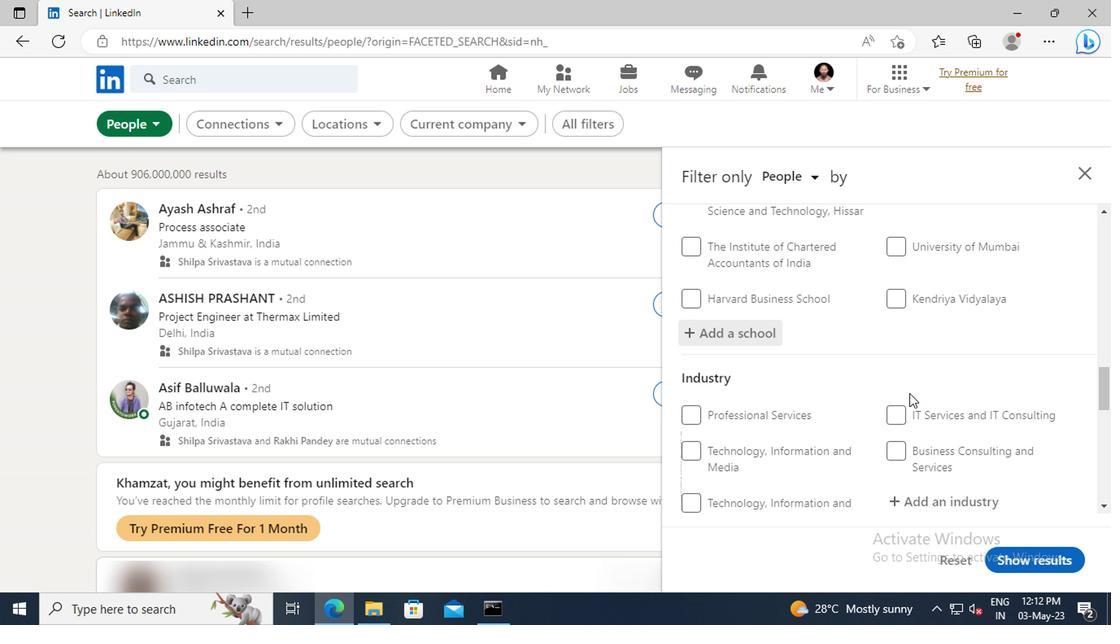 
Action: Mouse moved to (909, 407)
Screenshot: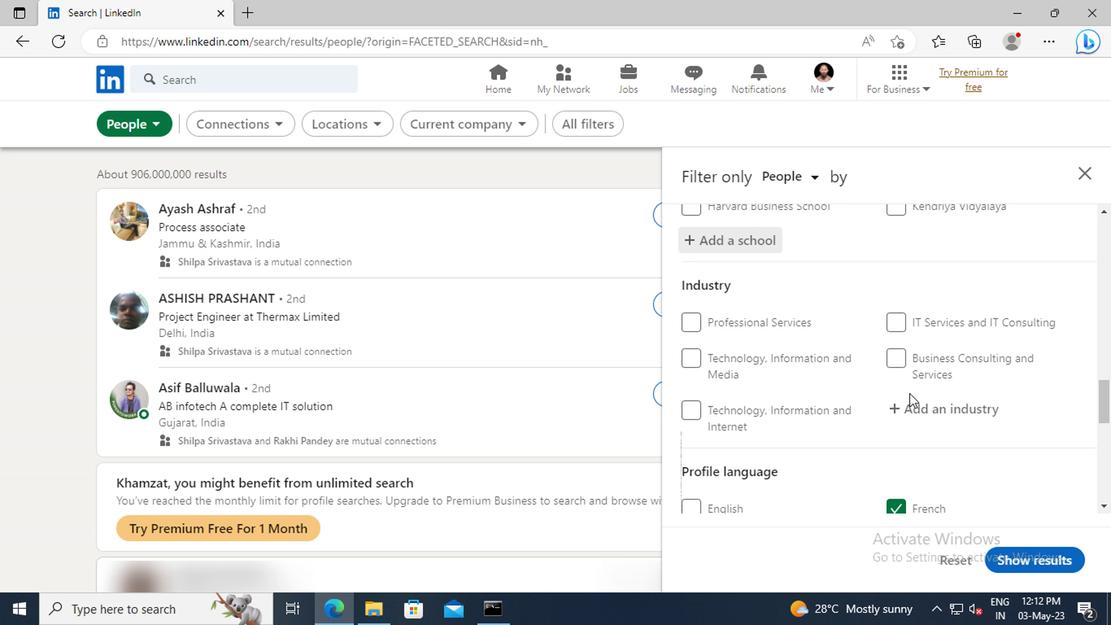 
Action: Mouse pressed left at (909, 407)
Screenshot: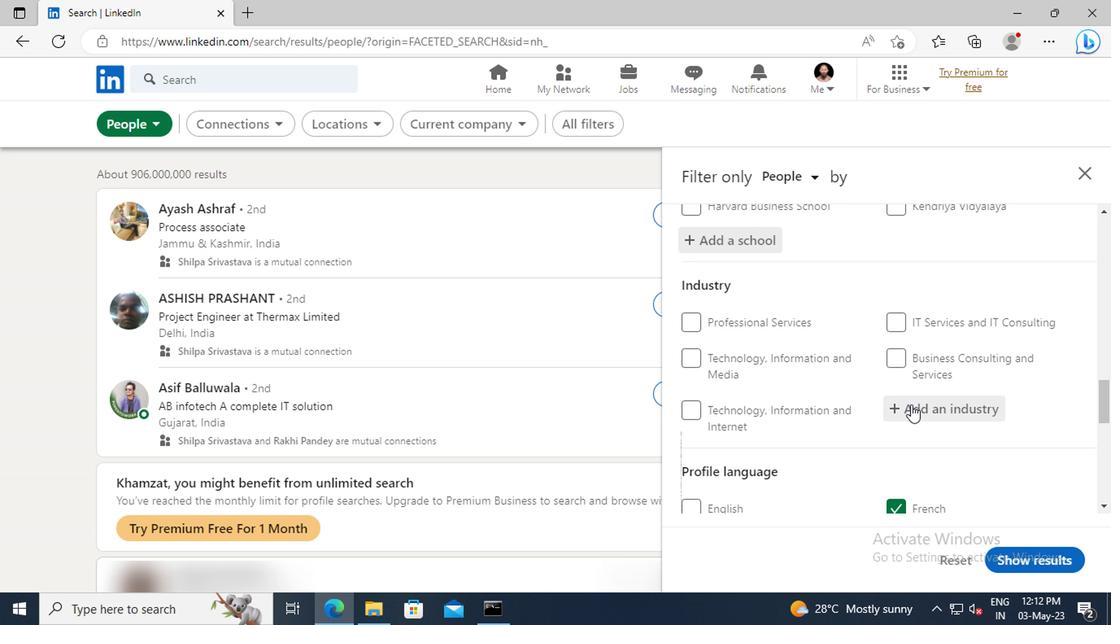 
Action: Key pressed <Key.shift>BOOK<Key.space>
Screenshot: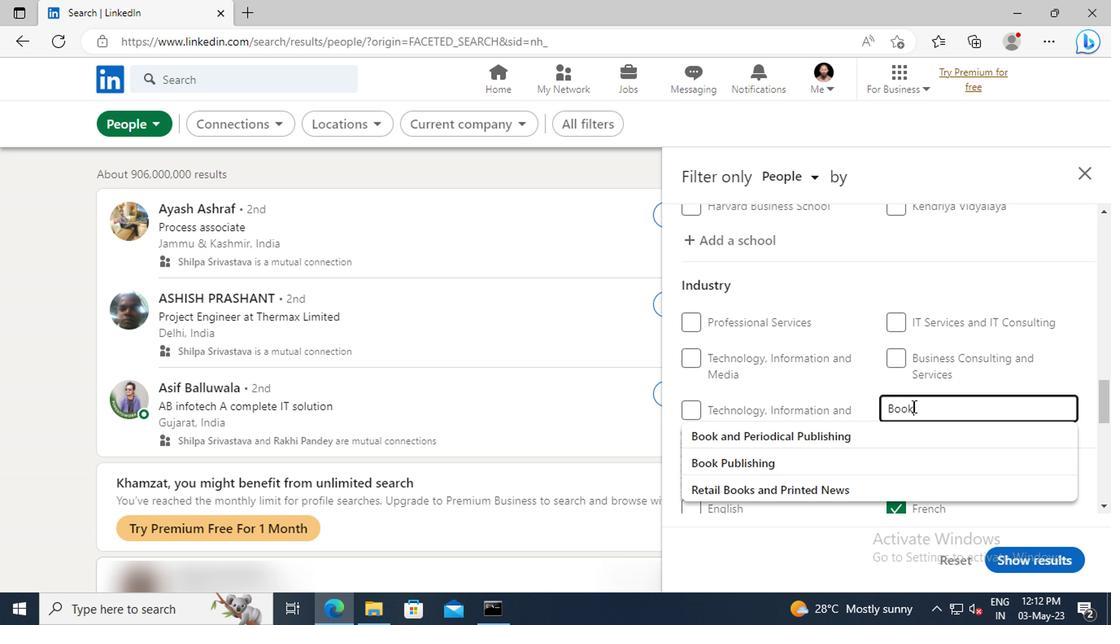 
Action: Mouse moved to (914, 431)
Screenshot: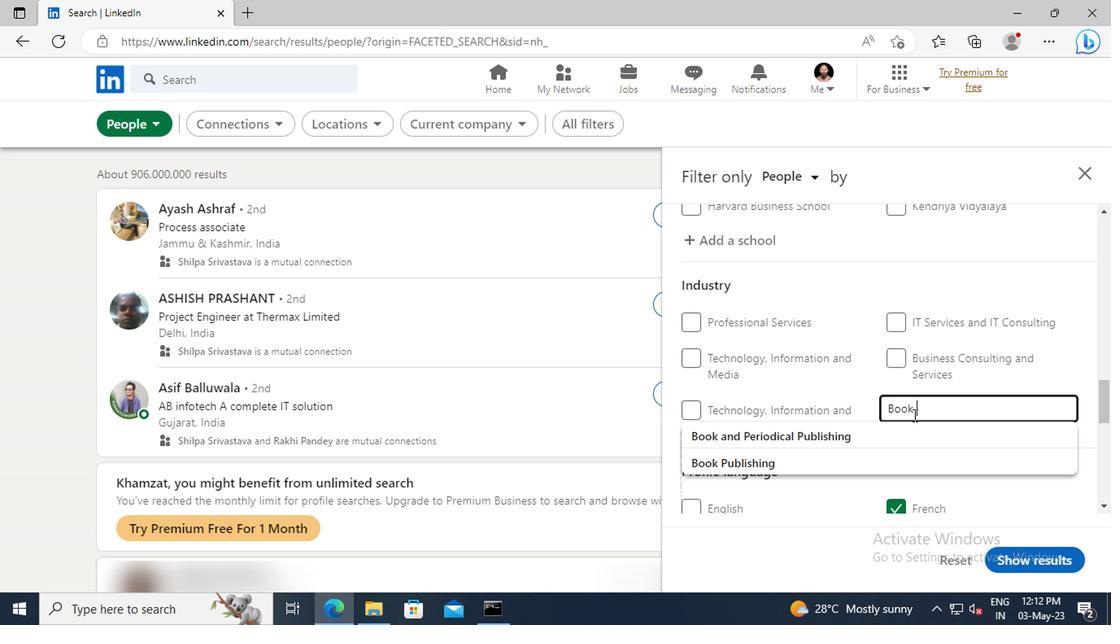 
Action: Mouse pressed left at (914, 431)
Screenshot: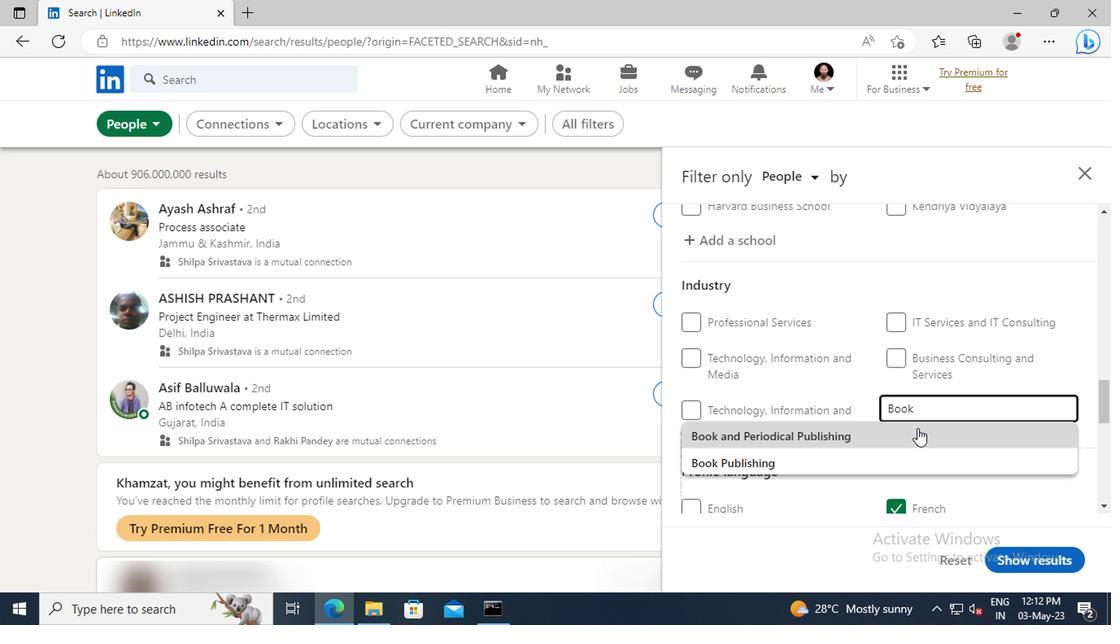 
Action: Mouse scrolled (914, 430) with delta (0, -1)
Screenshot: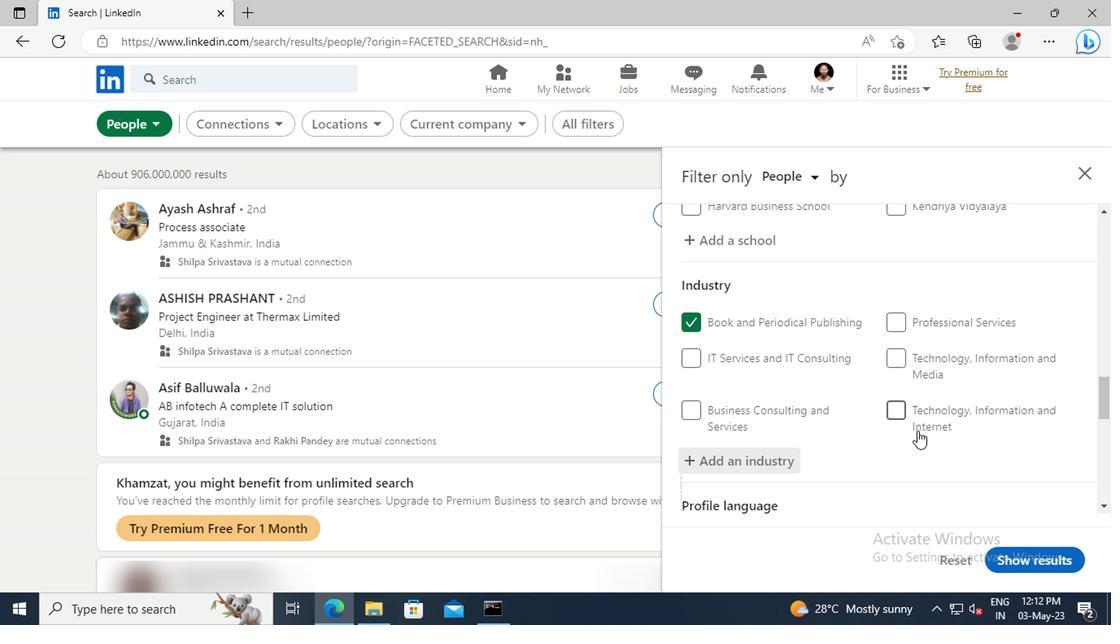 
Action: Mouse scrolled (914, 430) with delta (0, -1)
Screenshot: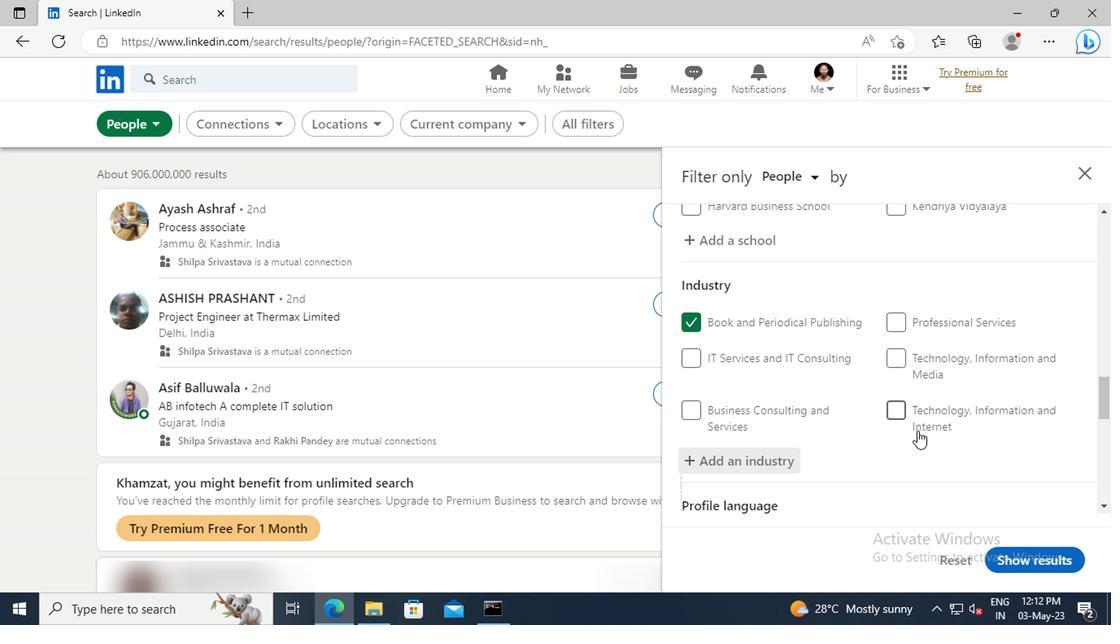 
Action: Mouse scrolled (914, 430) with delta (0, -1)
Screenshot: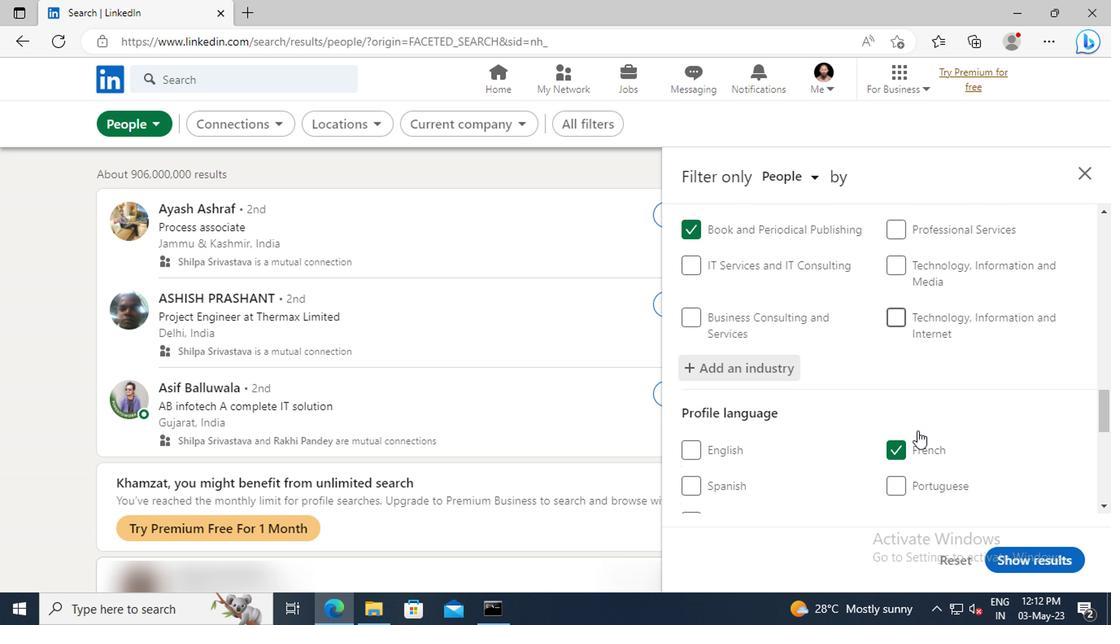 
Action: Mouse scrolled (914, 430) with delta (0, -1)
Screenshot: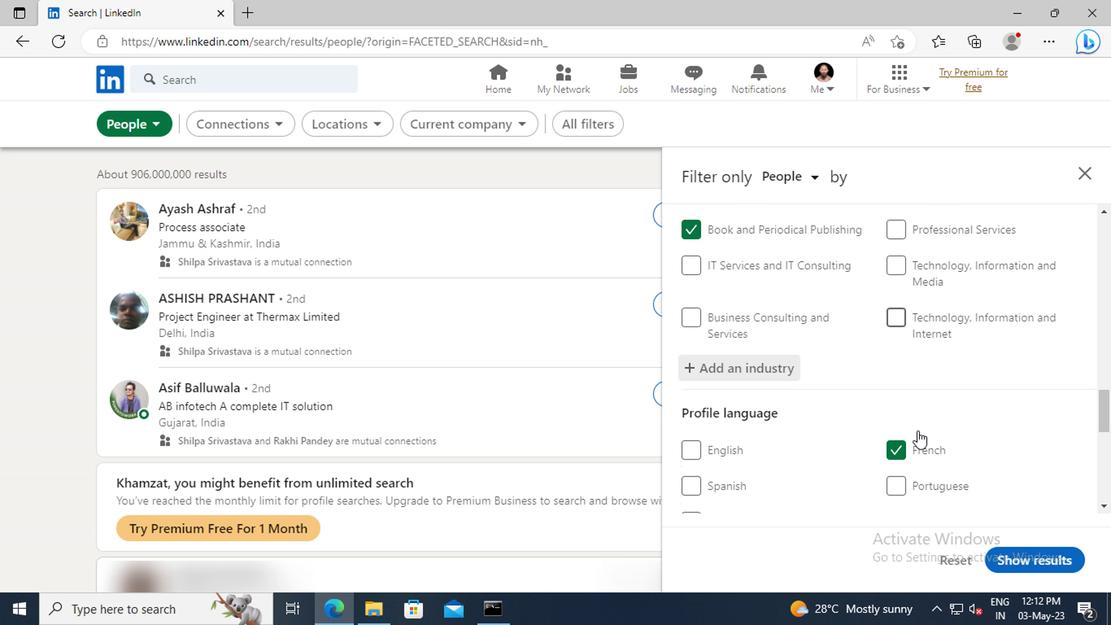 
Action: Mouse moved to (914, 420)
Screenshot: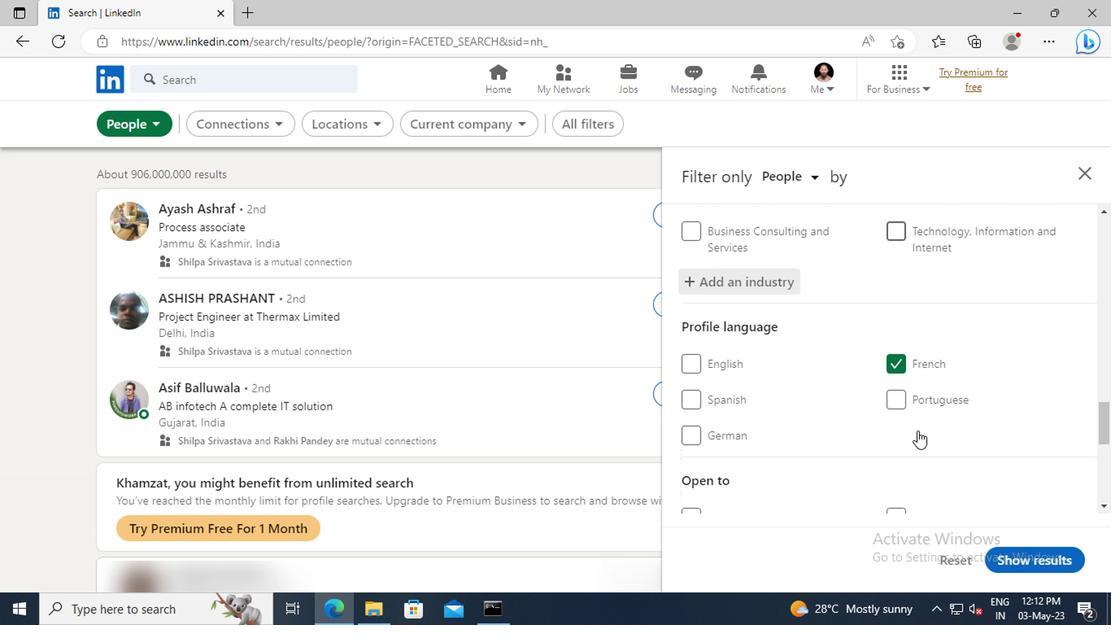 
Action: Mouse scrolled (914, 419) with delta (0, 0)
Screenshot: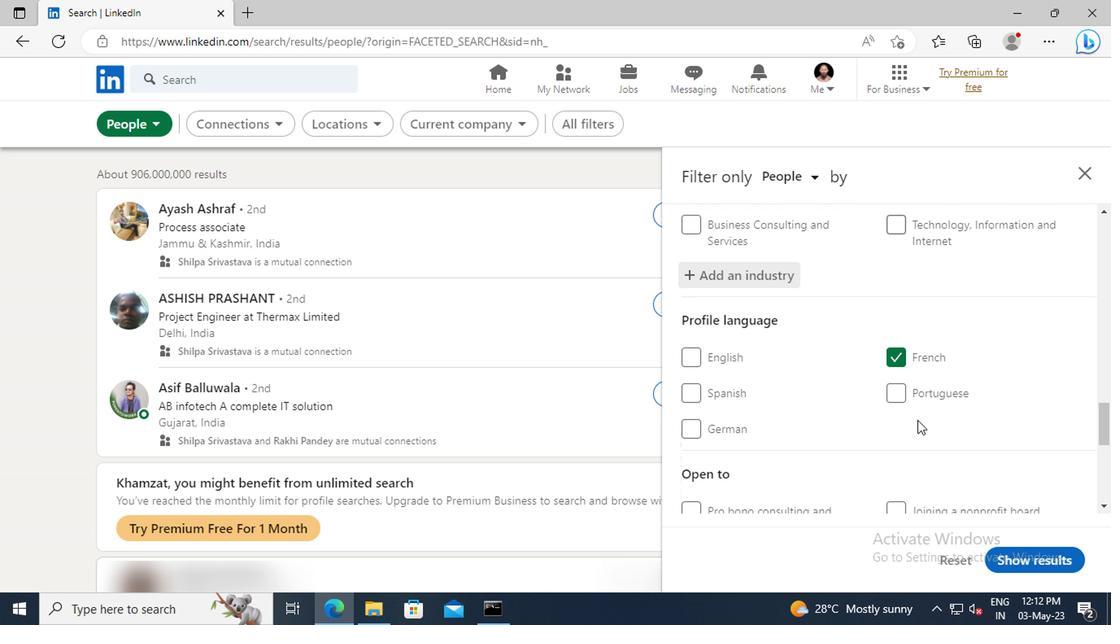 
Action: Mouse scrolled (914, 419) with delta (0, 0)
Screenshot: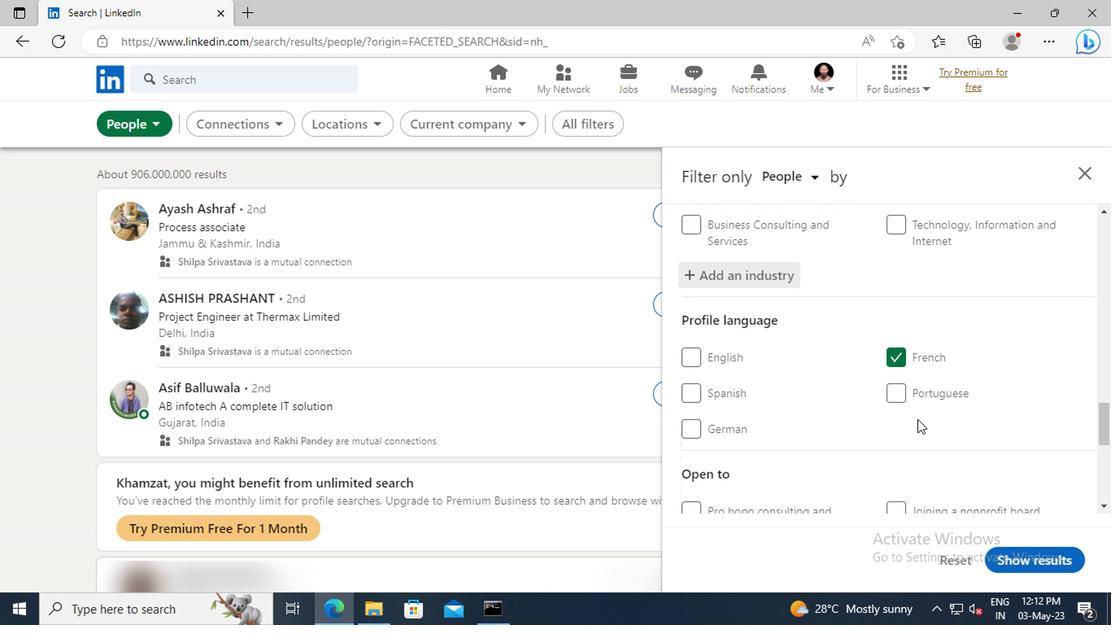 
Action: Mouse moved to (910, 383)
Screenshot: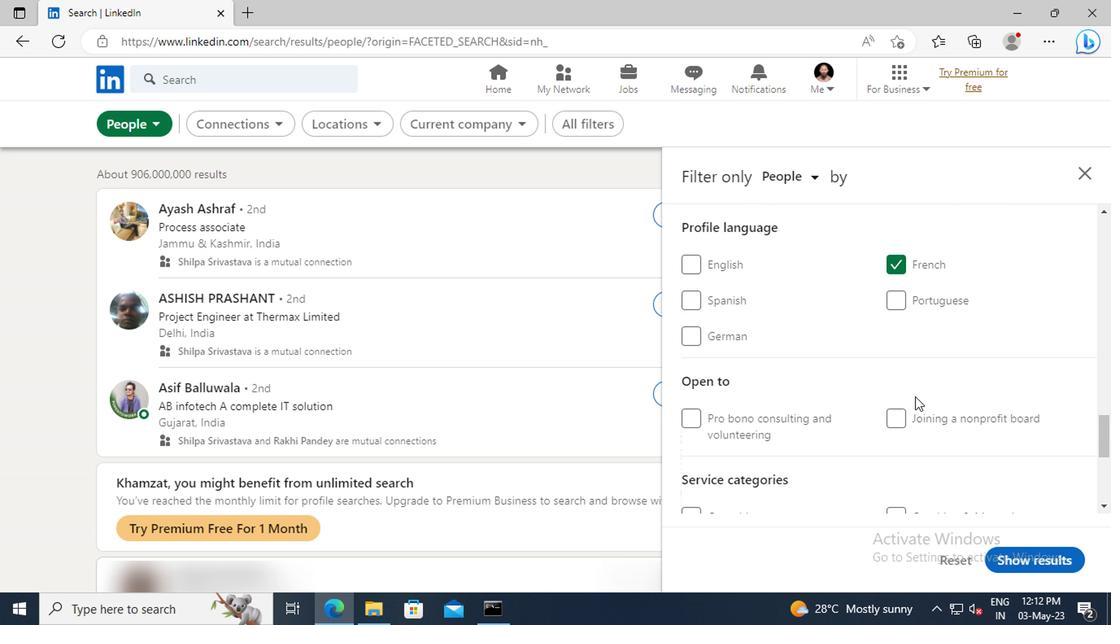 
Action: Mouse scrolled (910, 381) with delta (0, -1)
Screenshot: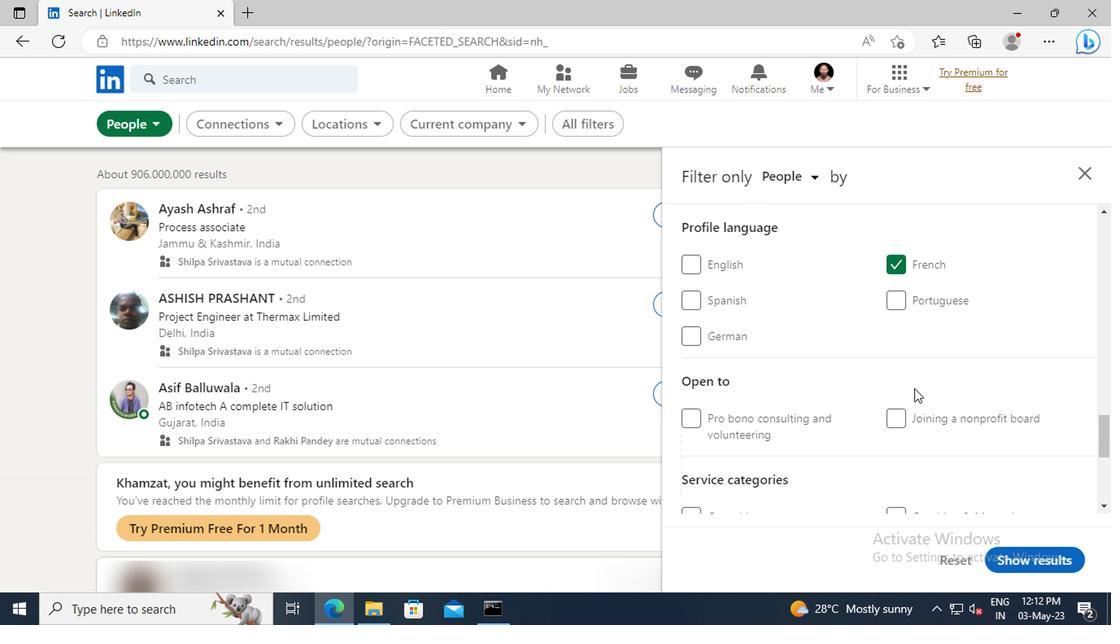 
Action: Mouse moved to (909, 380)
Screenshot: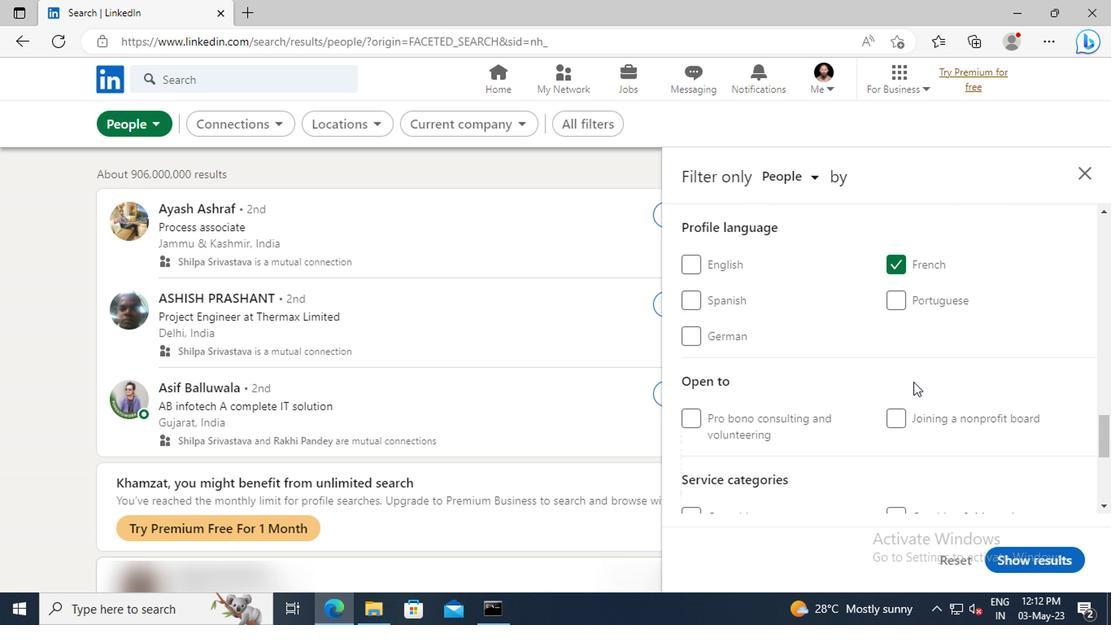 
Action: Mouse scrolled (909, 379) with delta (0, 0)
Screenshot: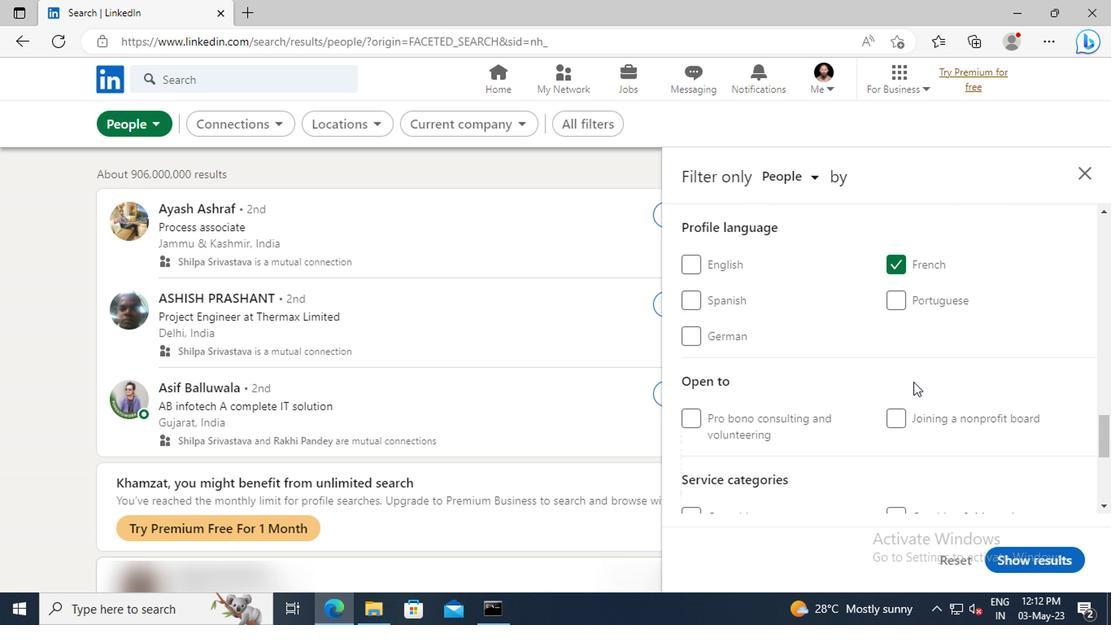 
Action: Mouse moved to (902, 351)
Screenshot: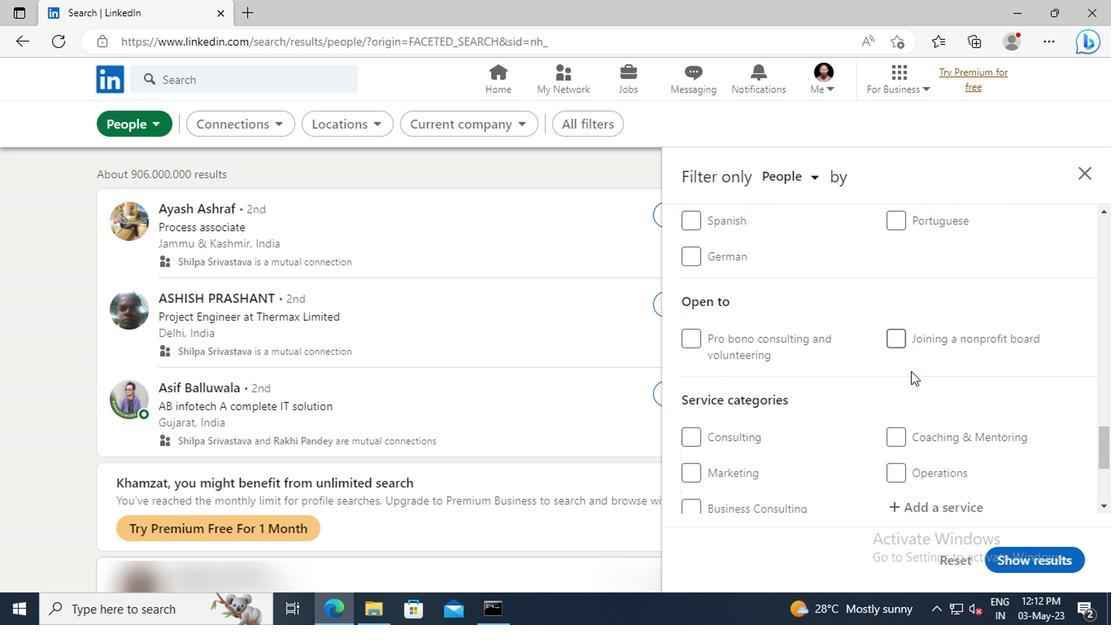 
Action: Mouse scrolled (902, 351) with delta (0, 0)
Screenshot: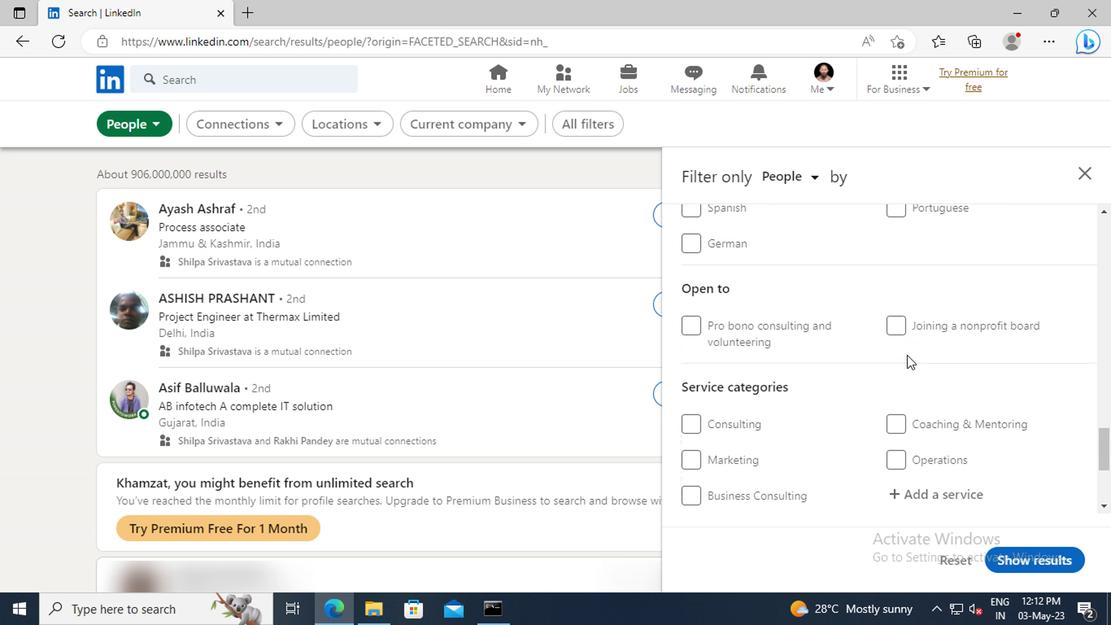 
Action: Mouse scrolled (902, 351) with delta (0, 0)
Screenshot: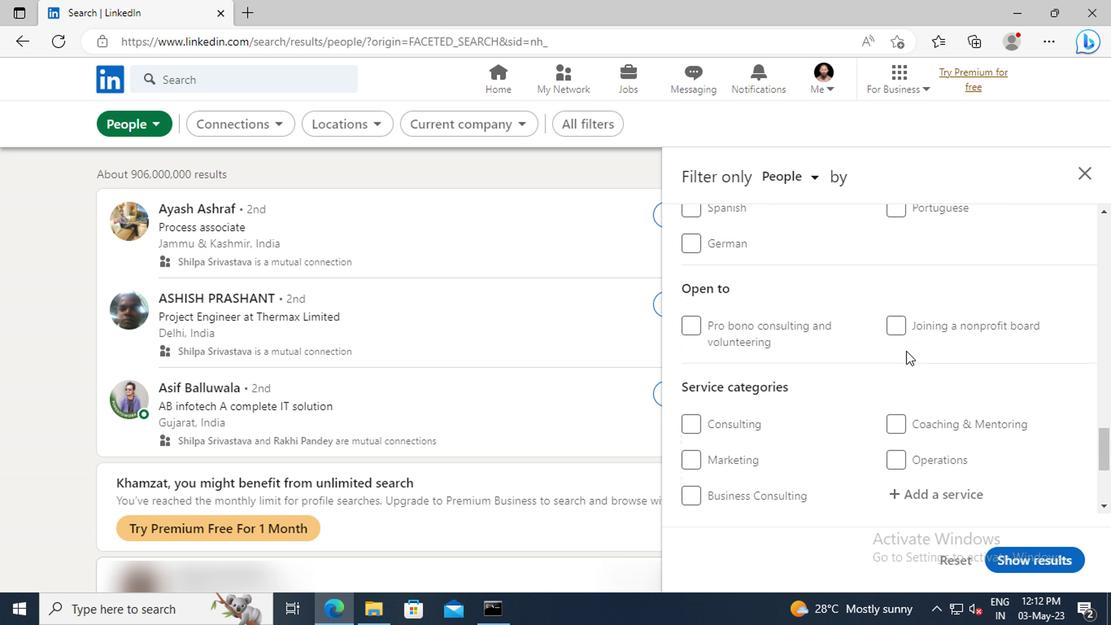 
Action: Mouse moved to (908, 399)
Screenshot: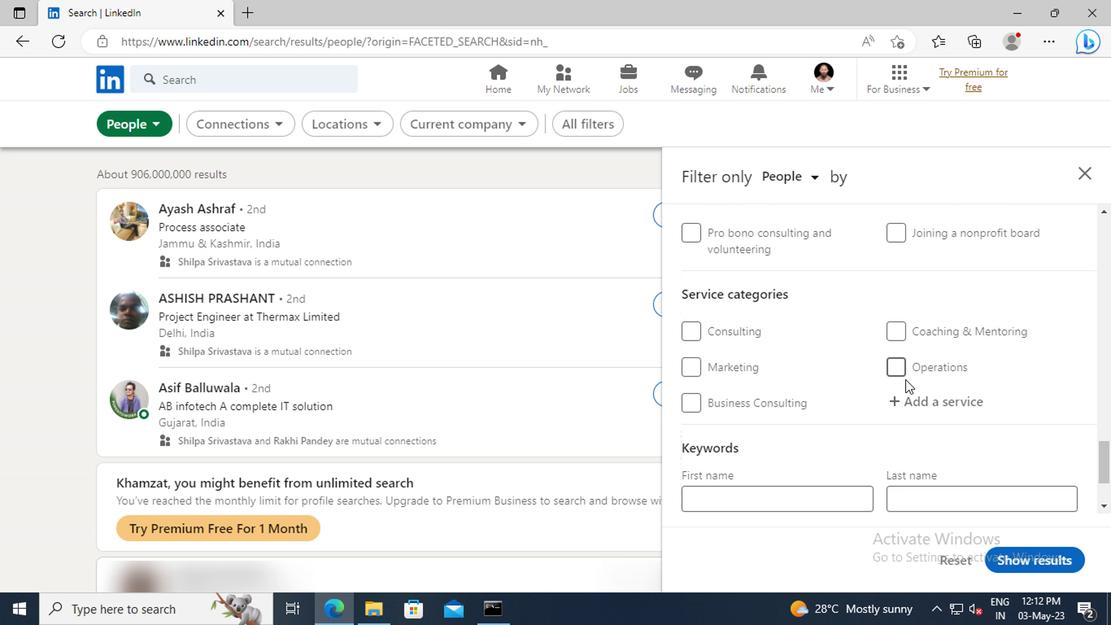 
Action: Mouse pressed left at (908, 399)
Screenshot: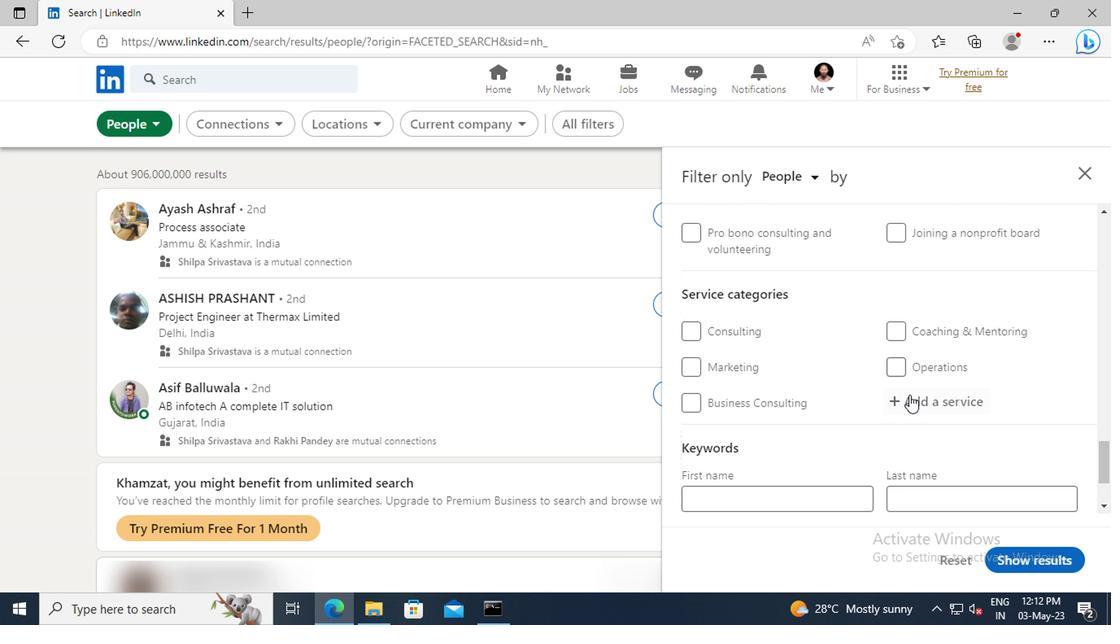 
Action: Key pressed <Key.shift>SOF
Screenshot: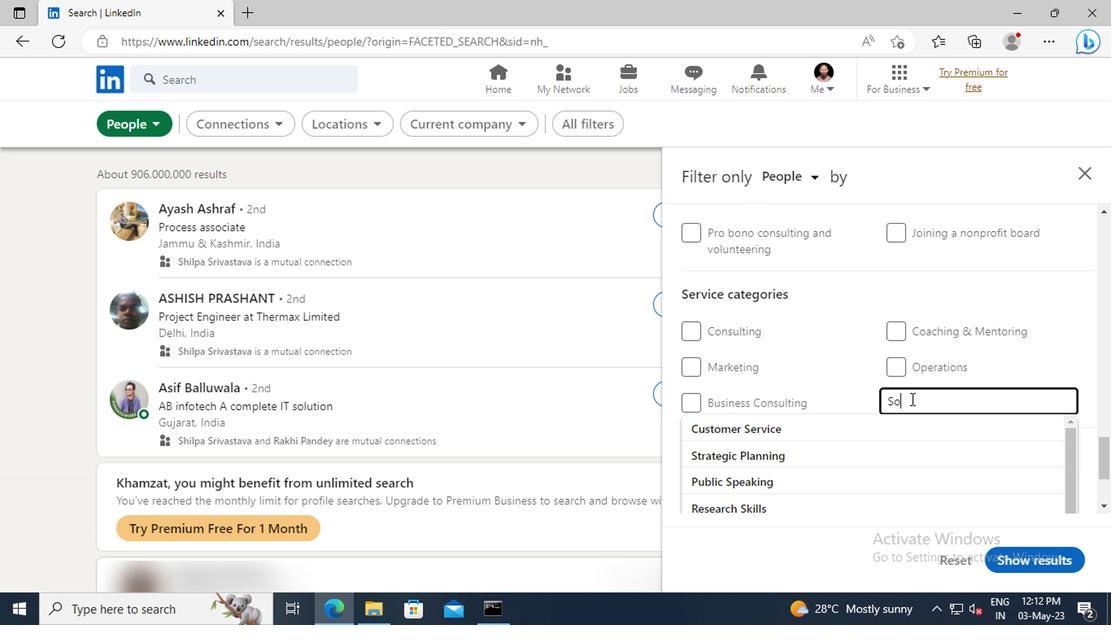 
Action: Mouse moved to (908, 400)
Screenshot: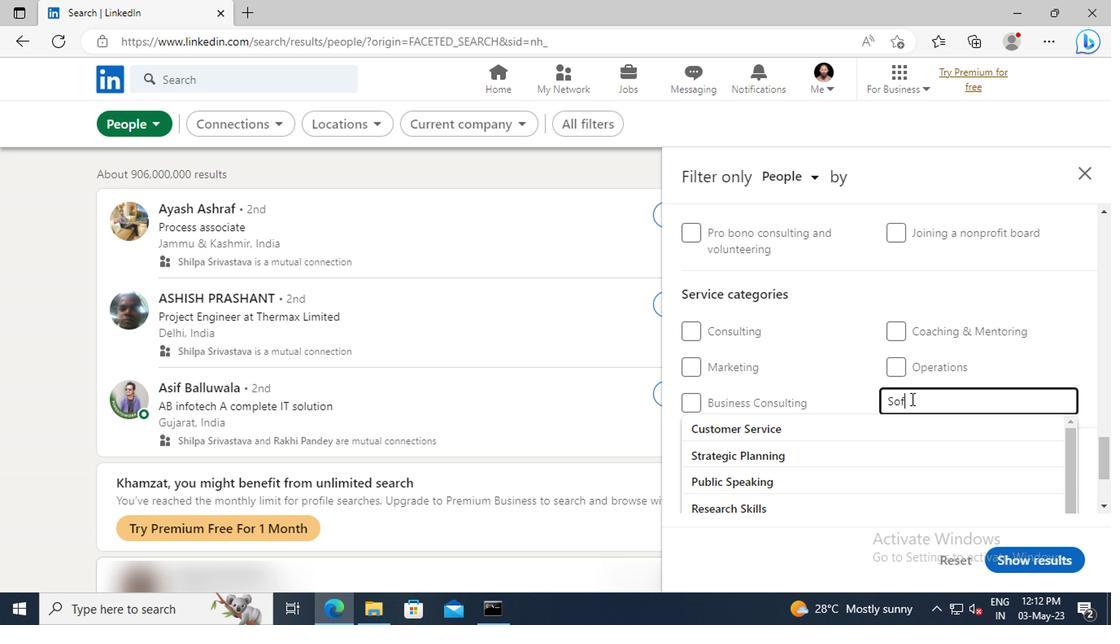 
Action: Key pressed TWARE<Key.space>
Screenshot: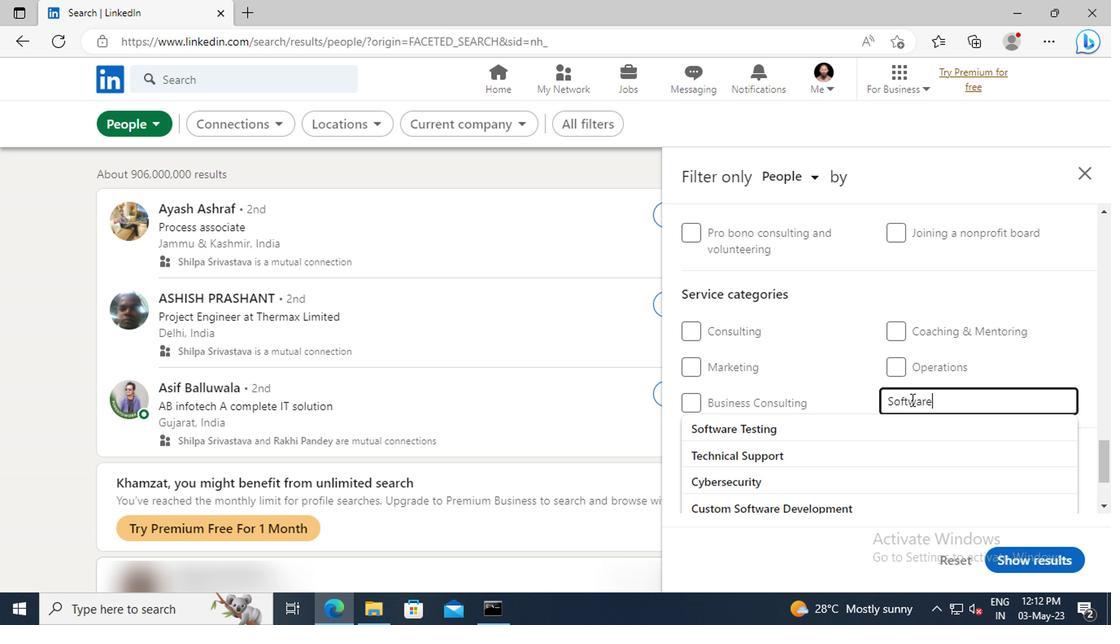 
Action: Mouse moved to (908, 421)
Screenshot: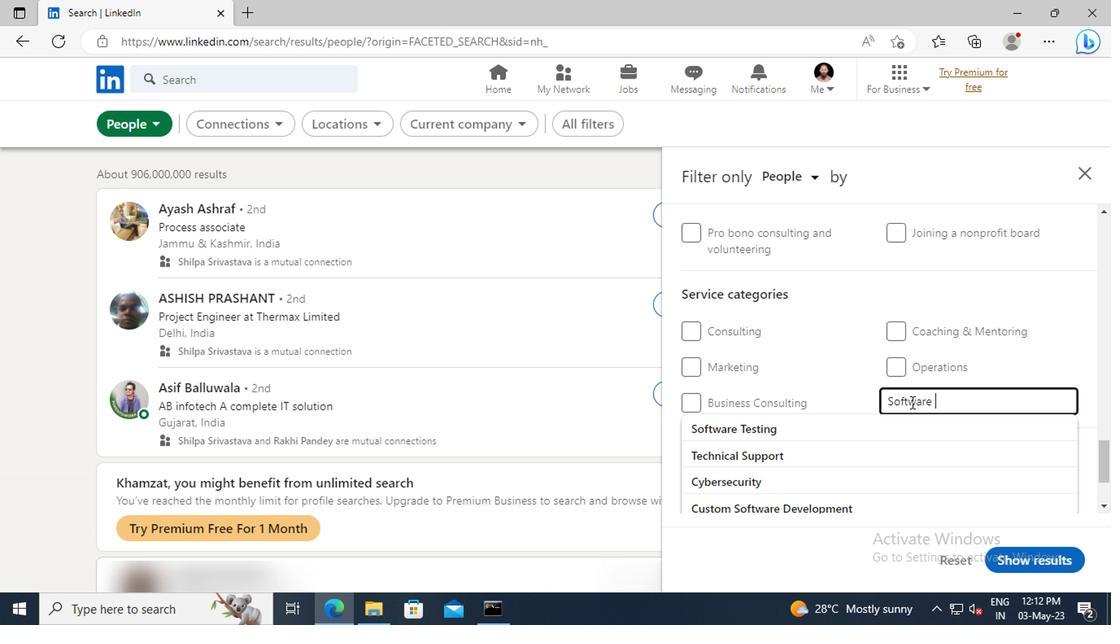 
Action: Mouse pressed left at (908, 421)
Screenshot: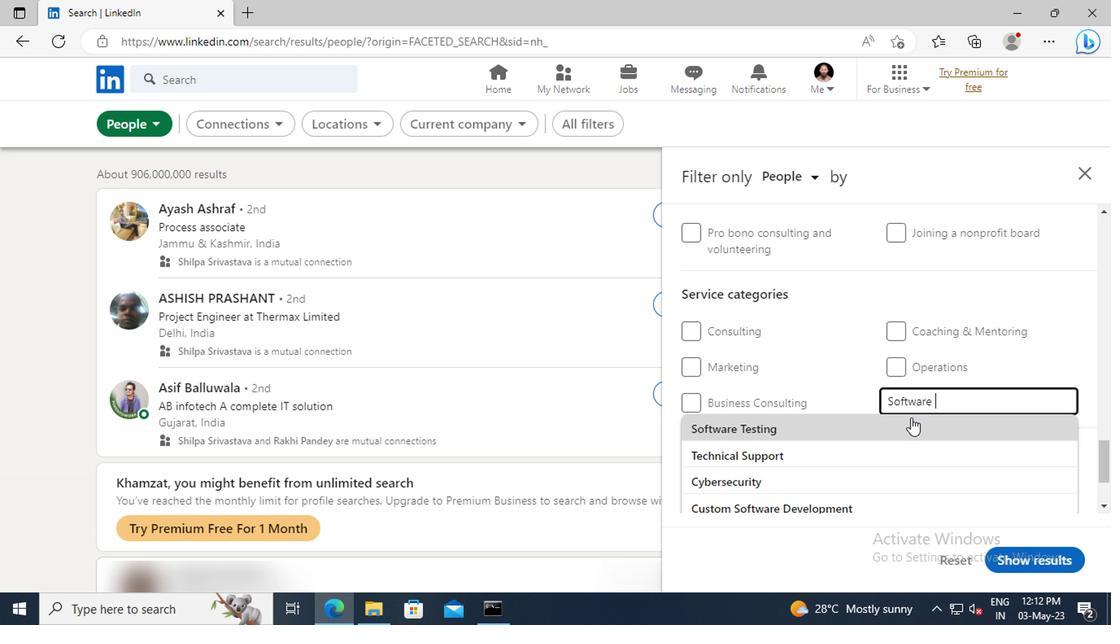 
Action: Mouse scrolled (908, 421) with delta (0, 0)
Screenshot: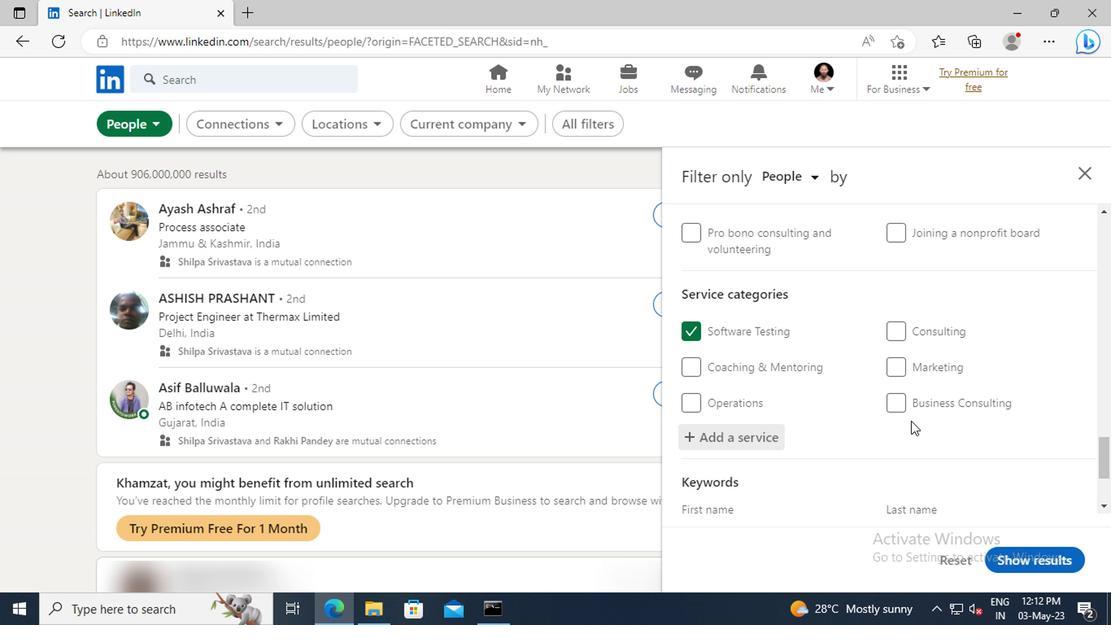 
Action: Mouse scrolled (908, 421) with delta (0, 0)
Screenshot: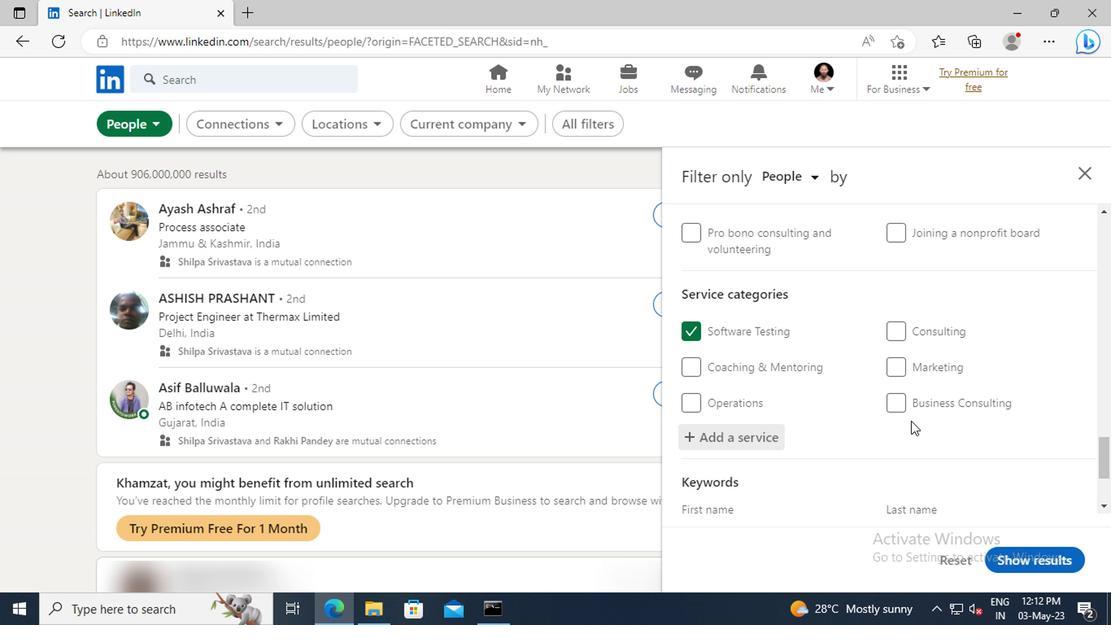 
Action: Mouse scrolled (908, 421) with delta (0, 0)
Screenshot: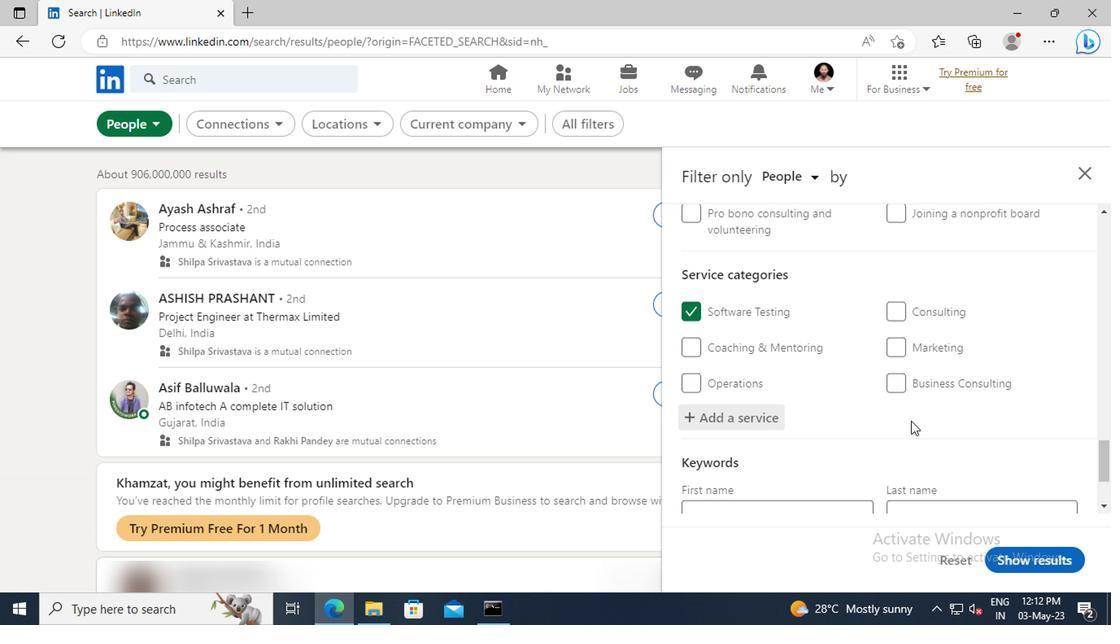
Action: Mouse scrolled (908, 421) with delta (0, 0)
Screenshot: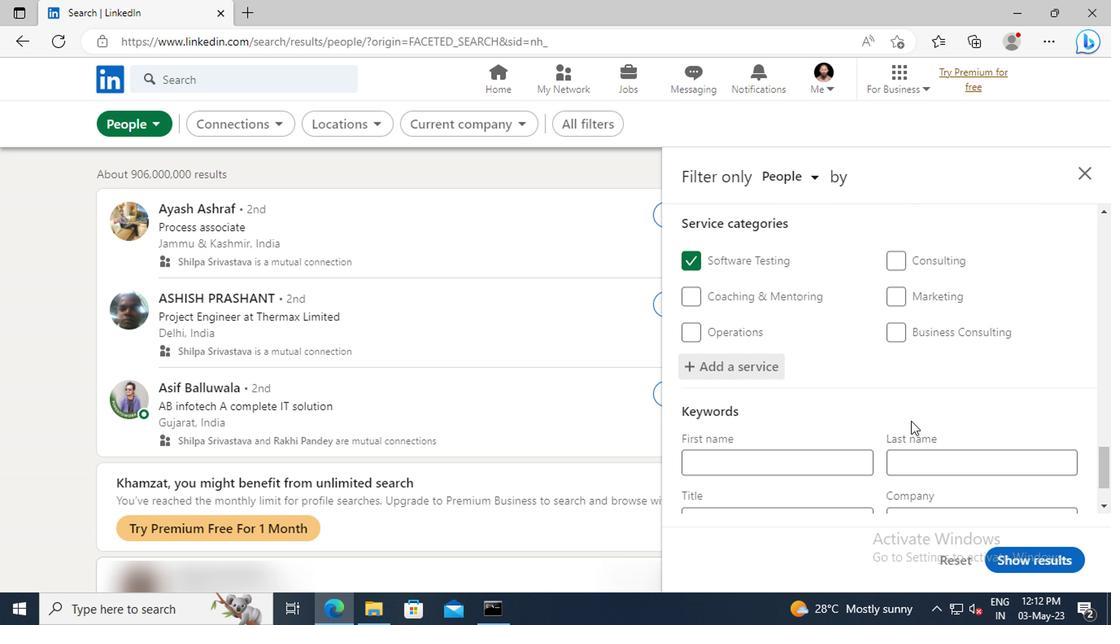 
Action: Mouse moved to (825, 439)
Screenshot: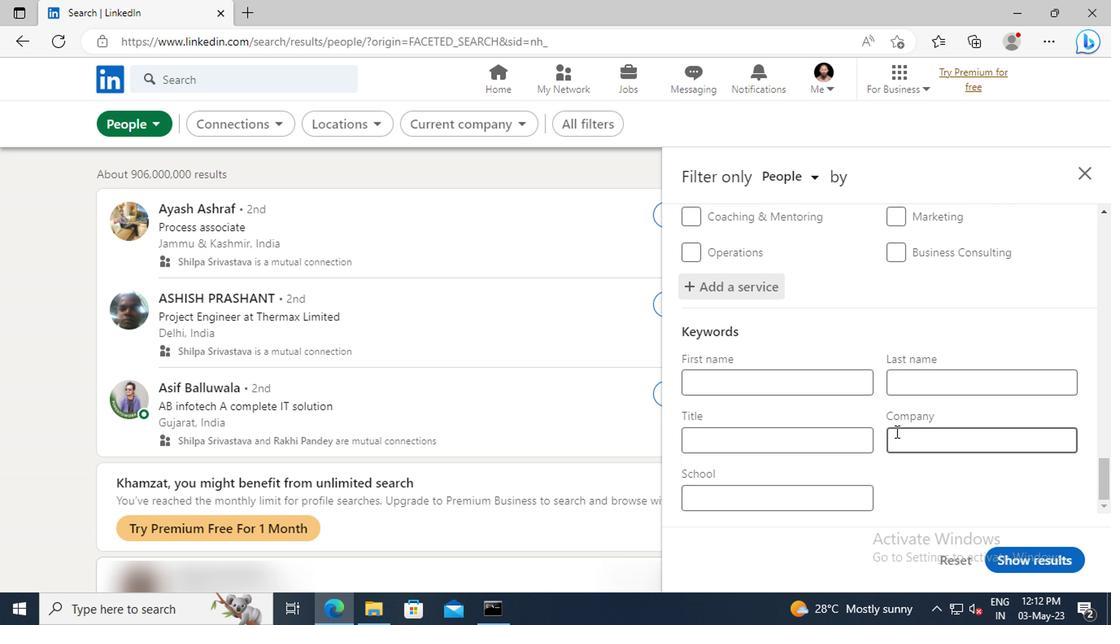 
Action: Mouse pressed left at (825, 439)
Screenshot: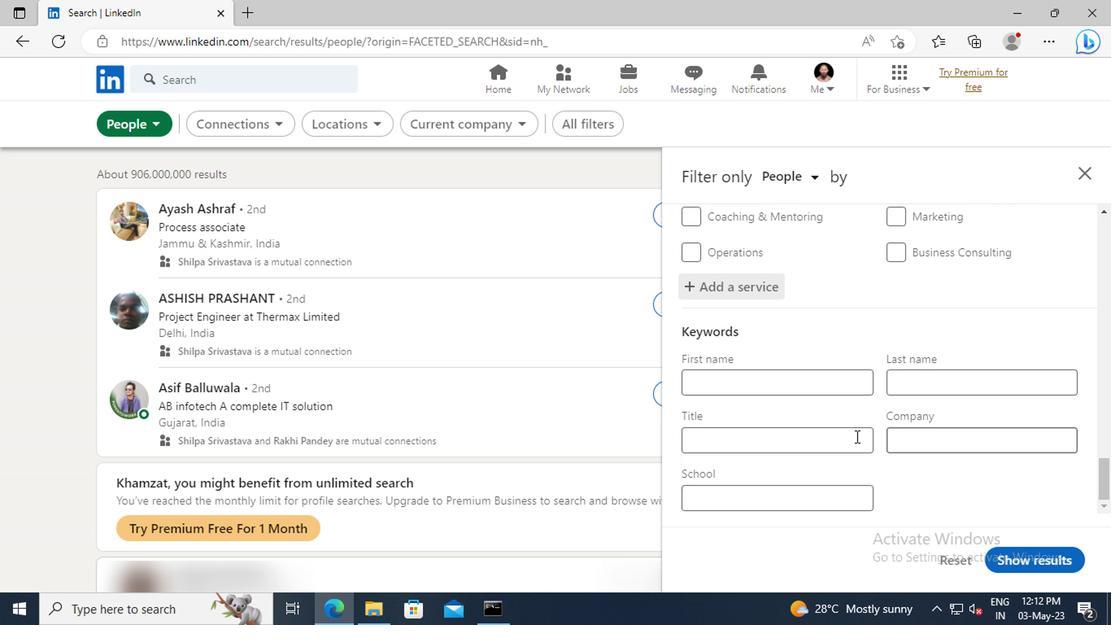 
Action: Key pressed <Key.shift>PROGRAM<Key.space><Key.shift>MANAGER<Key.enter>
Screenshot: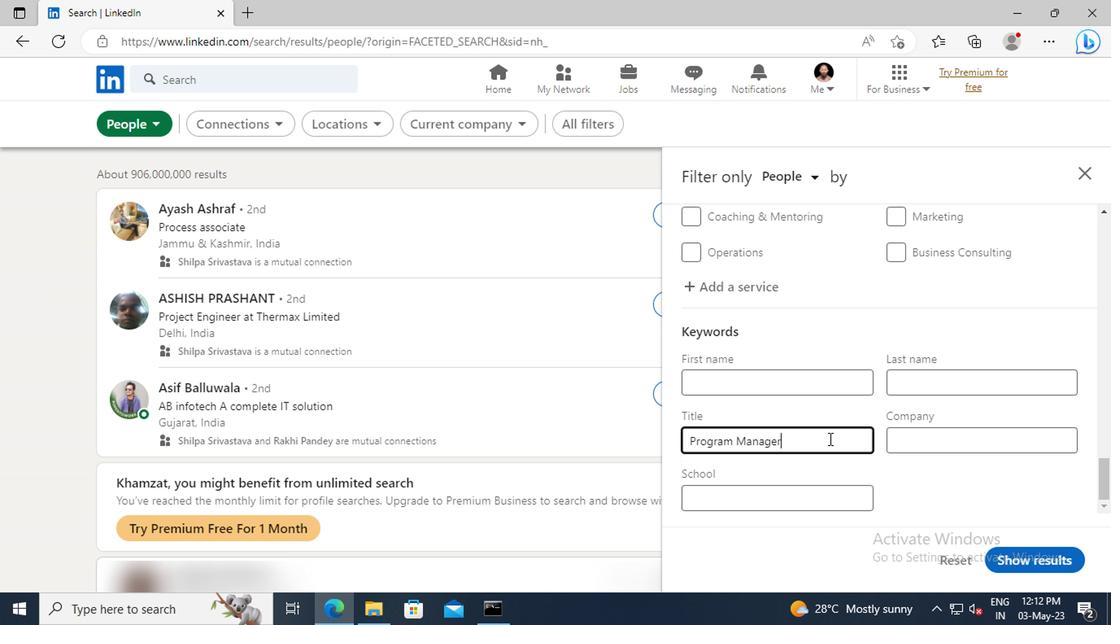 
Action: Mouse moved to (1007, 555)
Screenshot: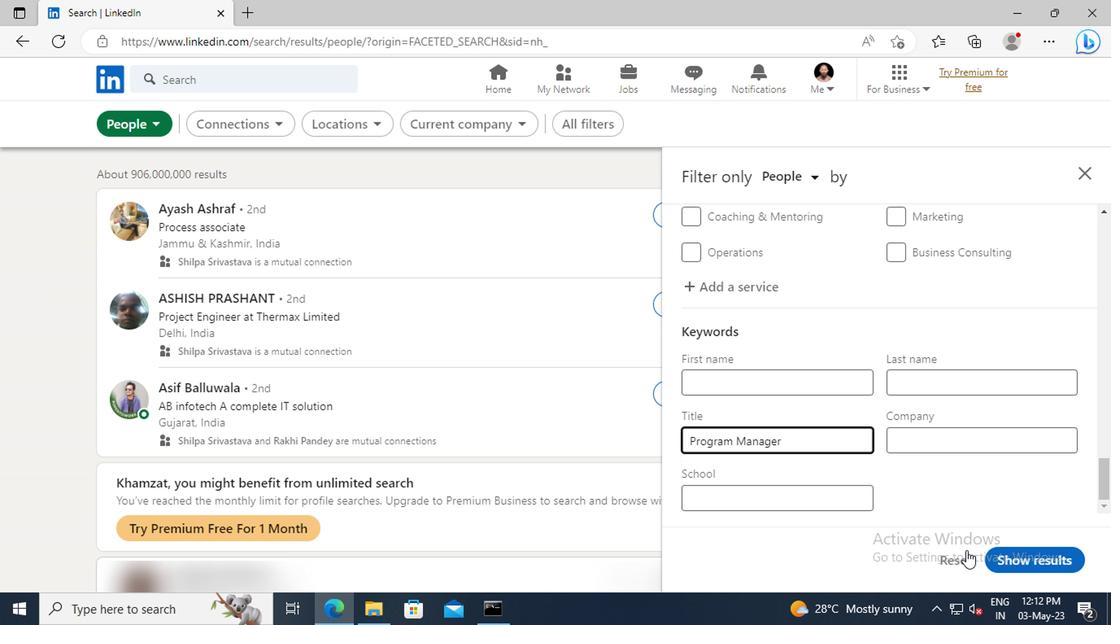 
Action: Mouse pressed left at (1007, 555)
Screenshot: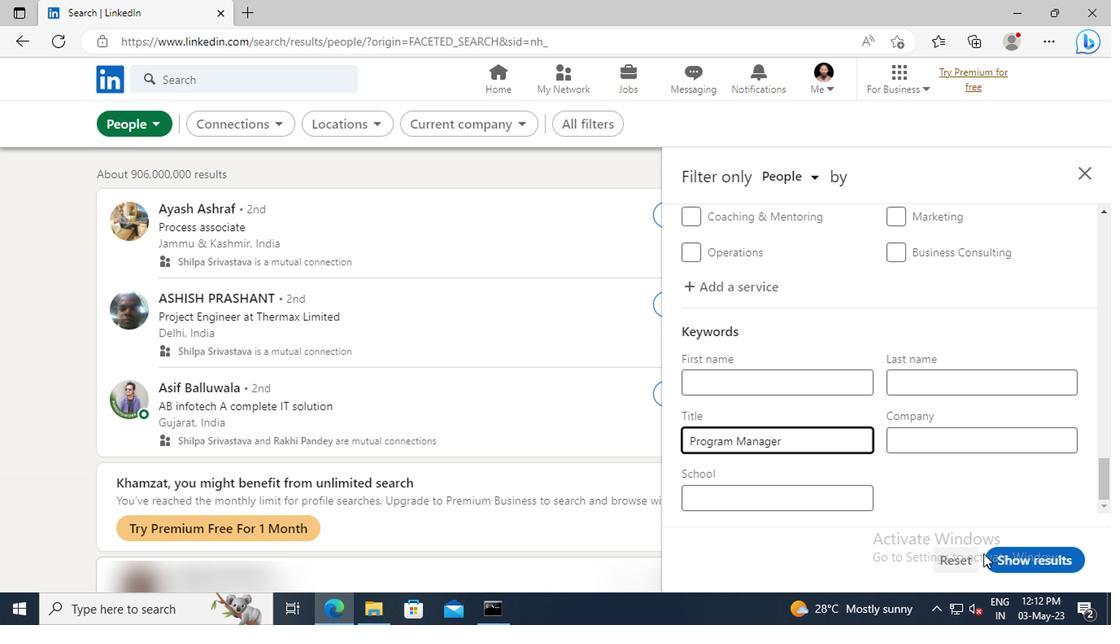 
Action: Mouse moved to (981, 544)
Screenshot: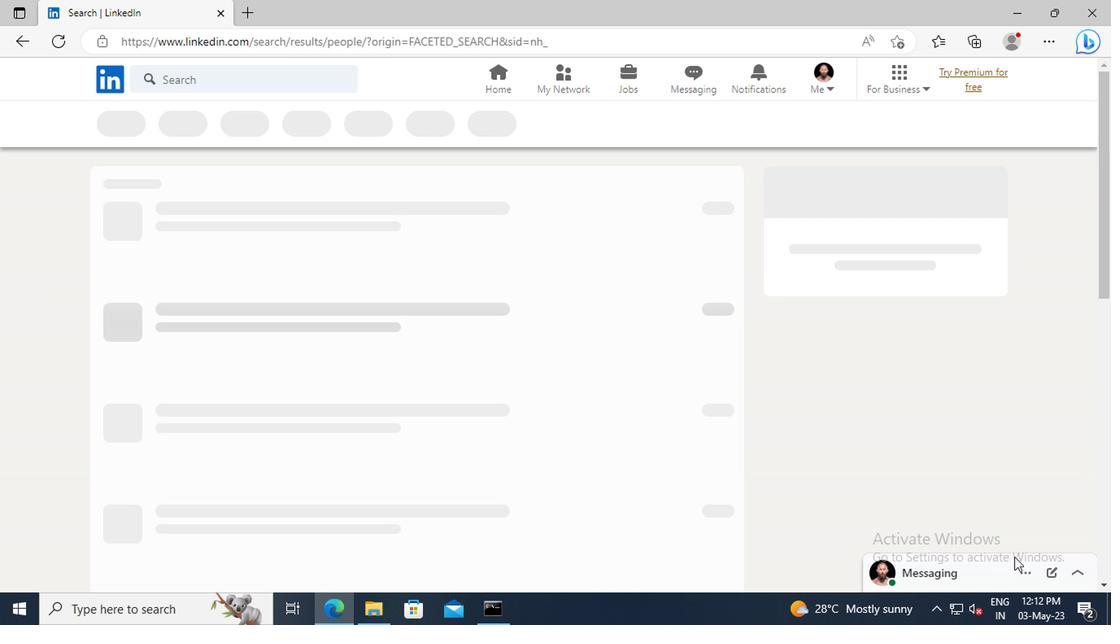 
